 Task: Search one way flight ticket for 1 adult, 1 child, 1 infant in seat in premium economy from Unalaska: Unalaska Airport (tom Madsen/dutch Harbor Airport) to Springfield: Abraham Lincoln Capital Airport on 5-2-2023. Choice of flights is Westjet. Number of bags: 6 checked bags. Price is upto 76000. Outbound departure time preference is 8:00.
Action: Mouse moved to (225, 150)
Screenshot: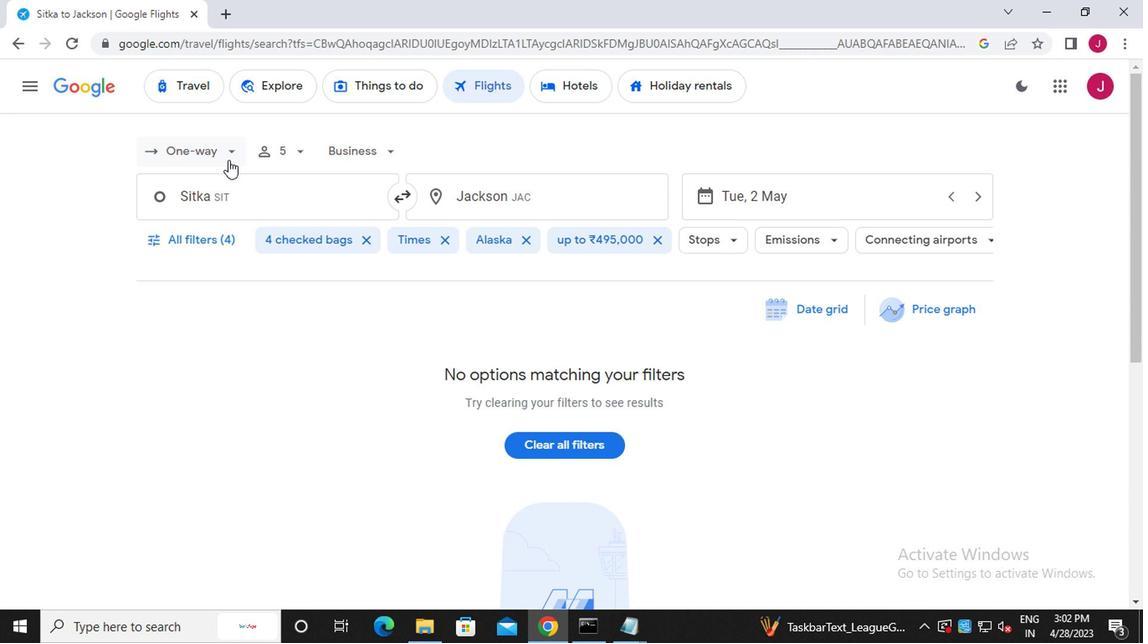 
Action: Mouse pressed left at (225, 150)
Screenshot: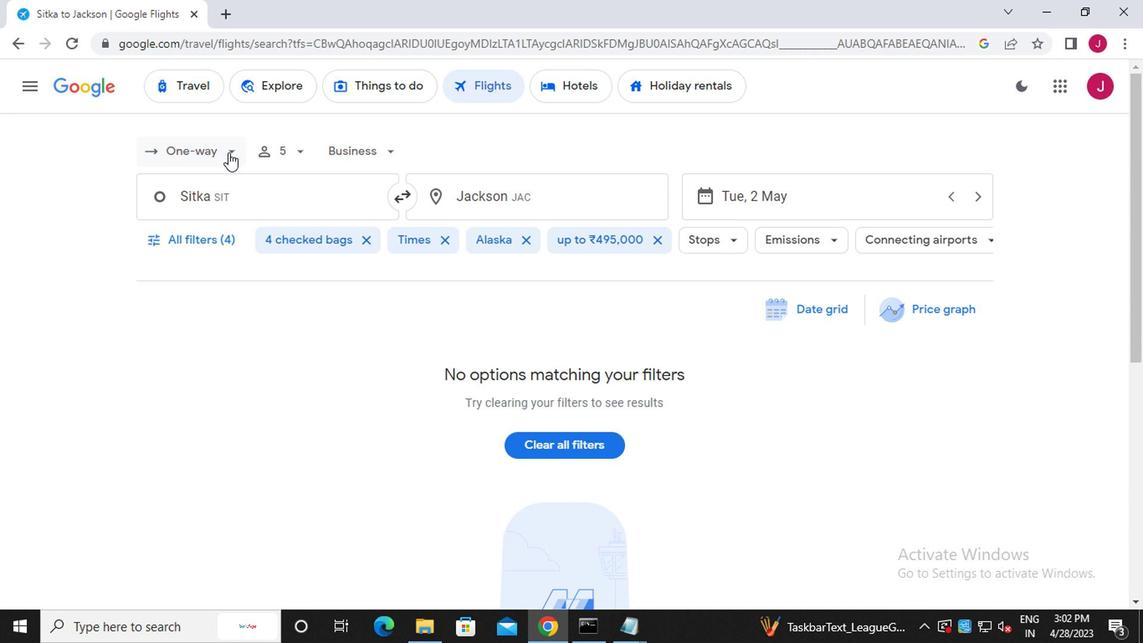 
Action: Mouse moved to (219, 225)
Screenshot: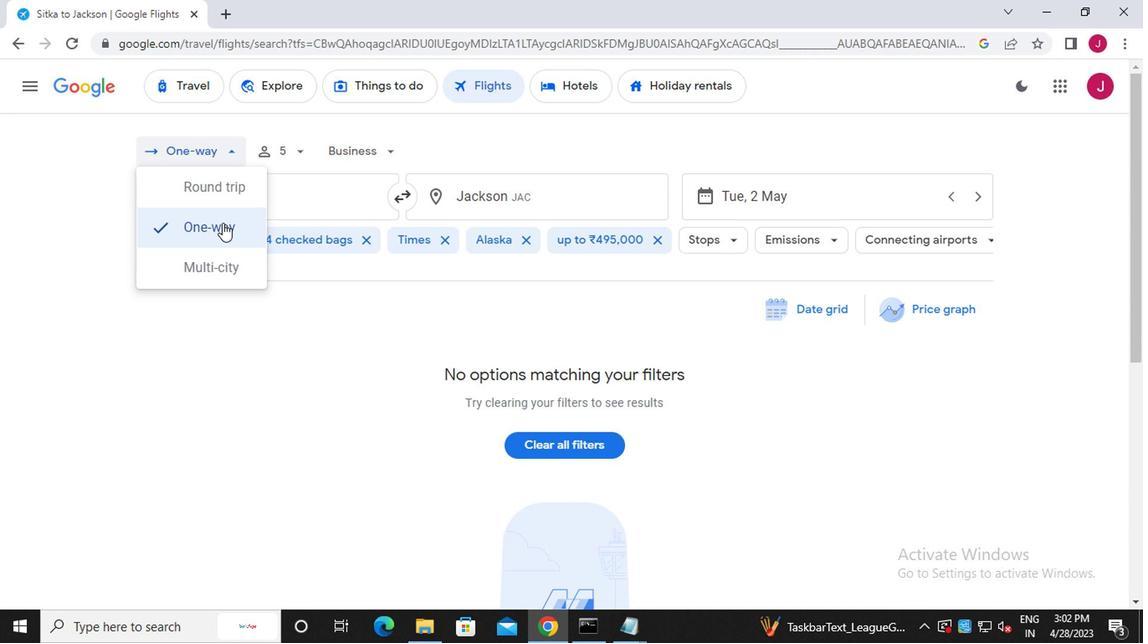 
Action: Mouse pressed left at (219, 225)
Screenshot: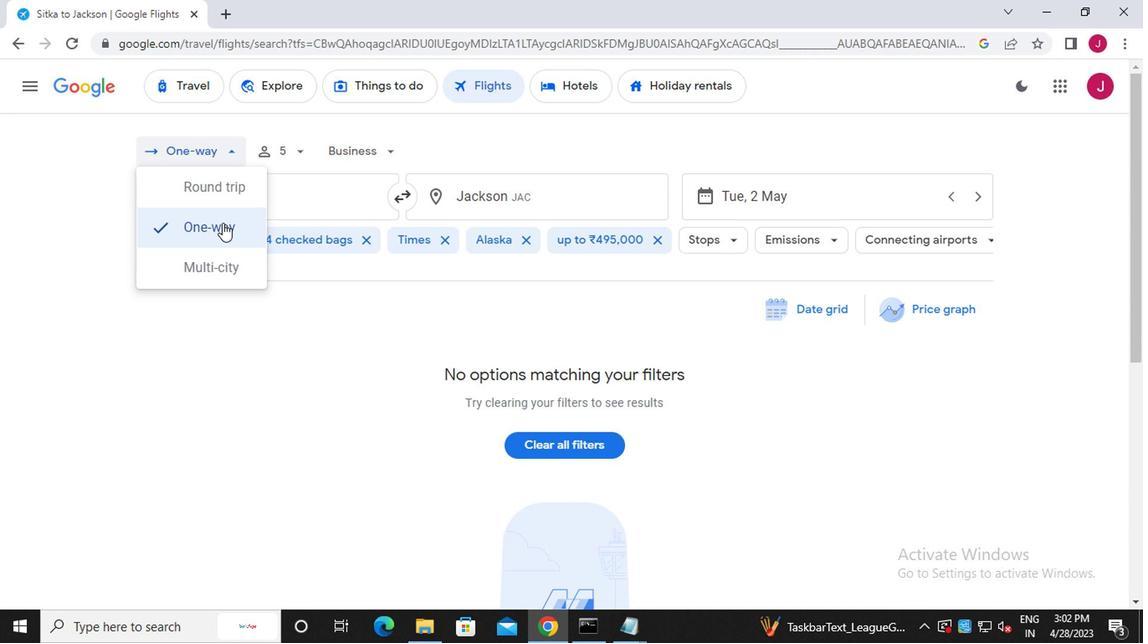 
Action: Mouse moved to (288, 152)
Screenshot: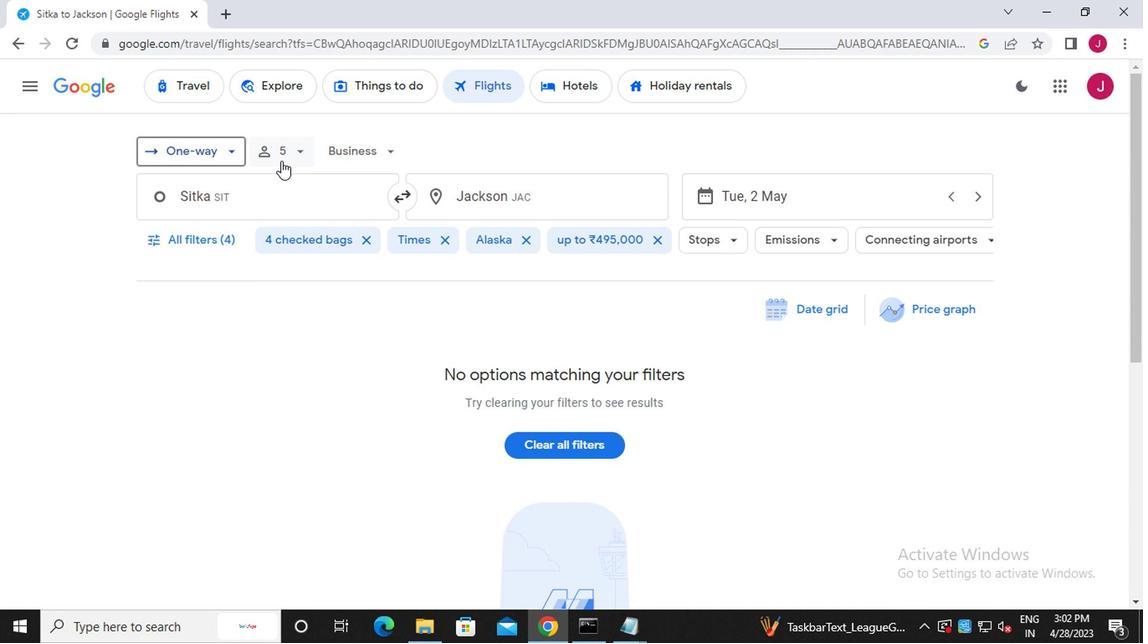 
Action: Mouse pressed left at (288, 152)
Screenshot: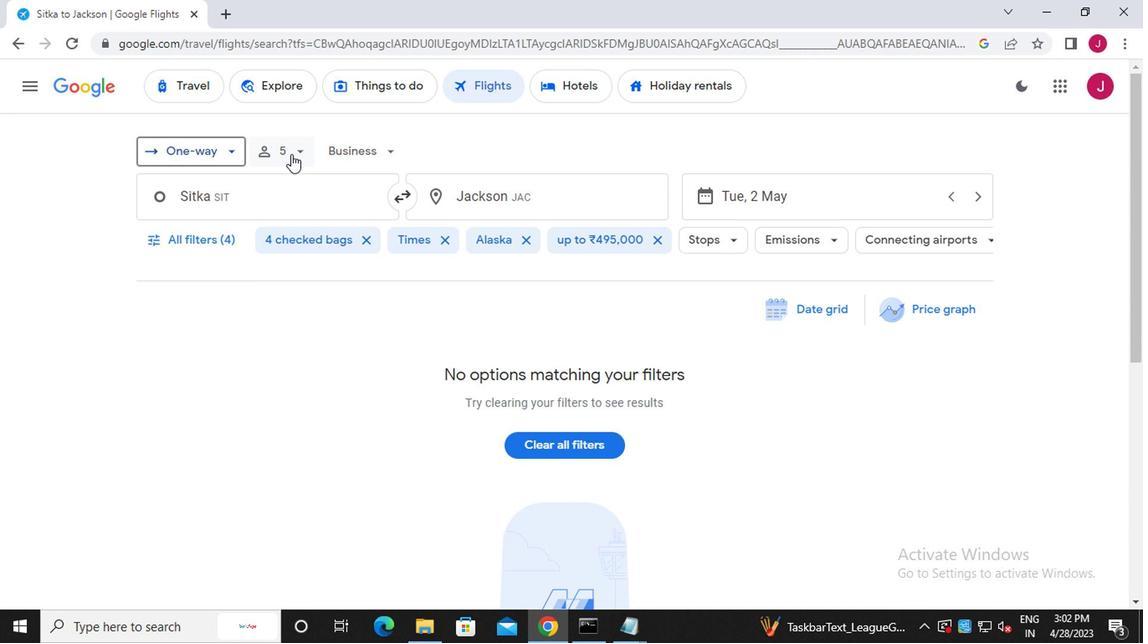 
Action: Mouse moved to (358, 194)
Screenshot: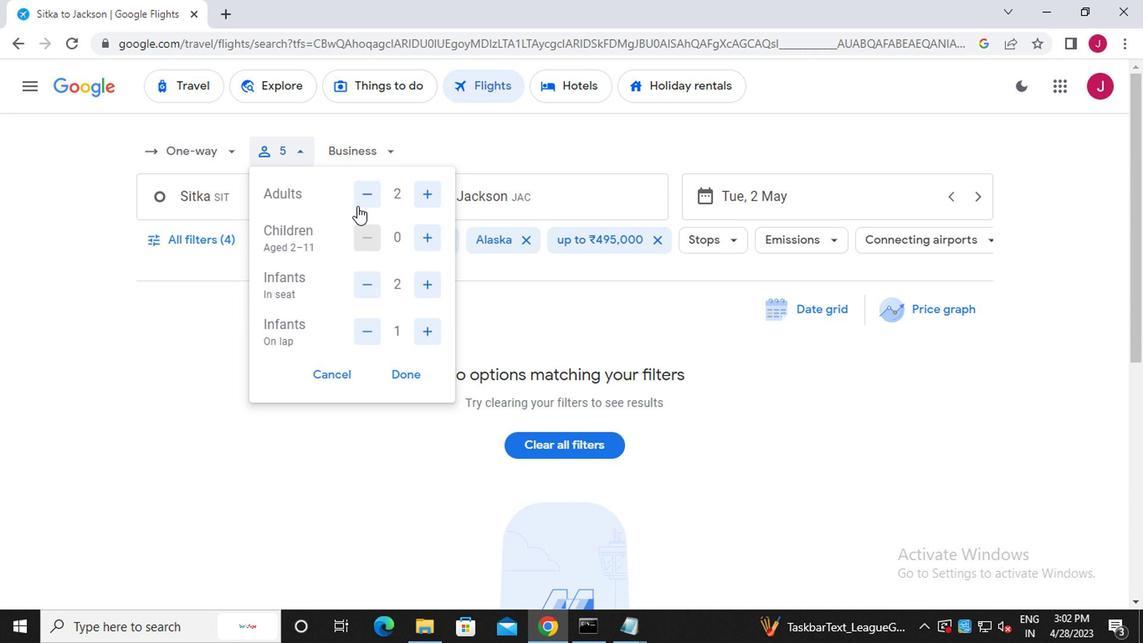 
Action: Mouse pressed left at (358, 194)
Screenshot: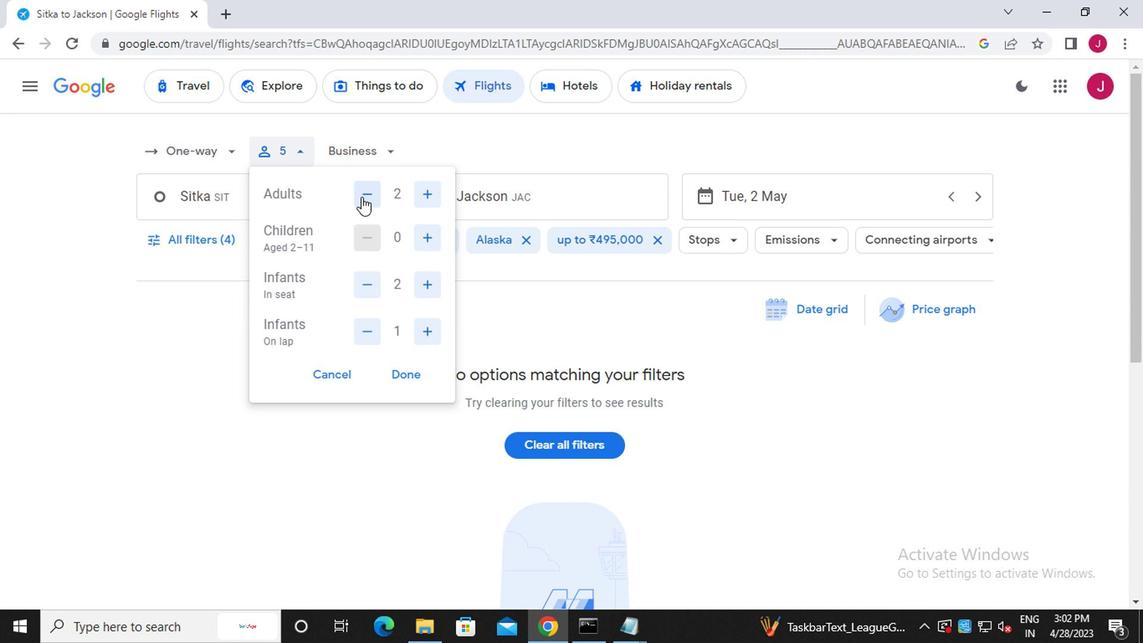 
Action: Mouse moved to (422, 238)
Screenshot: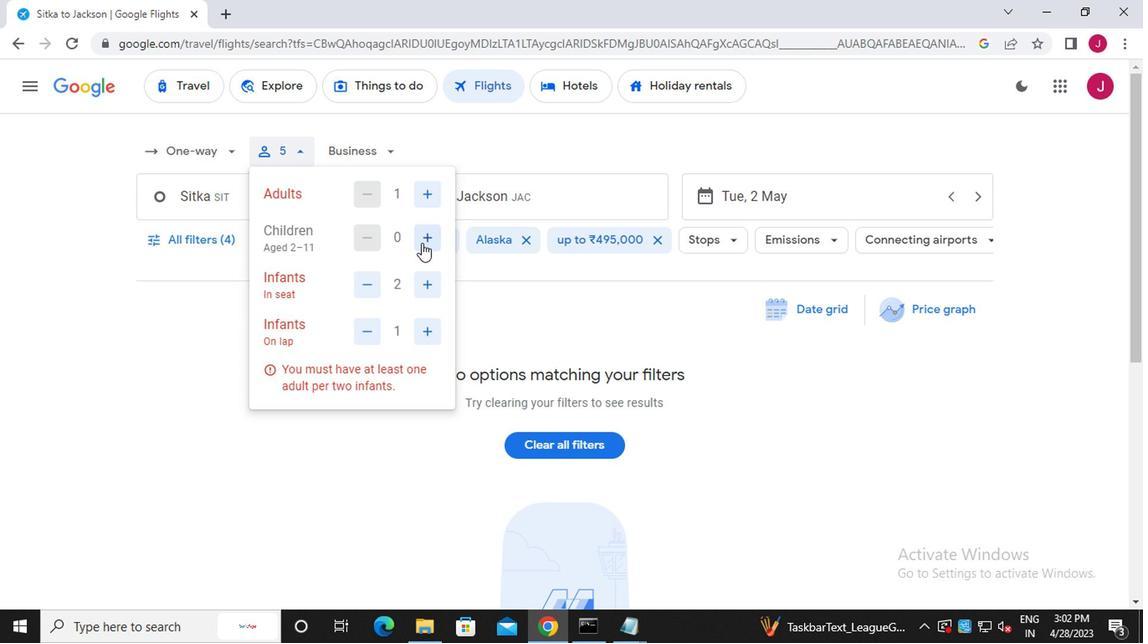 
Action: Mouse pressed left at (422, 238)
Screenshot: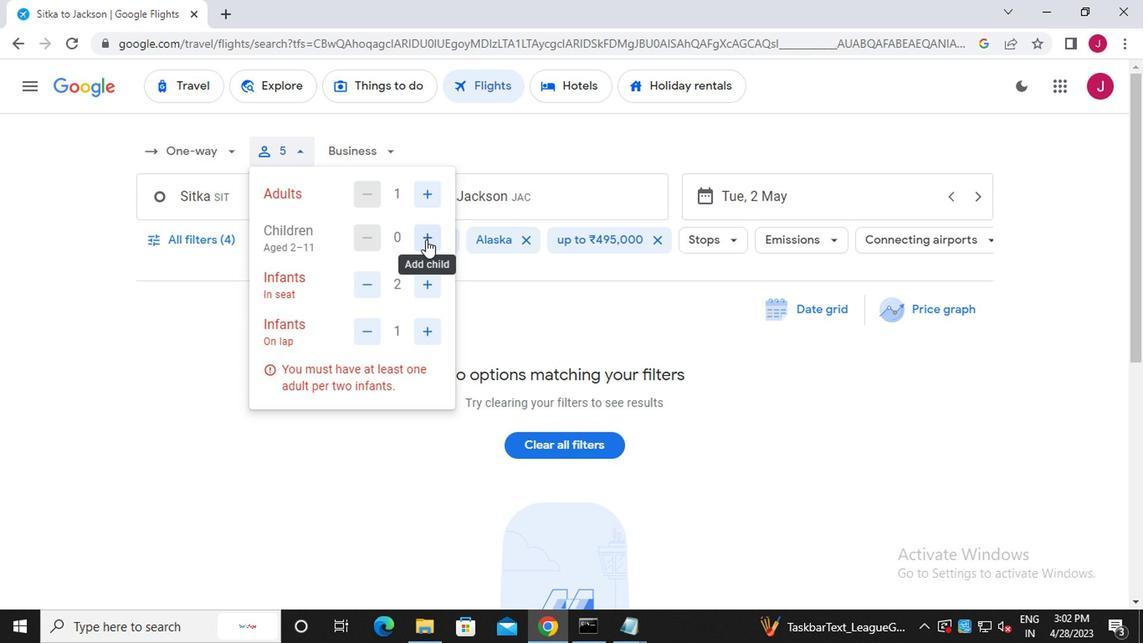 
Action: Mouse moved to (370, 281)
Screenshot: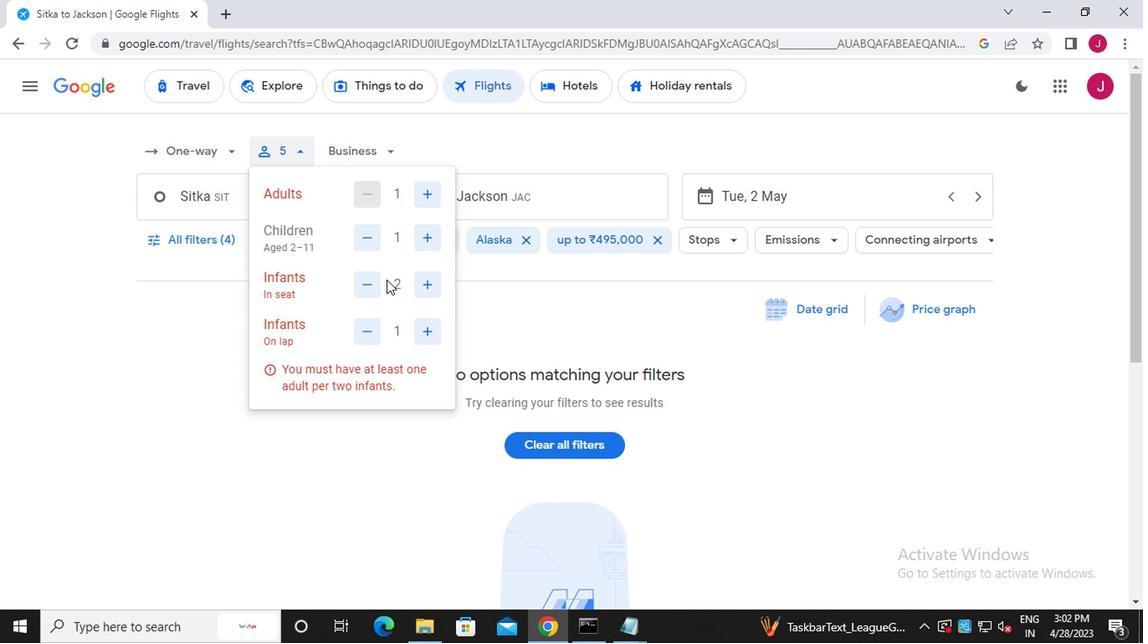 
Action: Mouse pressed left at (370, 281)
Screenshot: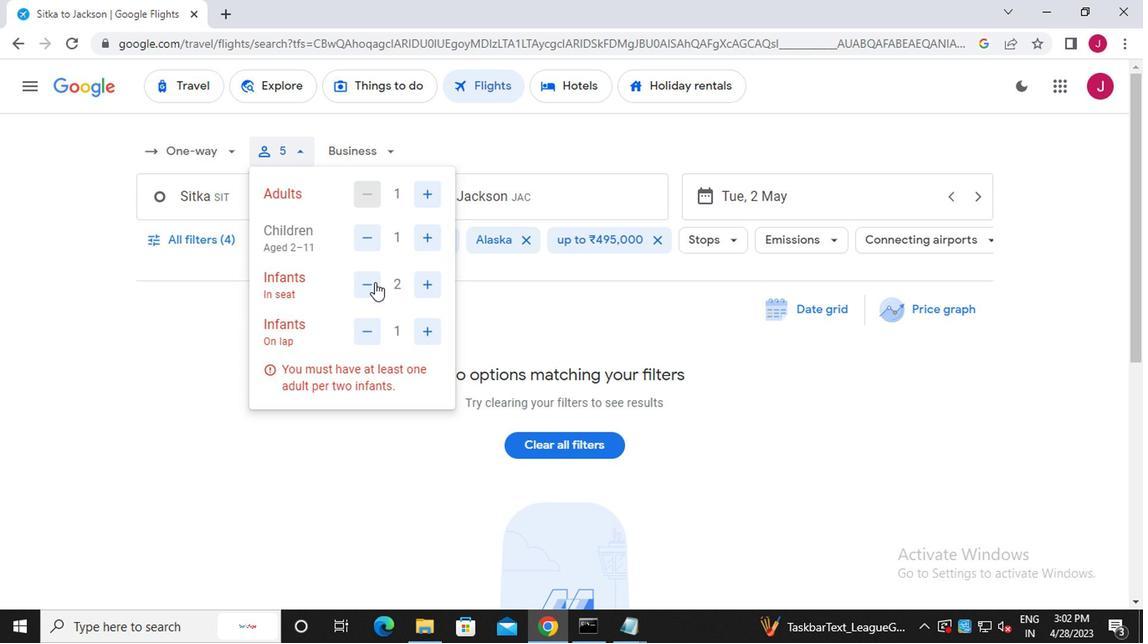 
Action: Mouse moved to (370, 329)
Screenshot: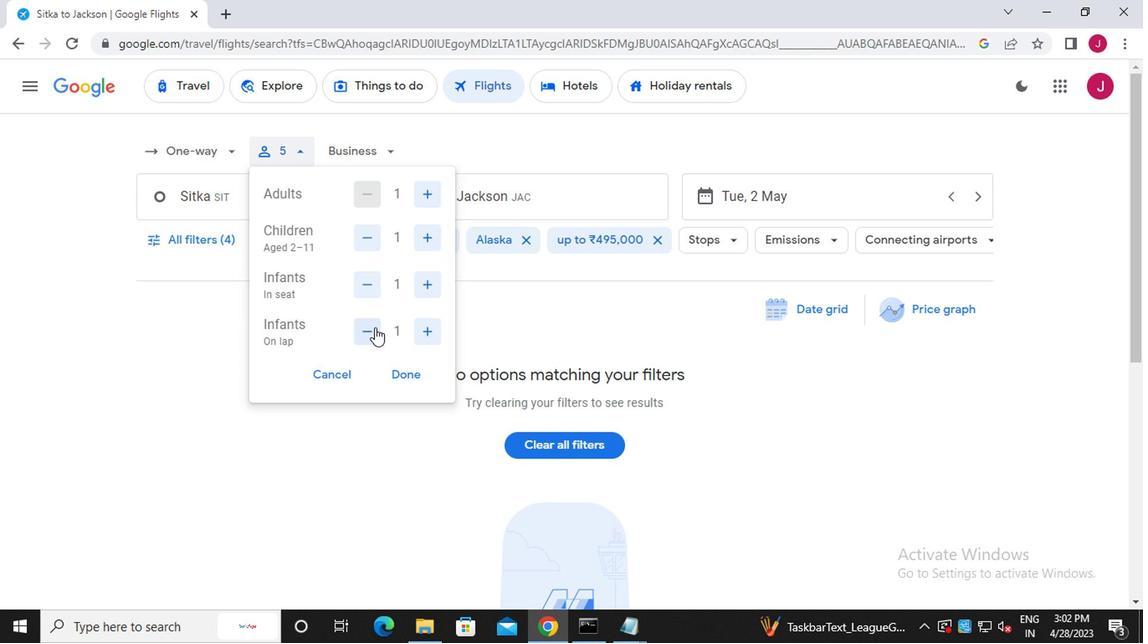 
Action: Mouse pressed left at (370, 329)
Screenshot: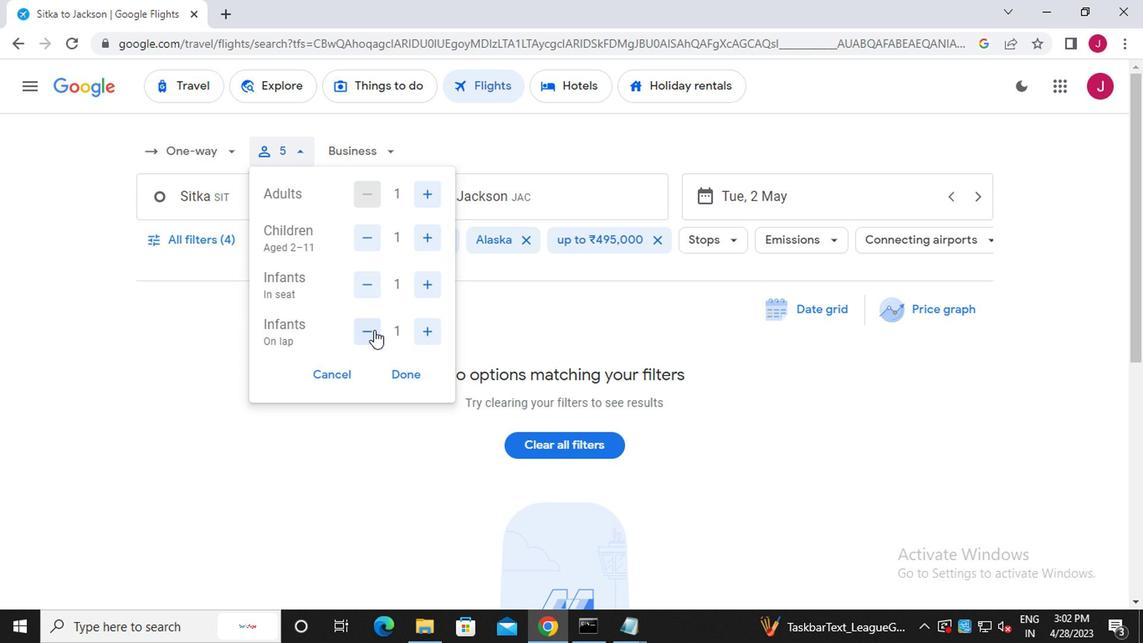 
Action: Mouse moved to (397, 374)
Screenshot: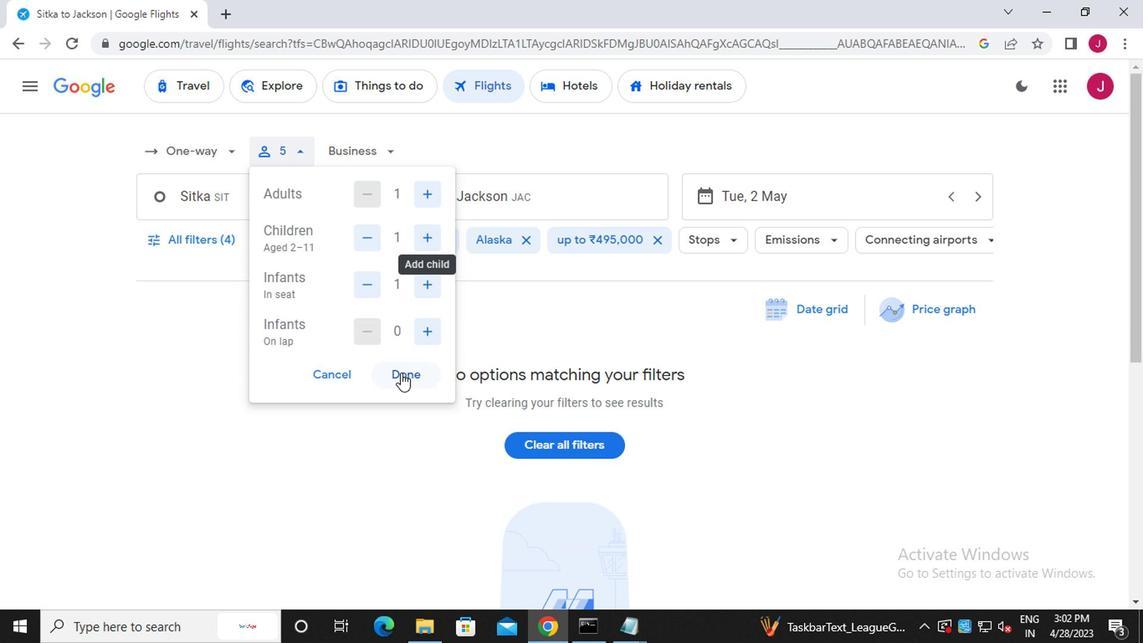 
Action: Mouse pressed left at (397, 374)
Screenshot: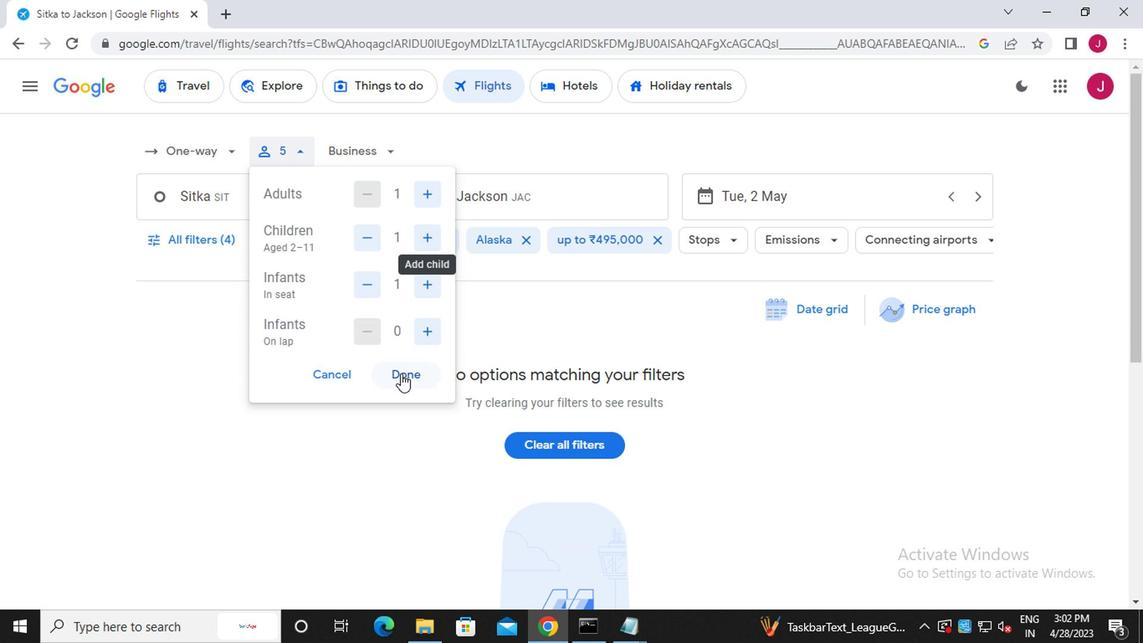 
Action: Mouse moved to (376, 150)
Screenshot: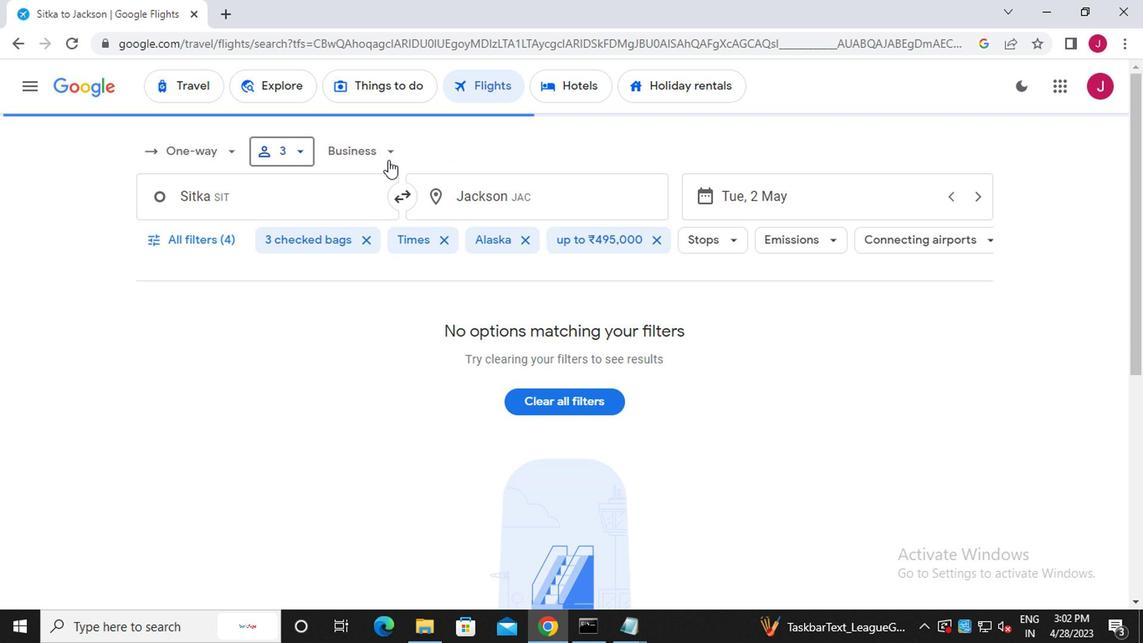 
Action: Mouse pressed left at (376, 150)
Screenshot: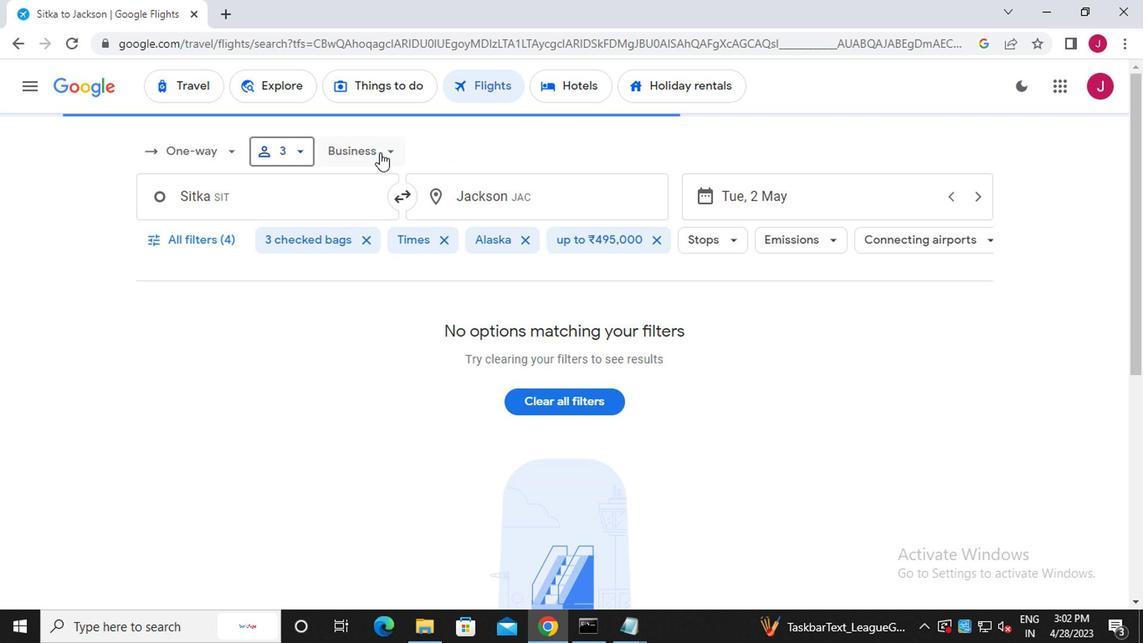 
Action: Mouse moved to (426, 223)
Screenshot: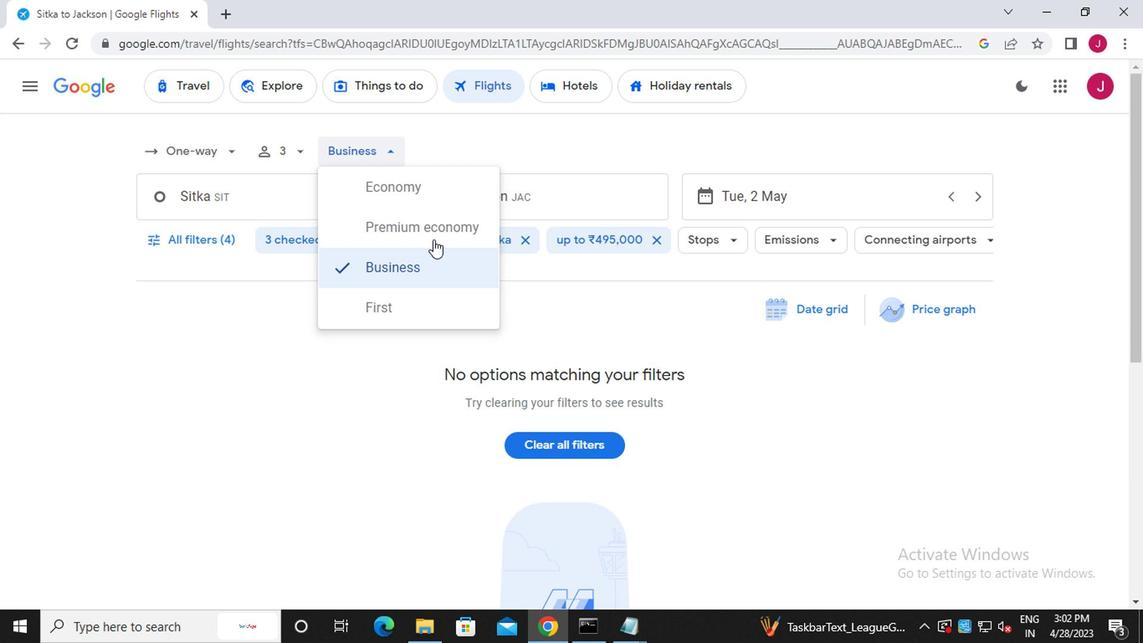 
Action: Mouse pressed left at (426, 223)
Screenshot: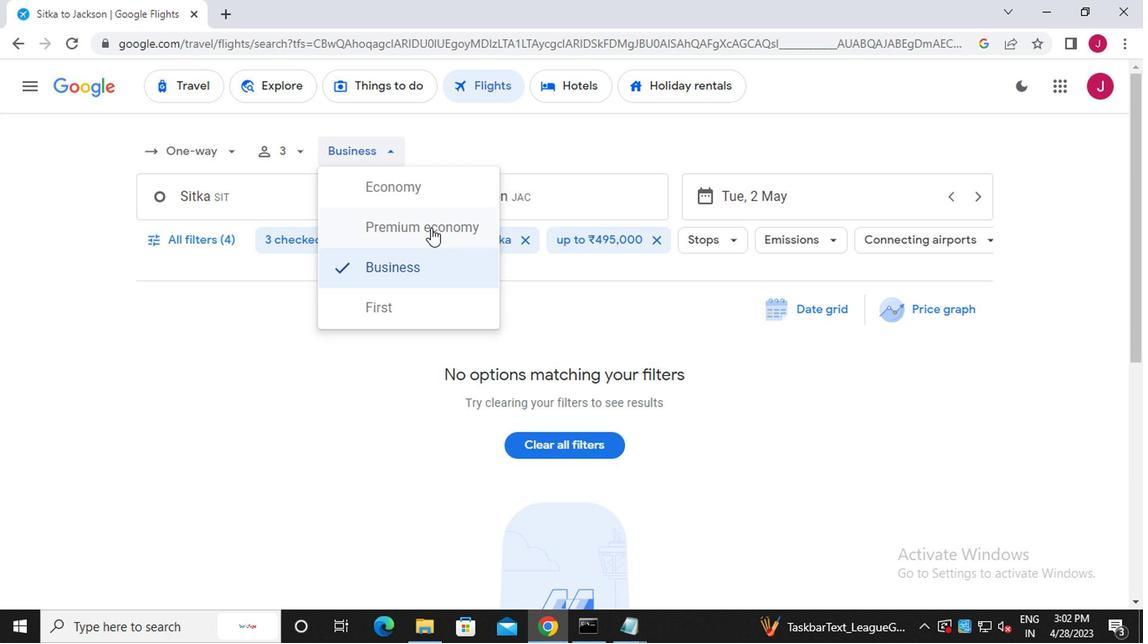 
Action: Mouse moved to (312, 197)
Screenshot: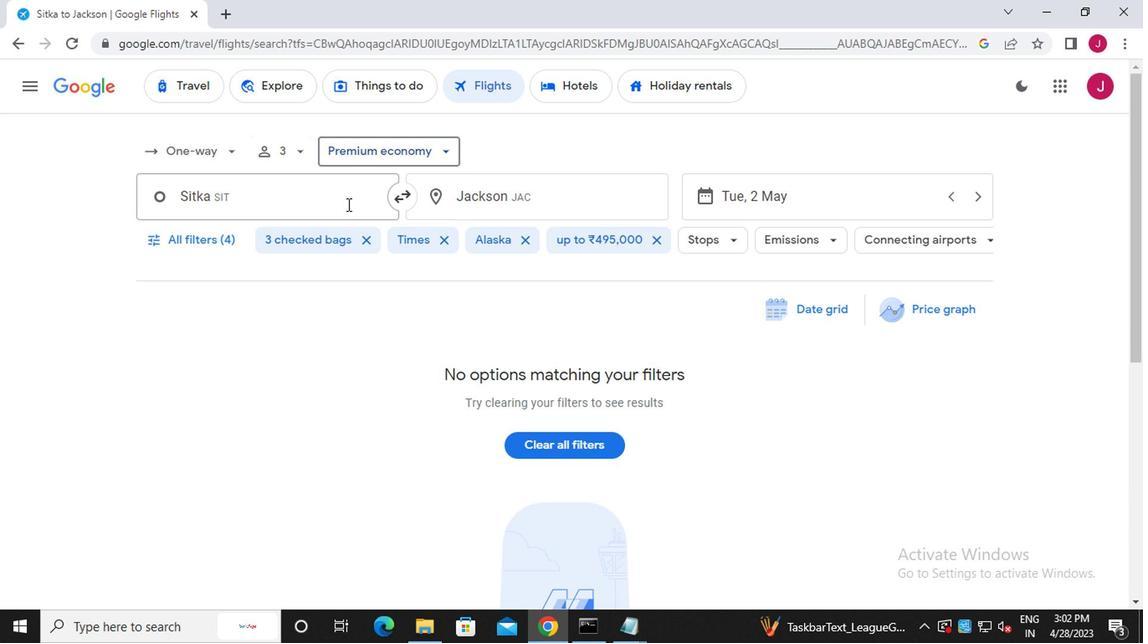 
Action: Mouse pressed left at (312, 197)
Screenshot: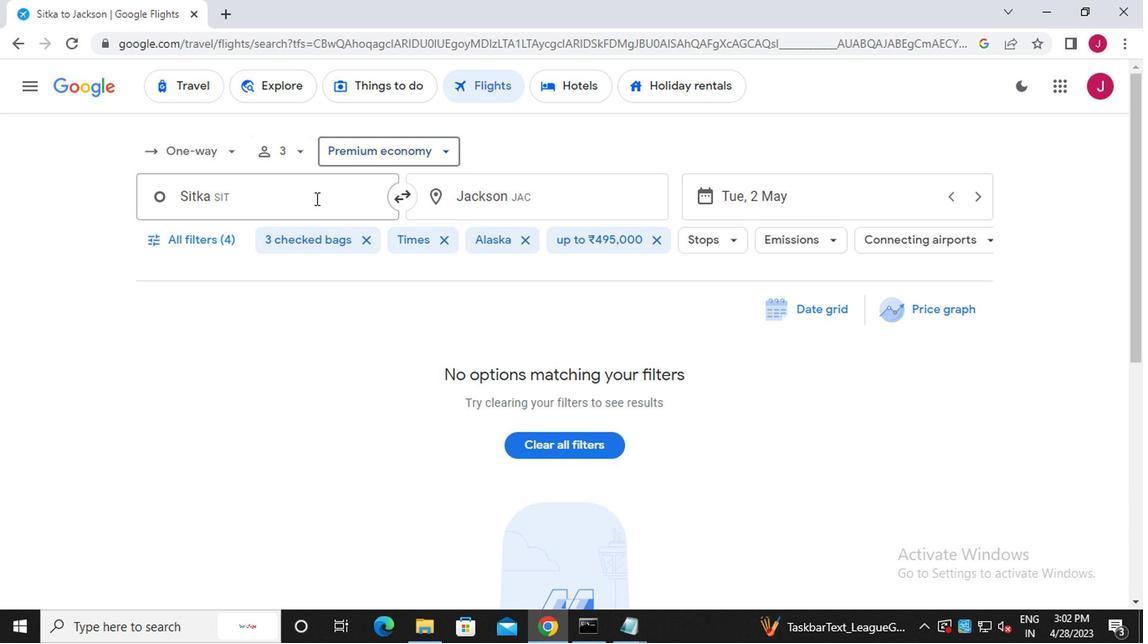 
Action: Key pressed unalaska
Screenshot: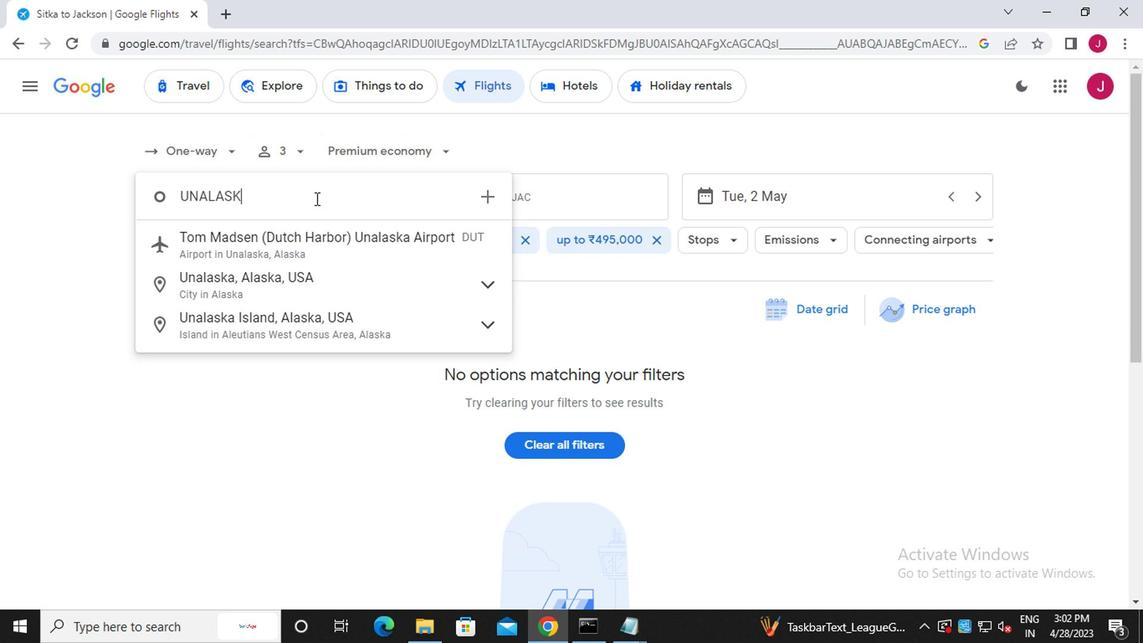 
Action: Mouse moved to (384, 235)
Screenshot: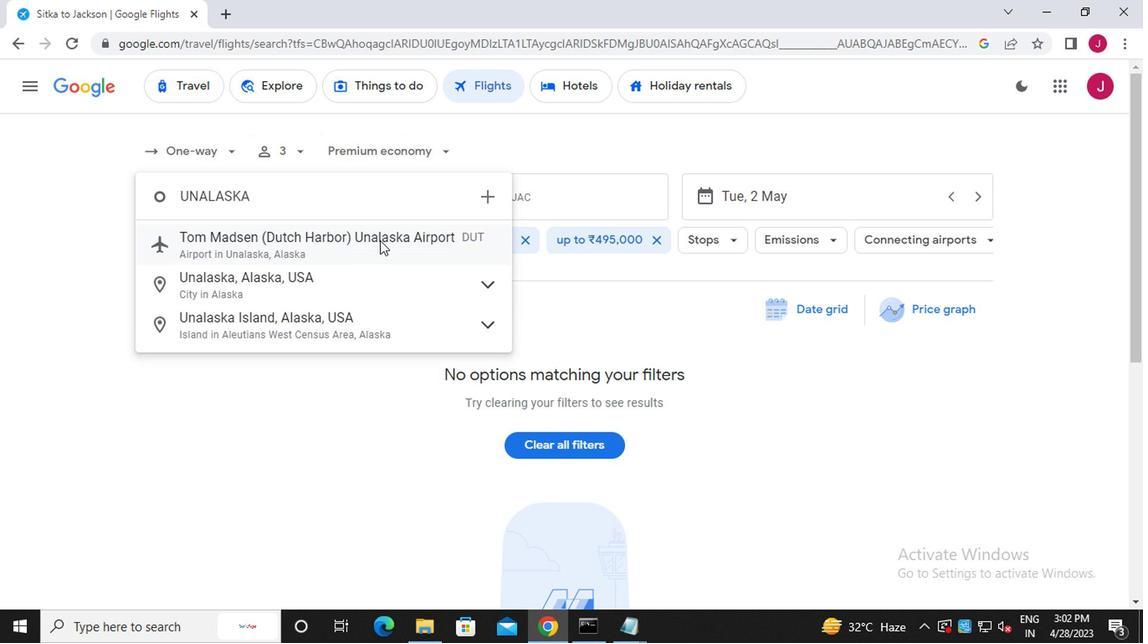 
Action: Mouse pressed left at (384, 235)
Screenshot: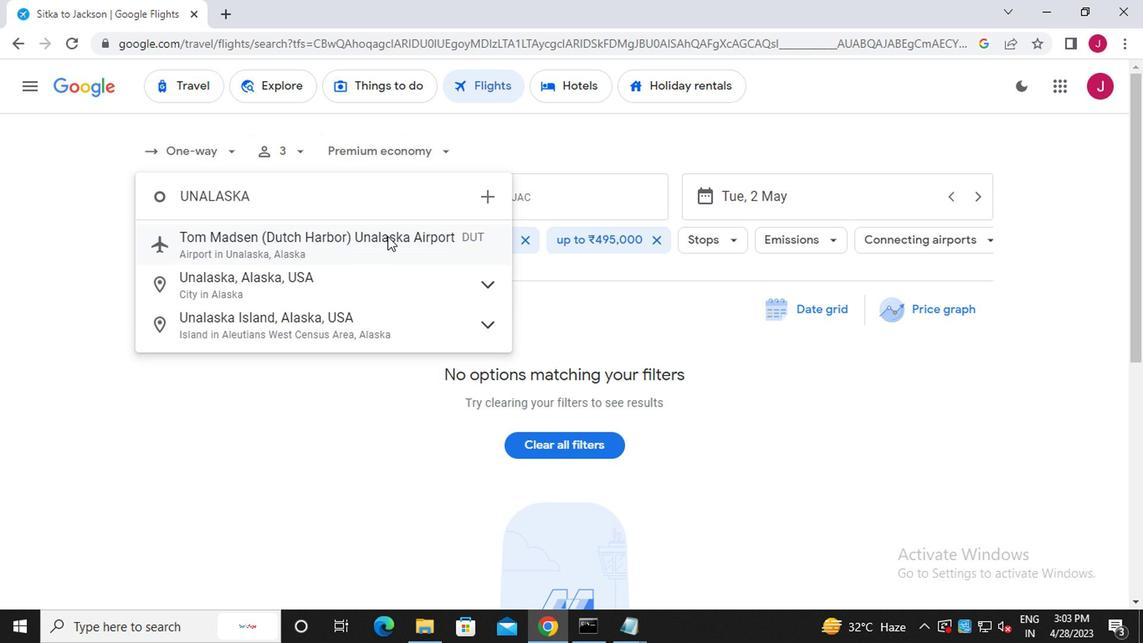 
Action: Mouse moved to (580, 186)
Screenshot: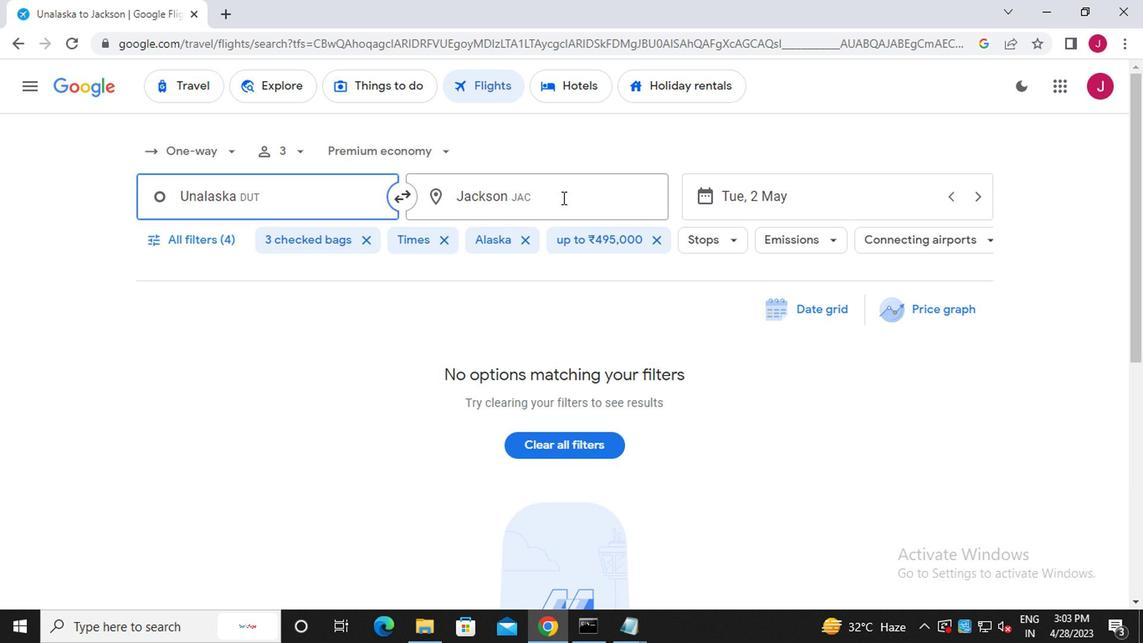 
Action: Mouse pressed left at (580, 186)
Screenshot: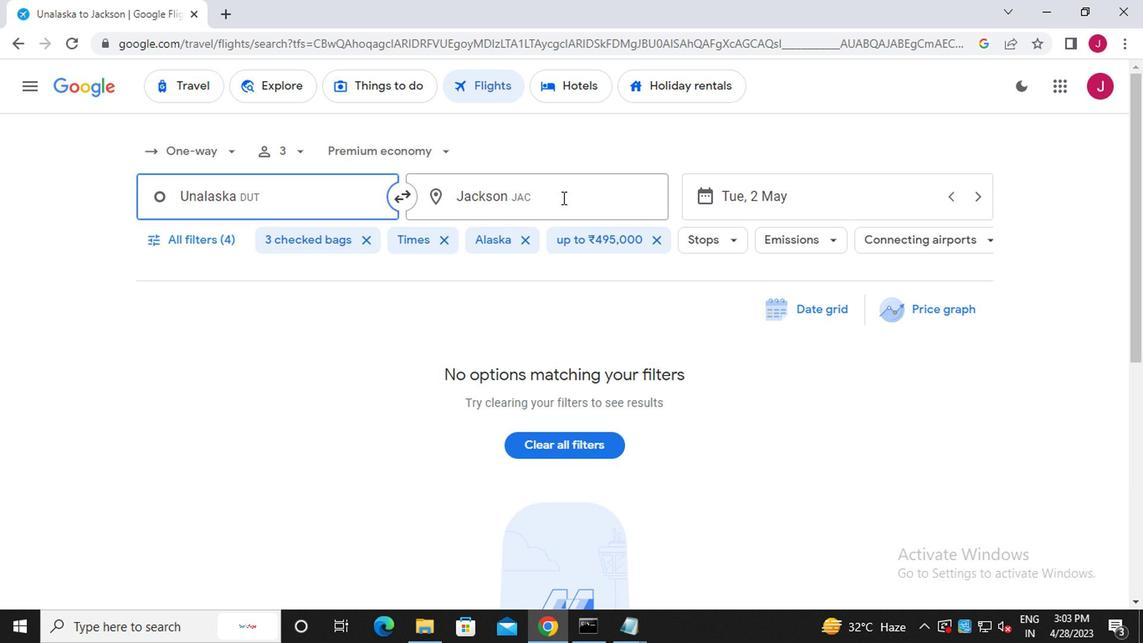 
Action: Key pressed springfield<Key.space>h
Screenshot: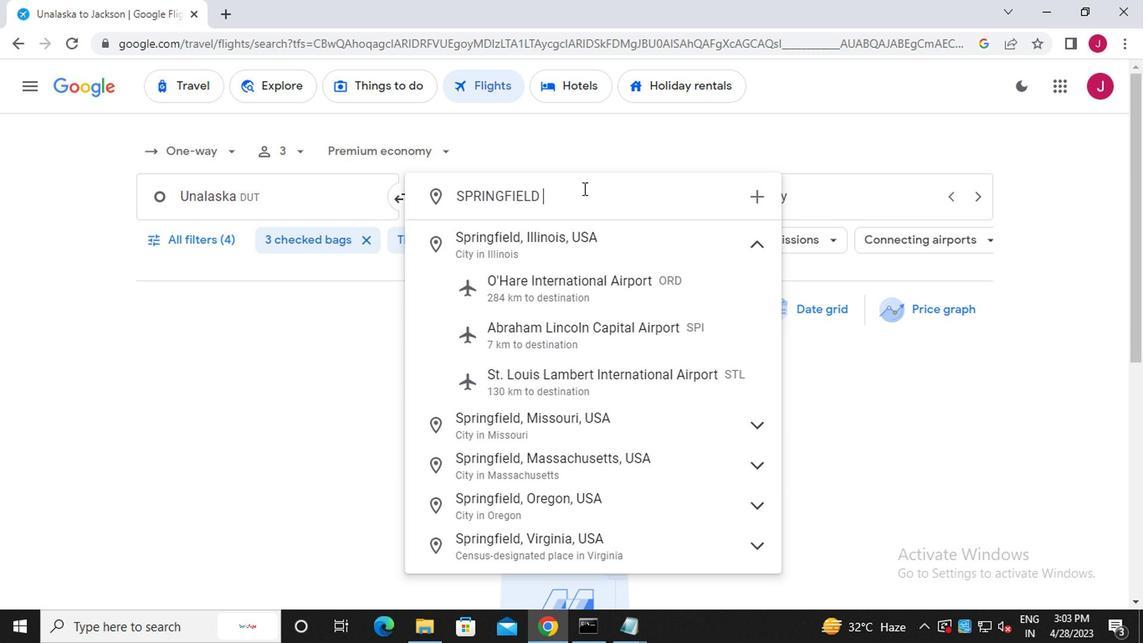 
Action: Mouse moved to (610, 188)
Screenshot: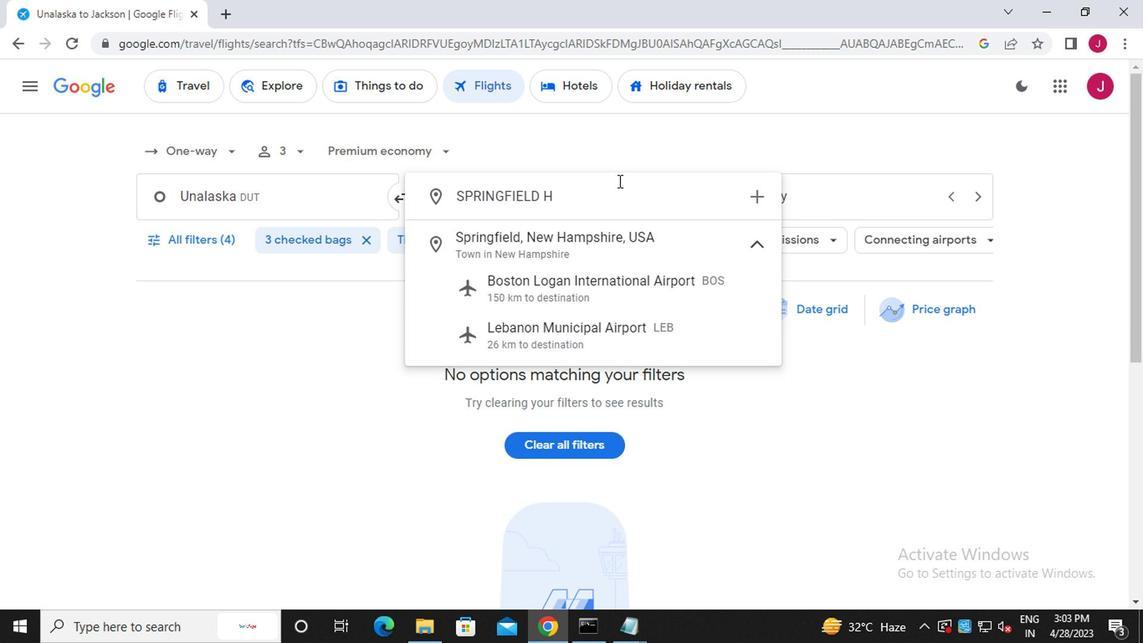 
Action: Key pressed <Key.backspace>
Screenshot: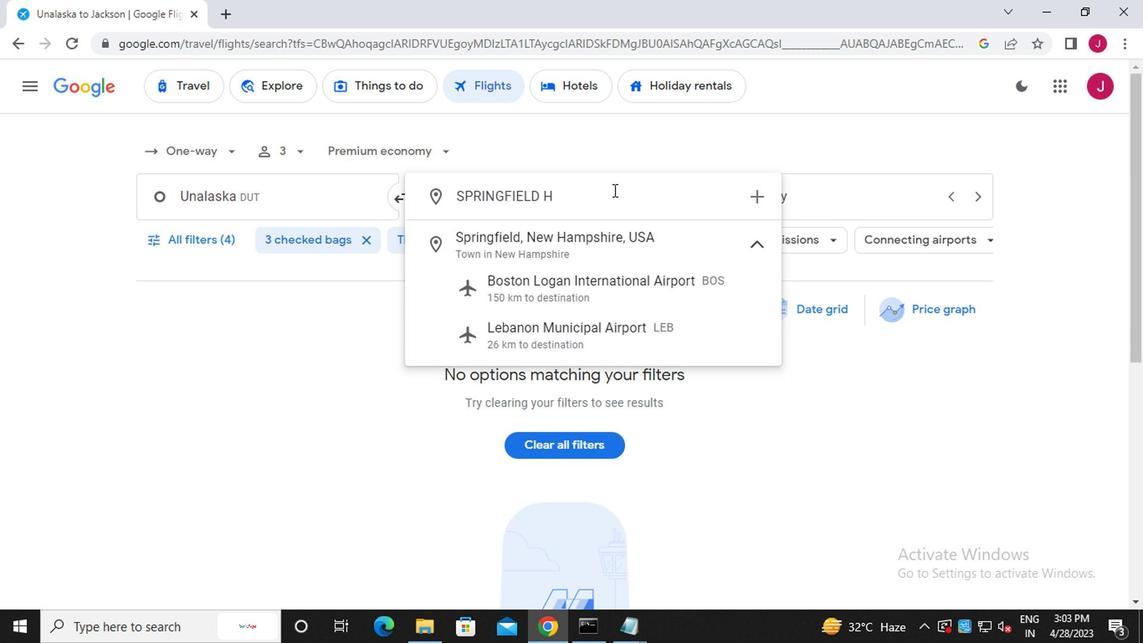 
Action: Mouse moved to (656, 335)
Screenshot: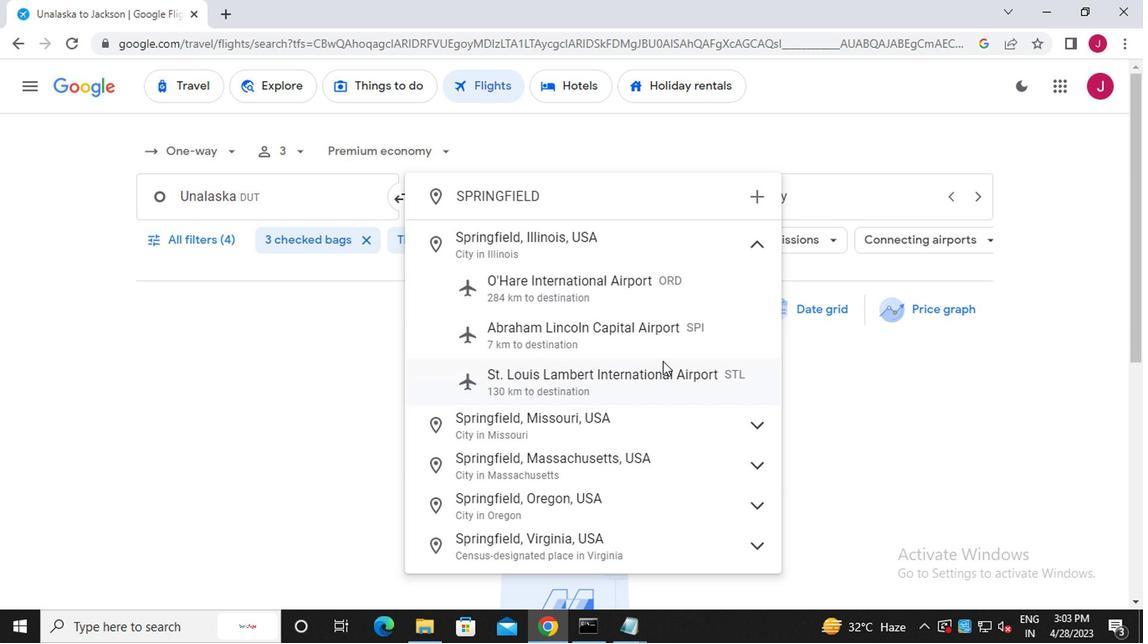
Action: Mouse pressed left at (656, 335)
Screenshot: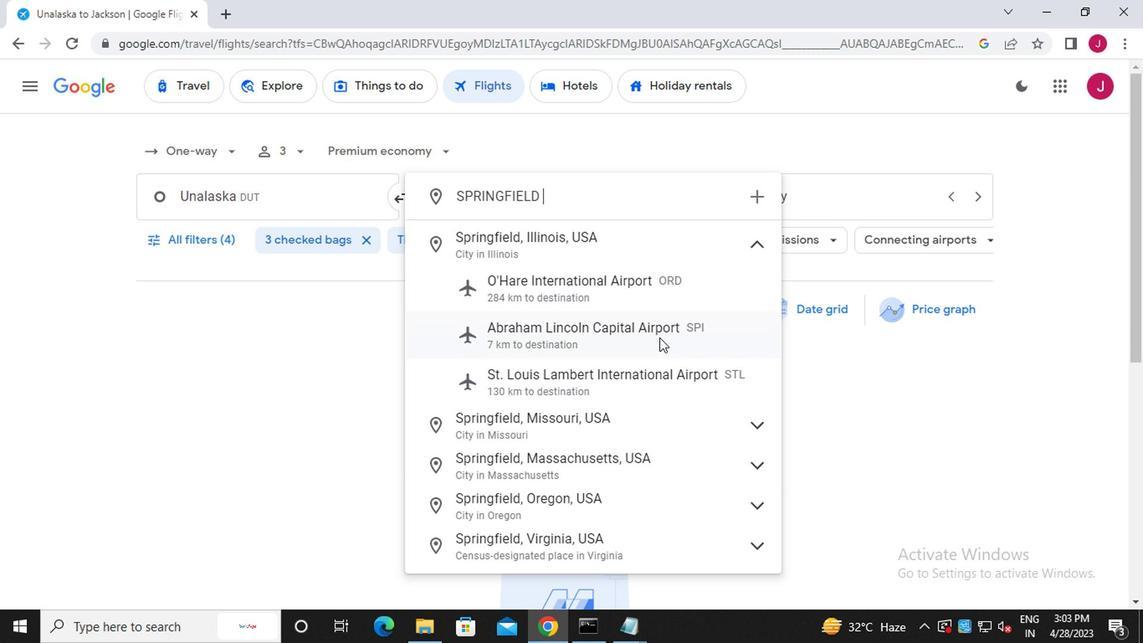 
Action: Mouse moved to (817, 197)
Screenshot: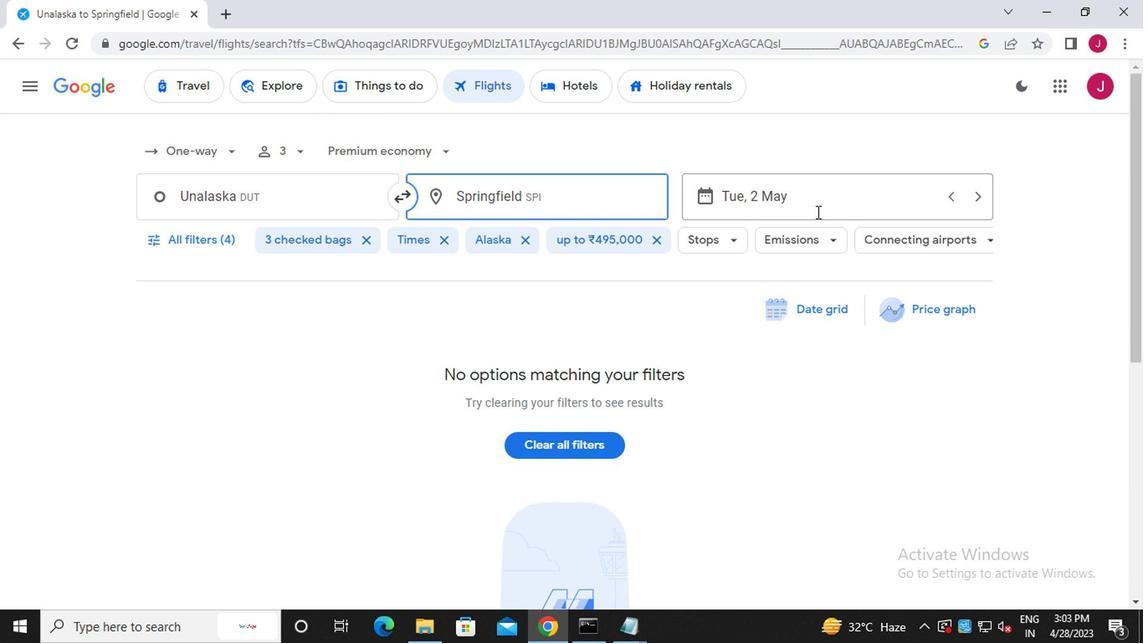 
Action: Mouse pressed left at (817, 197)
Screenshot: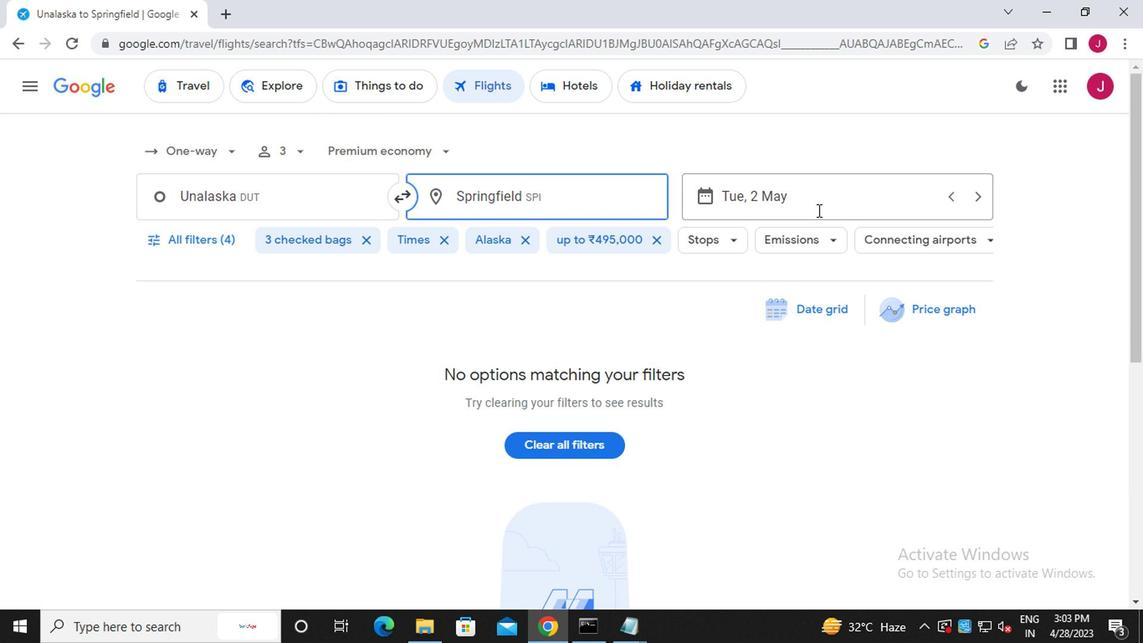 
Action: Mouse moved to (936, 575)
Screenshot: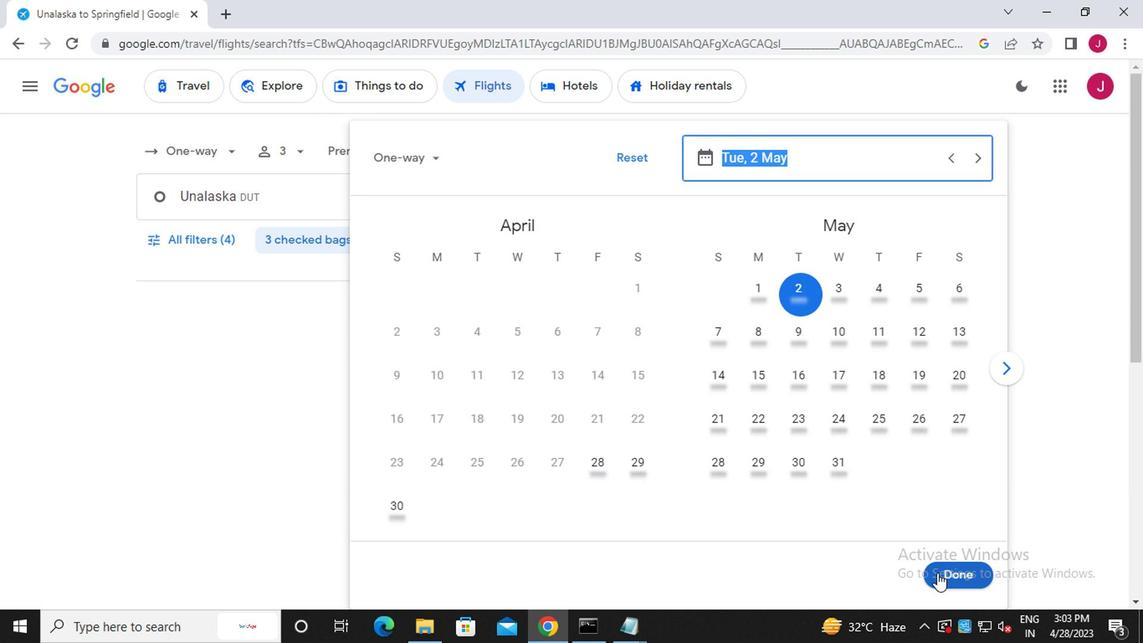 
Action: Mouse pressed left at (936, 575)
Screenshot: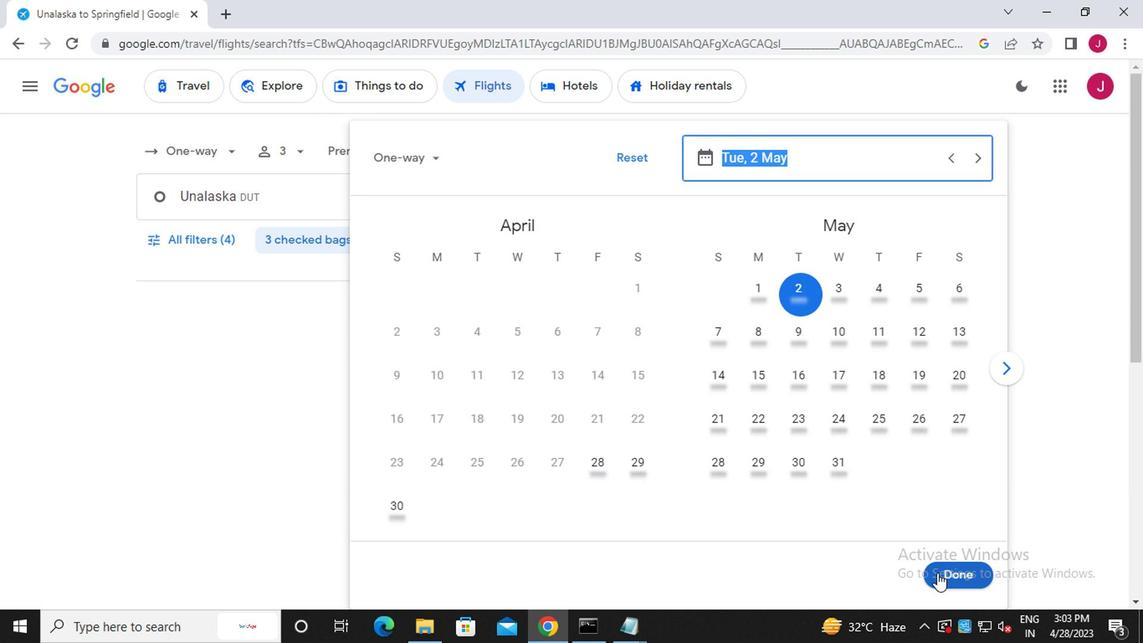 
Action: Mouse moved to (179, 237)
Screenshot: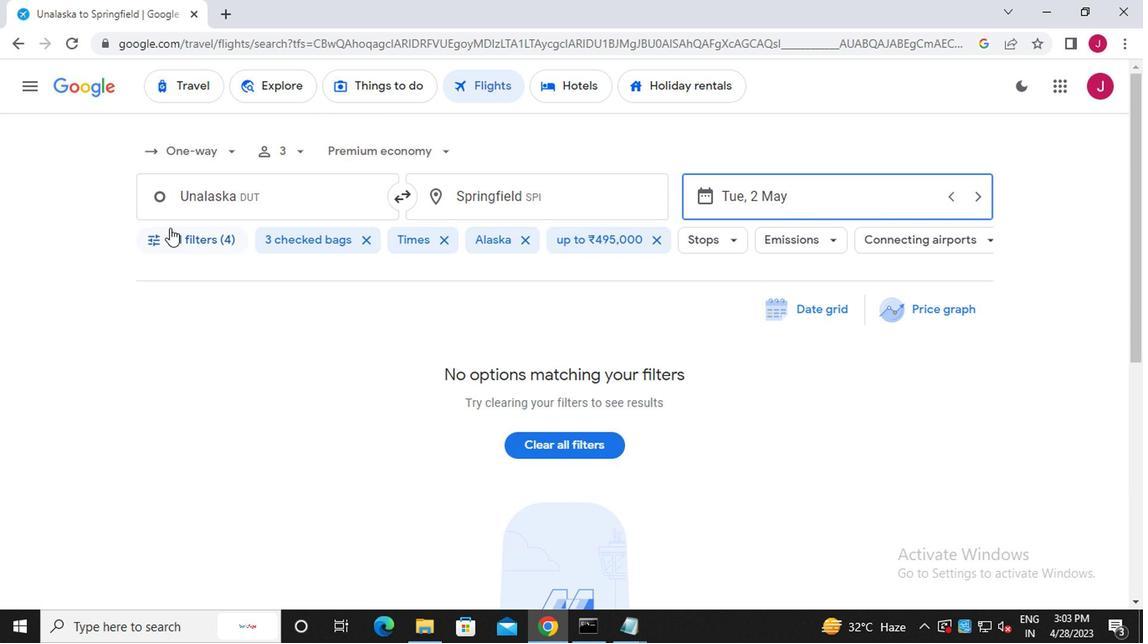 
Action: Mouse pressed left at (179, 237)
Screenshot: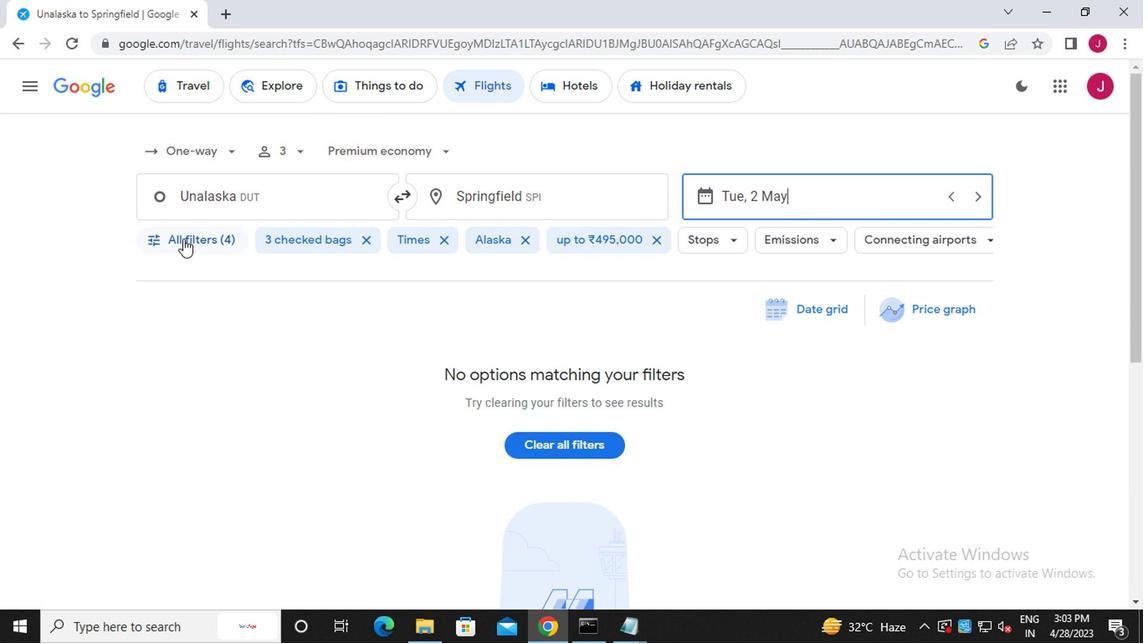 
Action: Mouse moved to (213, 302)
Screenshot: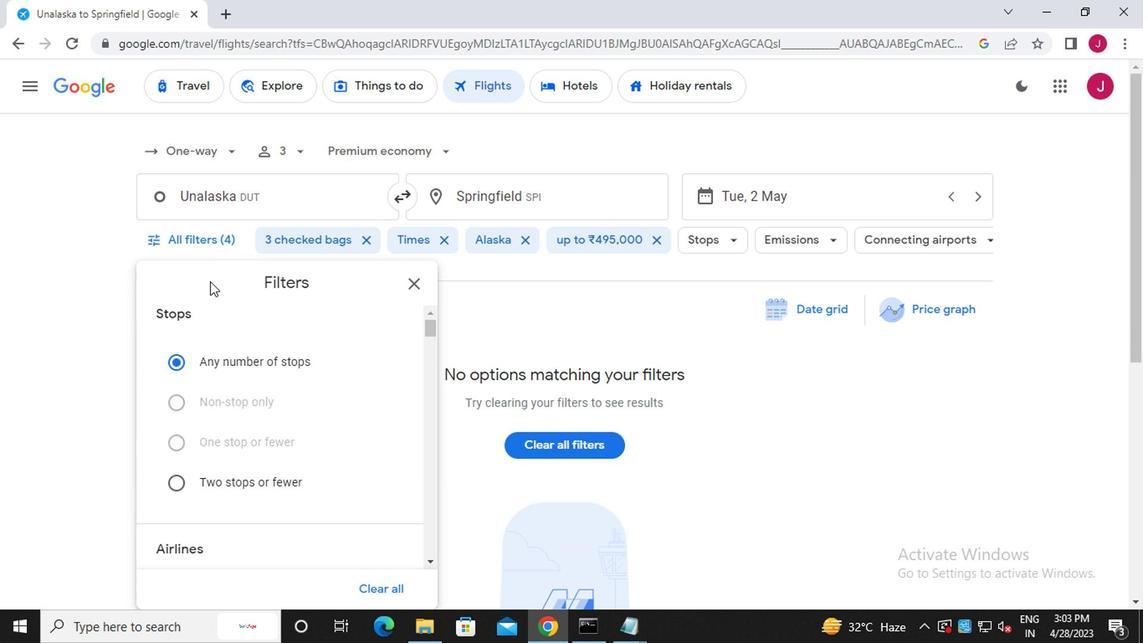 
Action: Mouse scrolled (213, 301) with delta (0, 0)
Screenshot: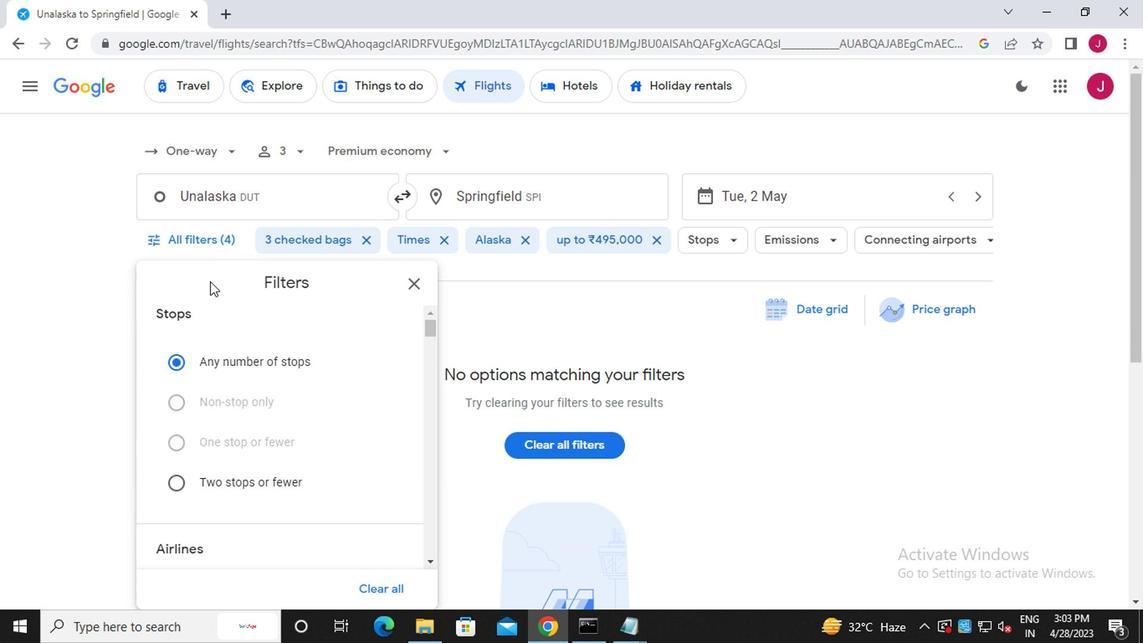 
Action: Mouse moved to (213, 306)
Screenshot: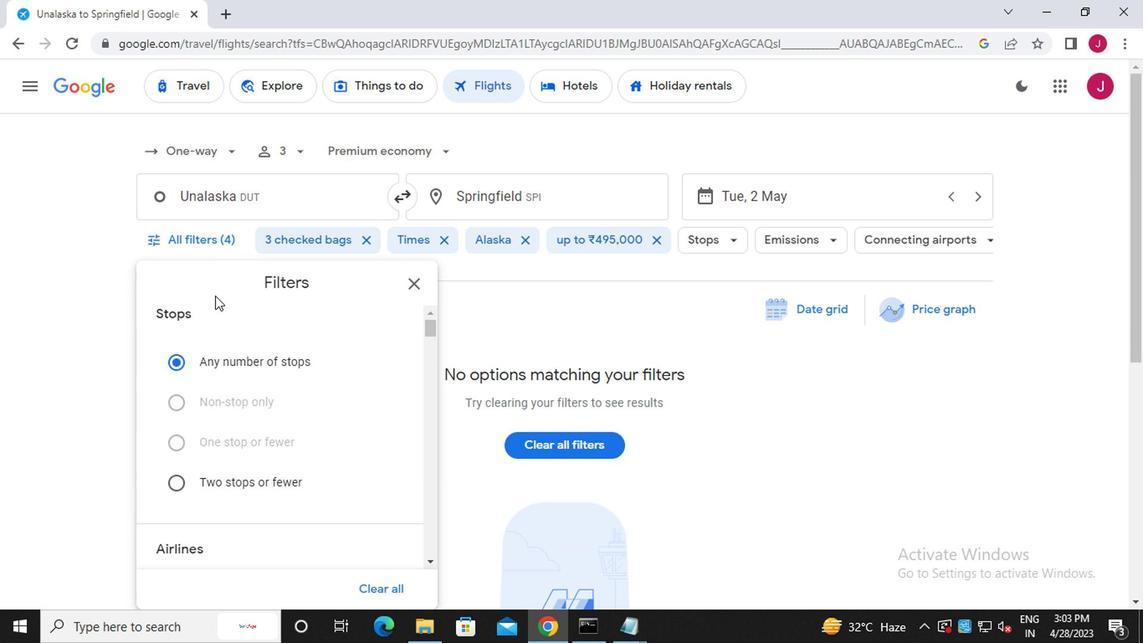 
Action: Mouse scrolled (213, 305) with delta (0, 0)
Screenshot: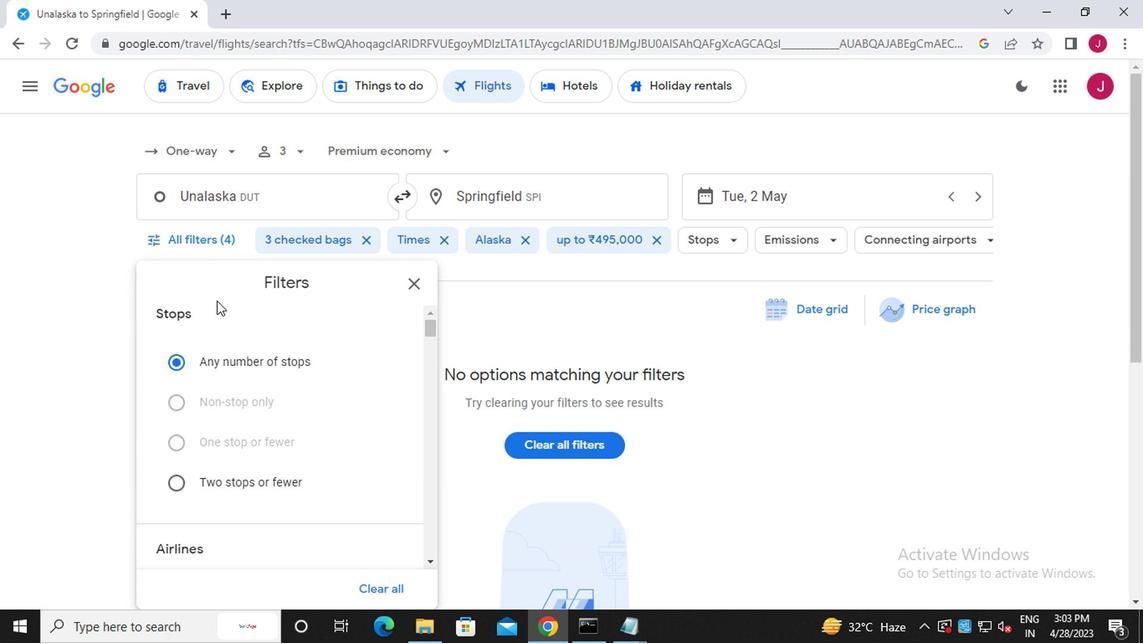 
Action: Mouse moved to (282, 316)
Screenshot: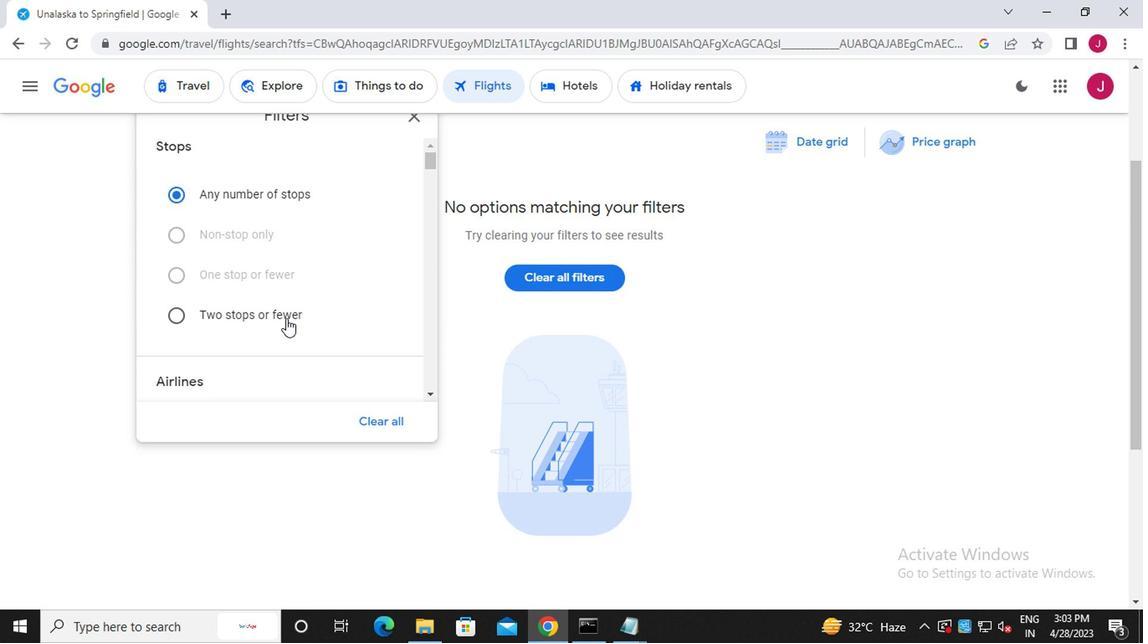 
Action: Mouse scrolled (282, 316) with delta (0, 0)
Screenshot: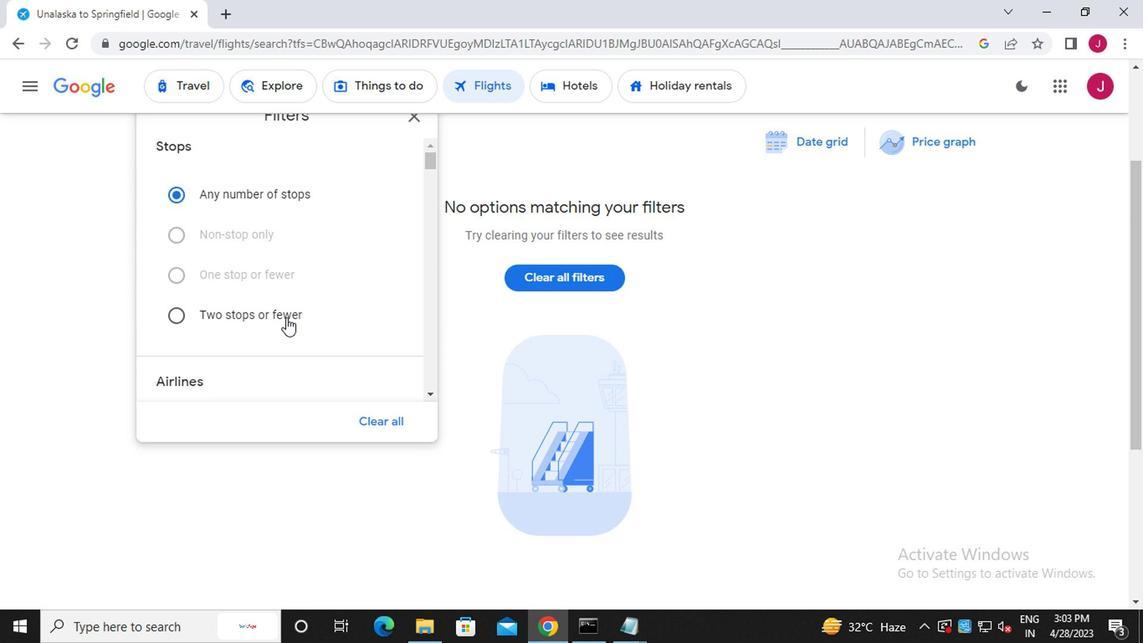 
Action: Mouse scrolled (282, 316) with delta (0, 0)
Screenshot: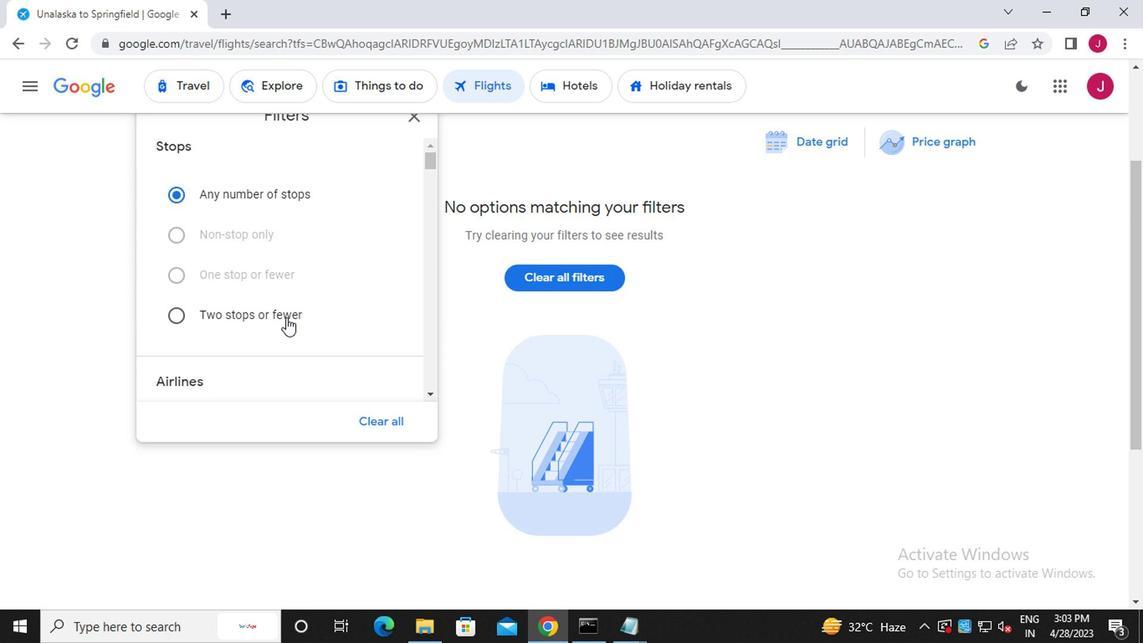 
Action: Mouse moved to (354, 281)
Screenshot: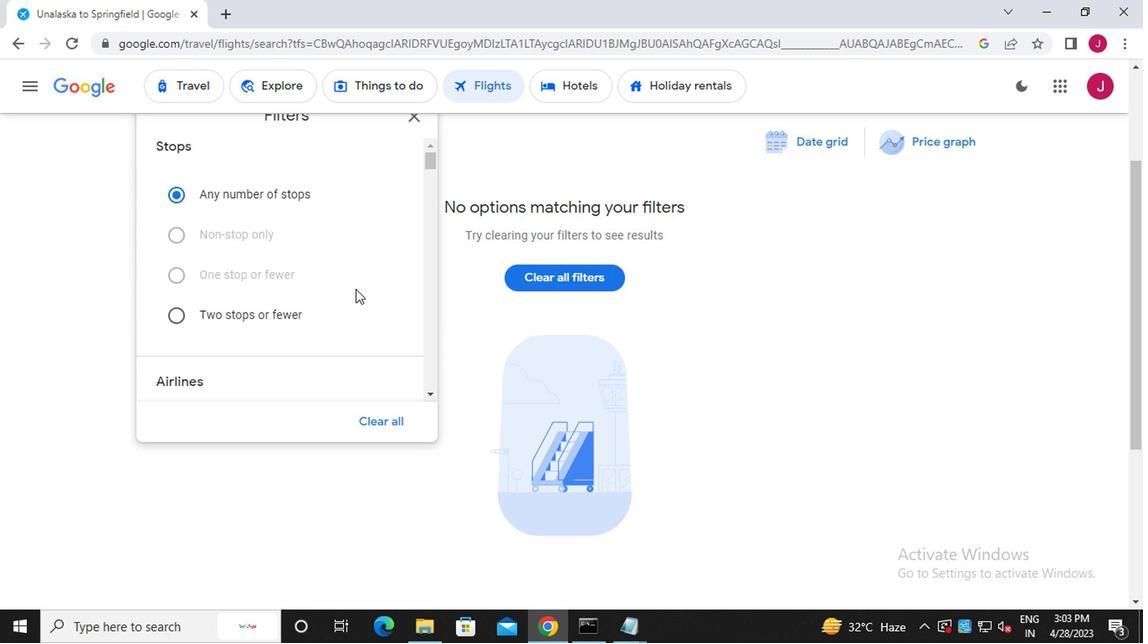 
Action: Mouse scrolled (354, 282) with delta (0, 0)
Screenshot: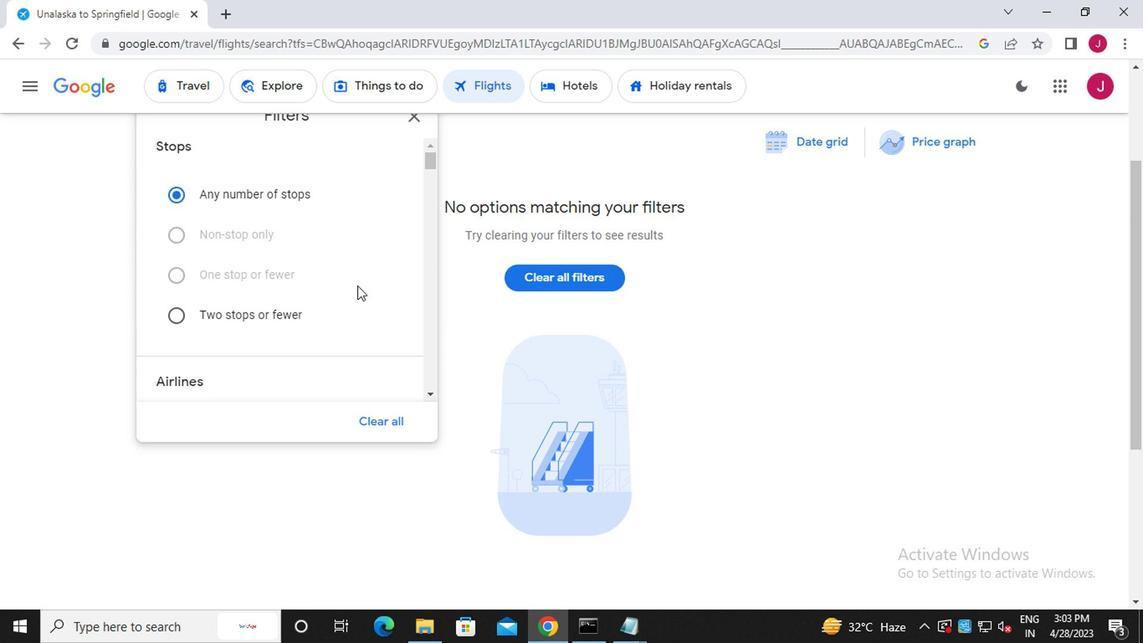 
Action: Mouse moved to (356, 273)
Screenshot: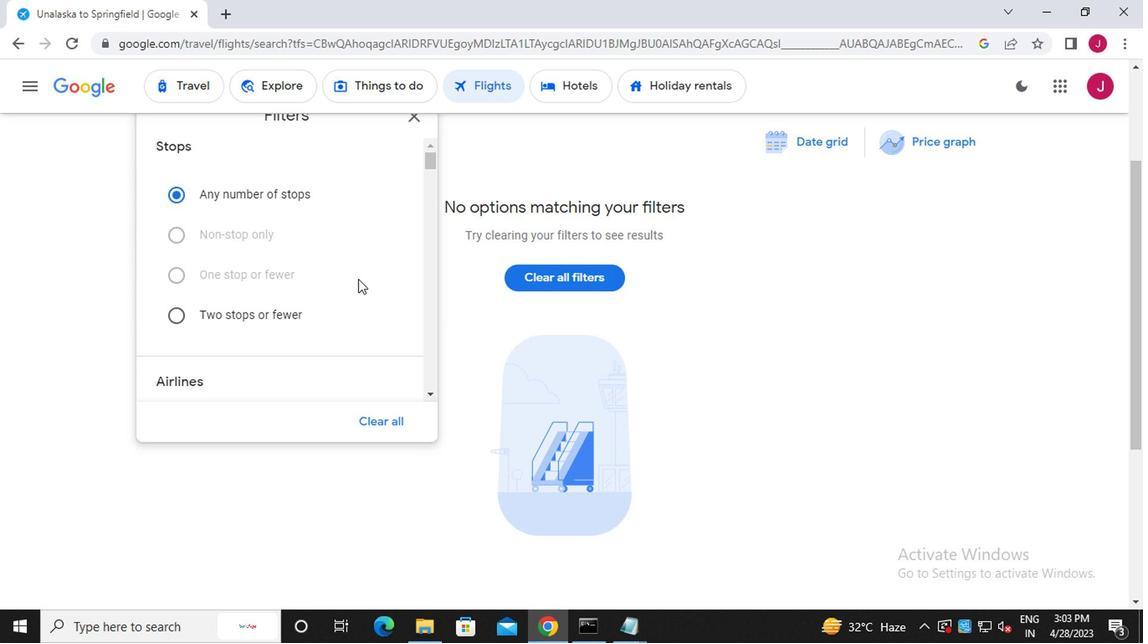
Action: Mouse scrolled (356, 273) with delta (0, 0)
Screenshot: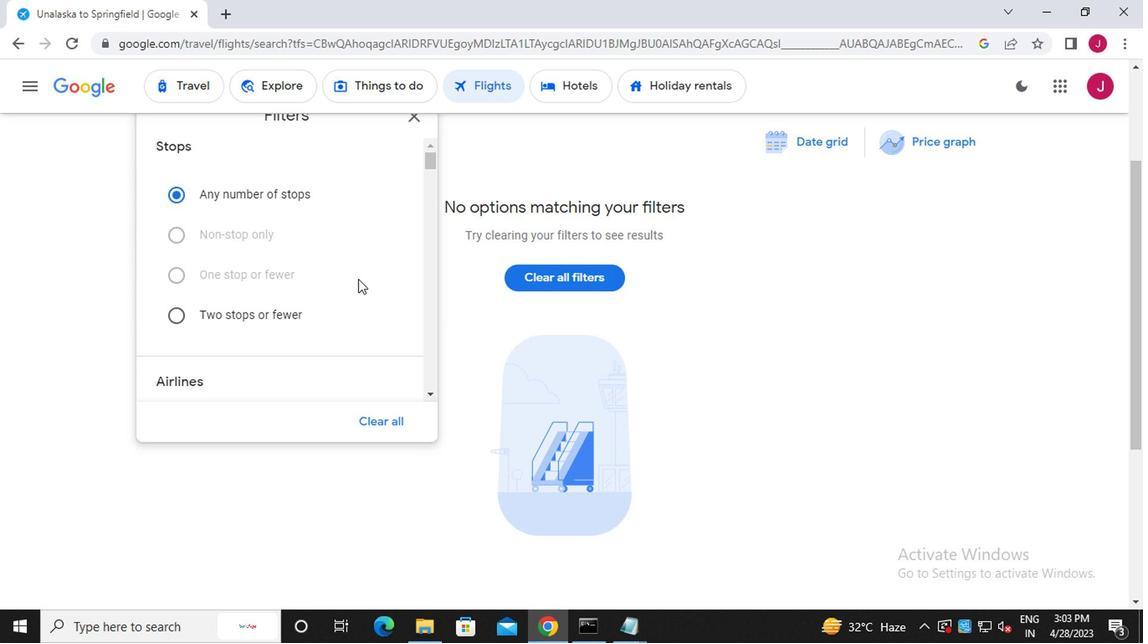 
Action: Mouse moved to (356, 272)
Screenshot: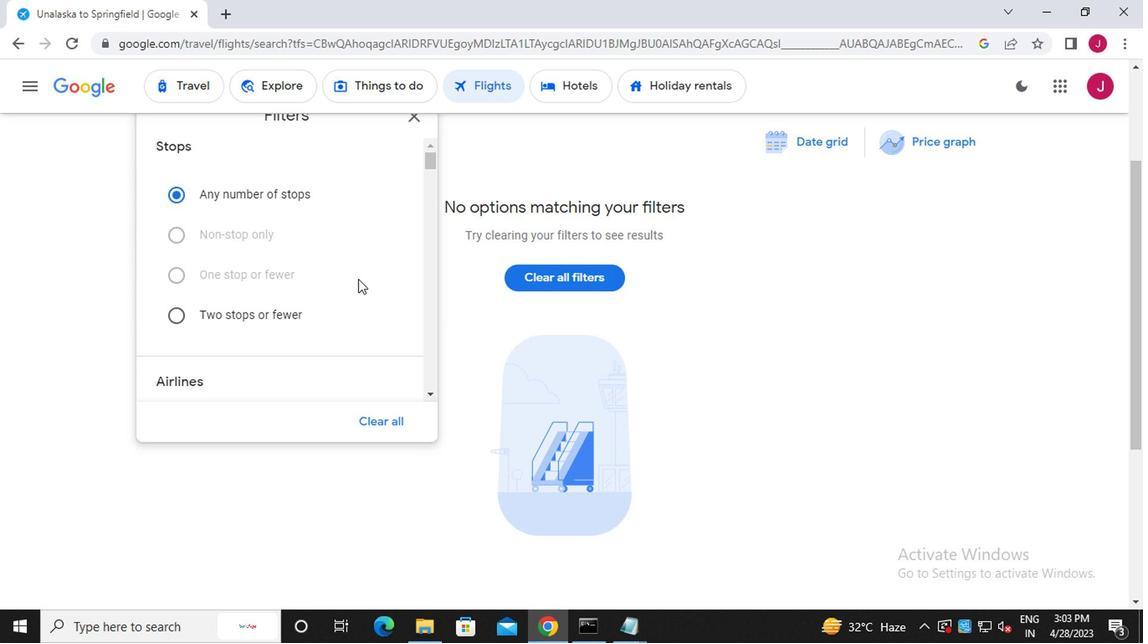 
Action: Mouse scrolled (356, 273) with delta (0, 1)
Screenshot: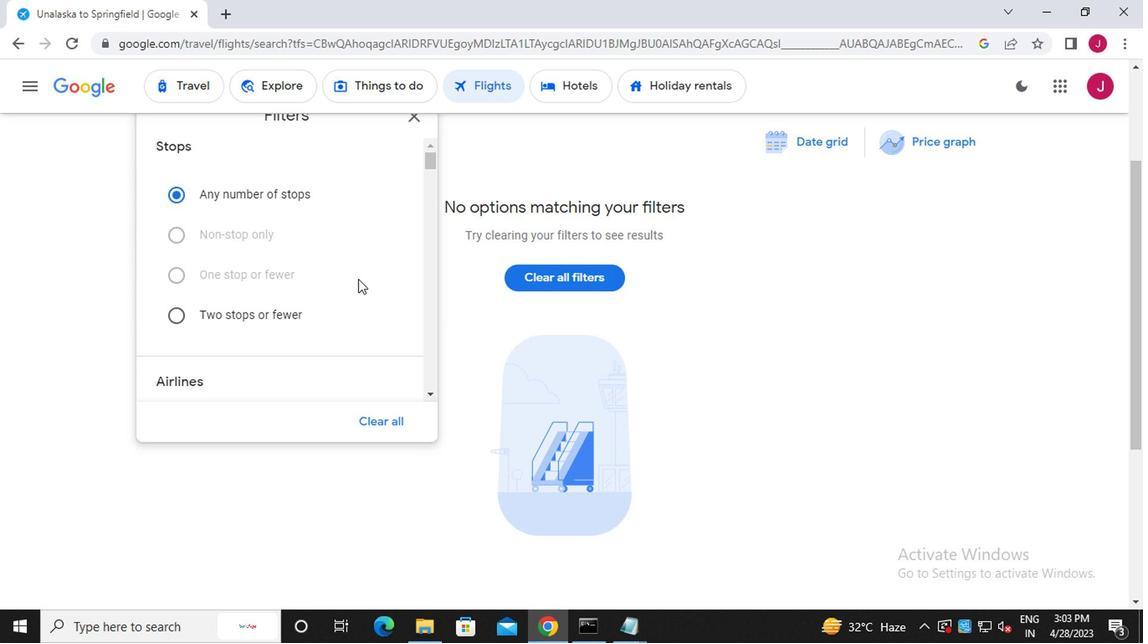 
Action: Mouse moved to (356, 270)
Screenshot: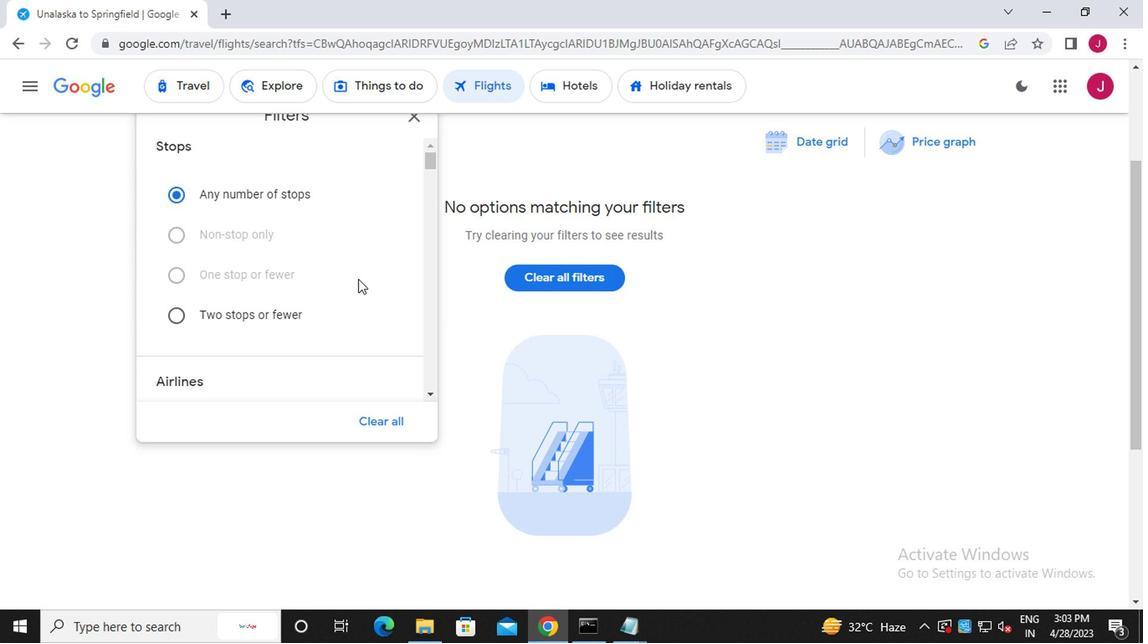 
Action: Mouse scrolled (356, 271) with delta (0, 0)
Screenshot: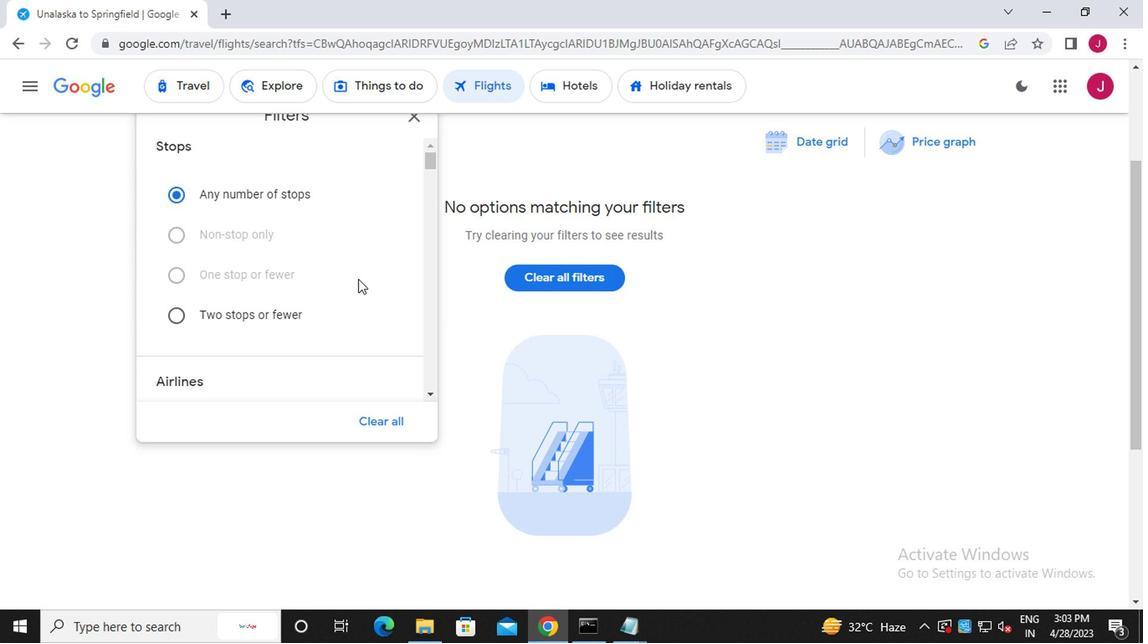 
Action: Mouse moved to (356, 247)
Screenshot: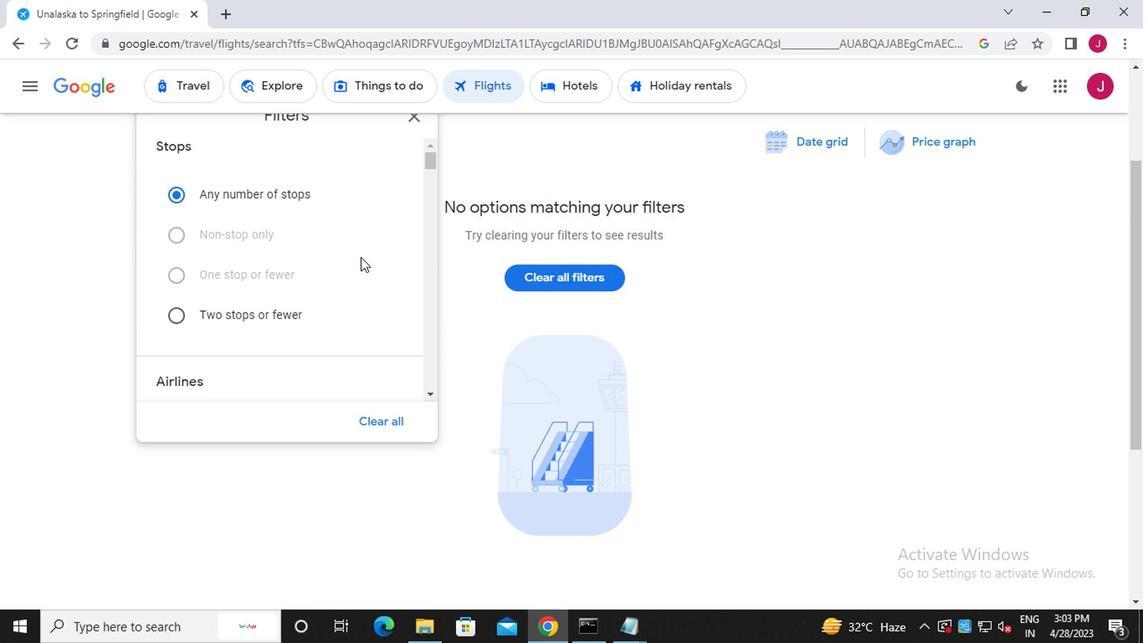 
Action: Mouse pressed left at (356, 247)
Screenshot: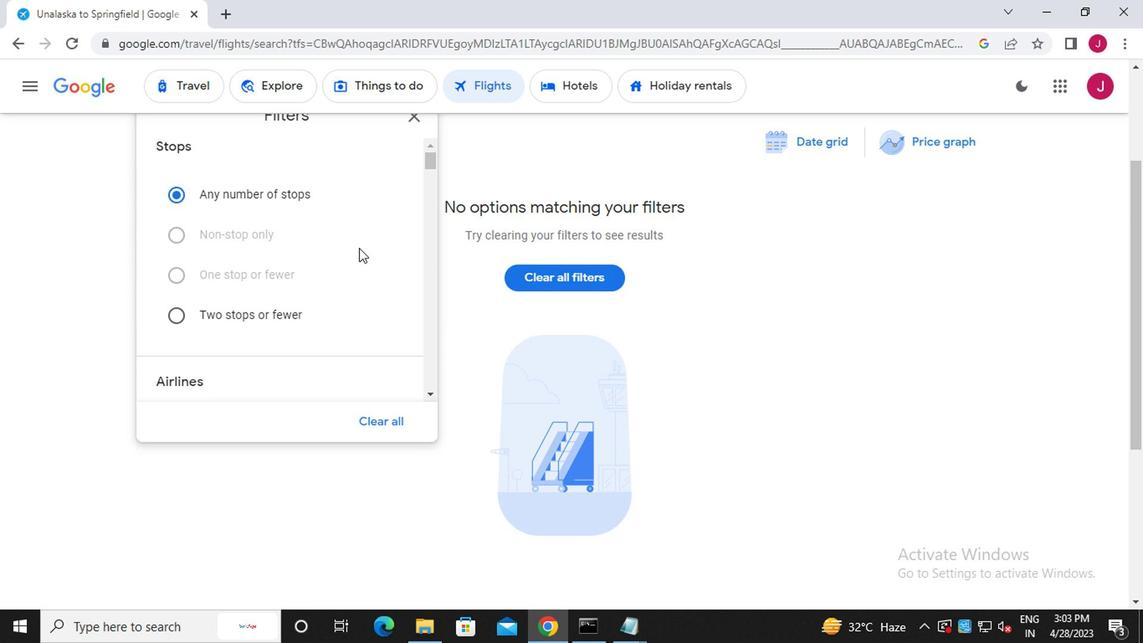 
Action: Mouse moved to (354, 247)
Screenshot: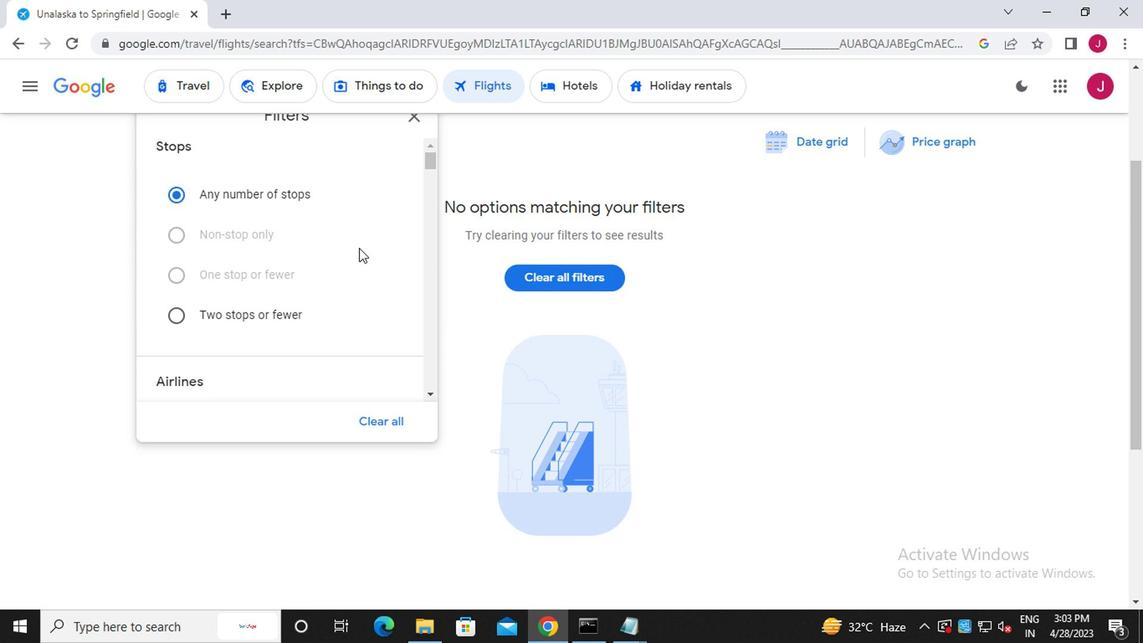 
Action: Mouse scrolled (354, 247) with delta (0, 0)
Screenshot: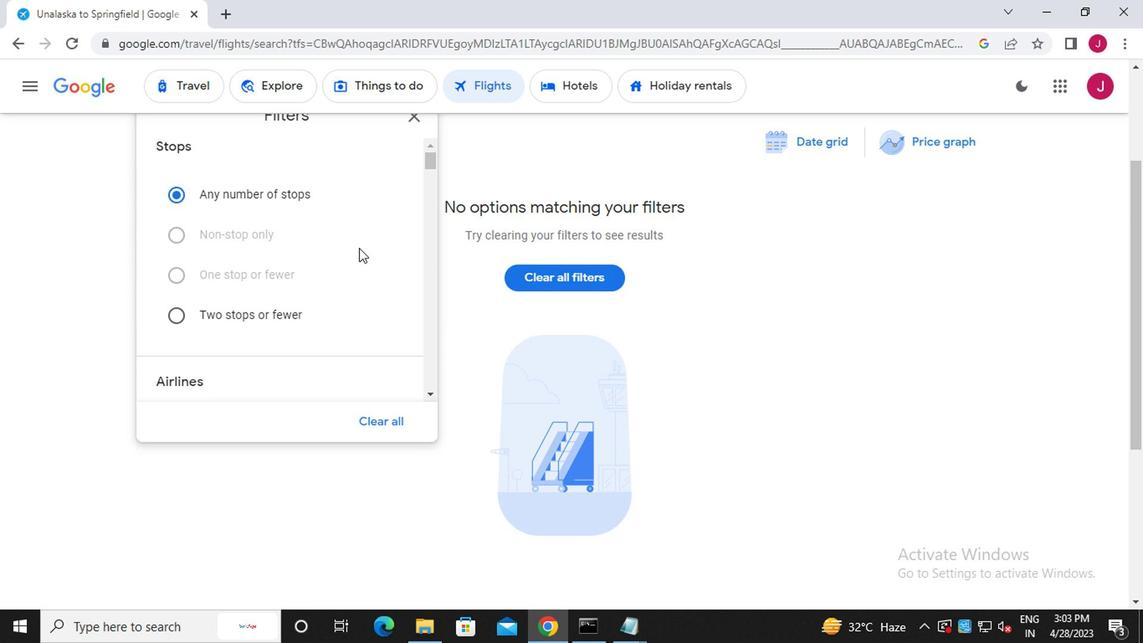 
Action: Mouse scrolled (354, 247) with delta (0, 0)
Screenshot: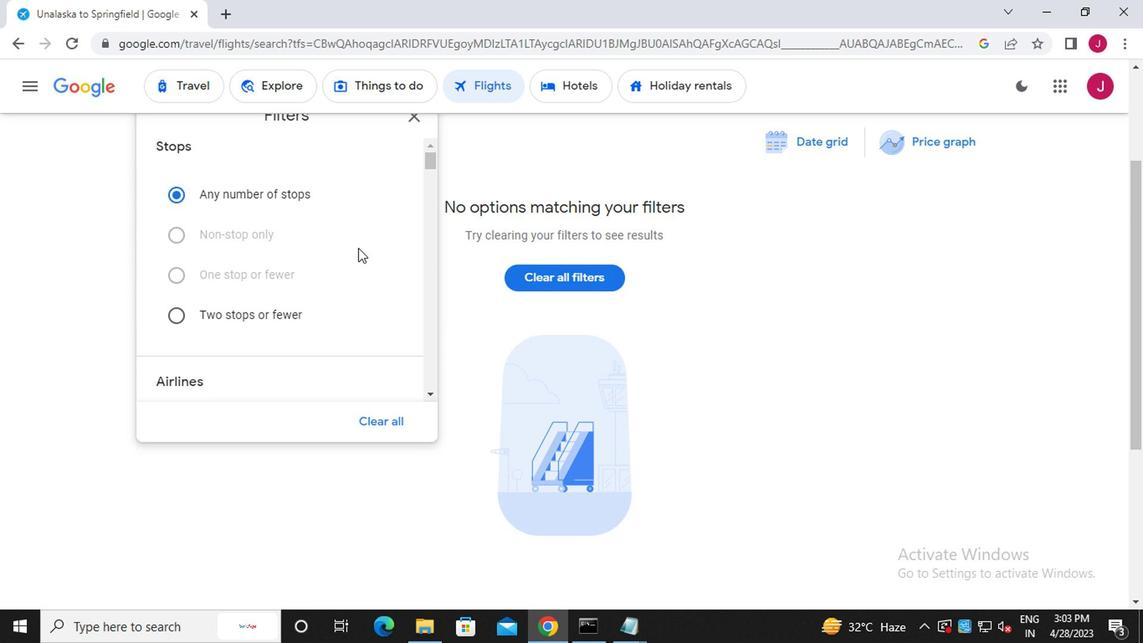 
Action: Mouse moved to (381, 216)
Screenshot: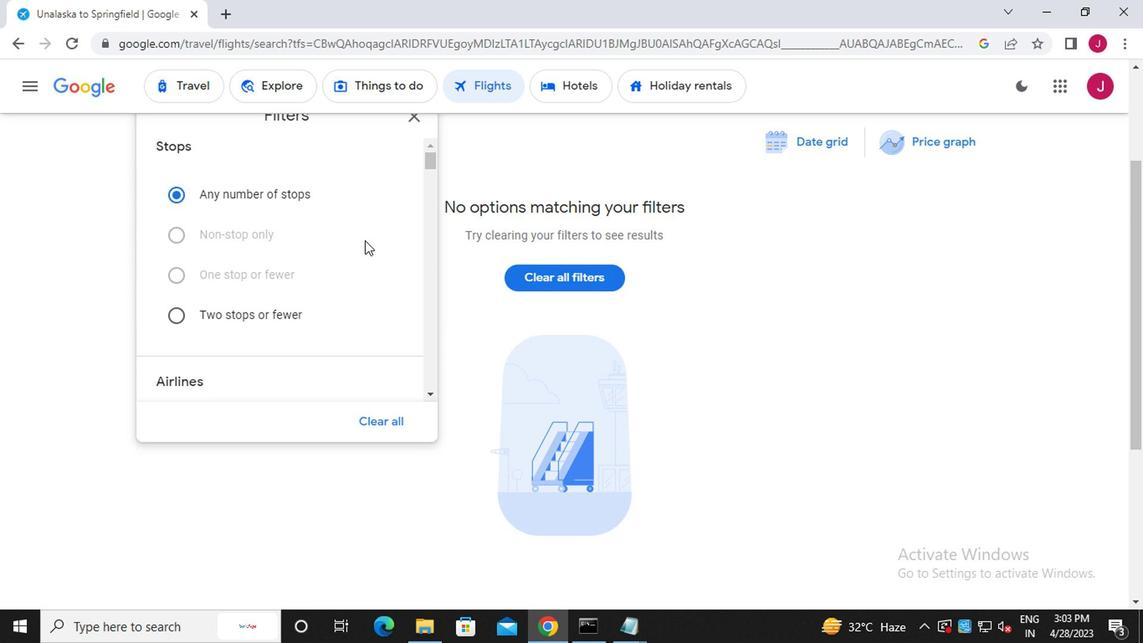 
Action: Mouse scrolled (381, 217) with delta (0, 0)
Screenshot: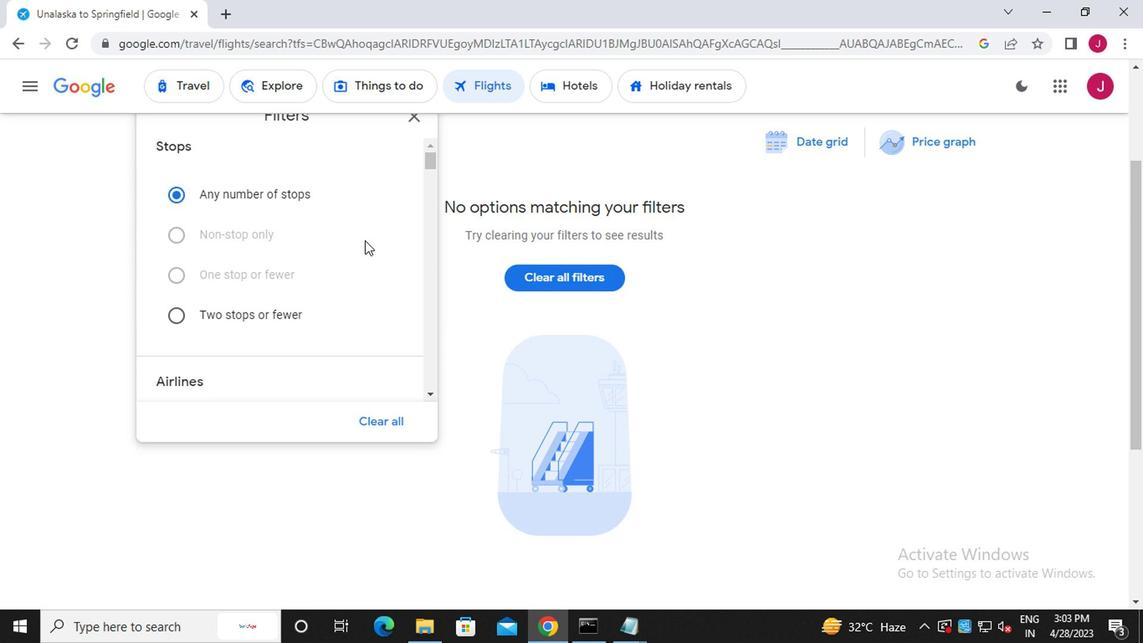 
Action: Mouse moved to (381, 215)
Screenshot: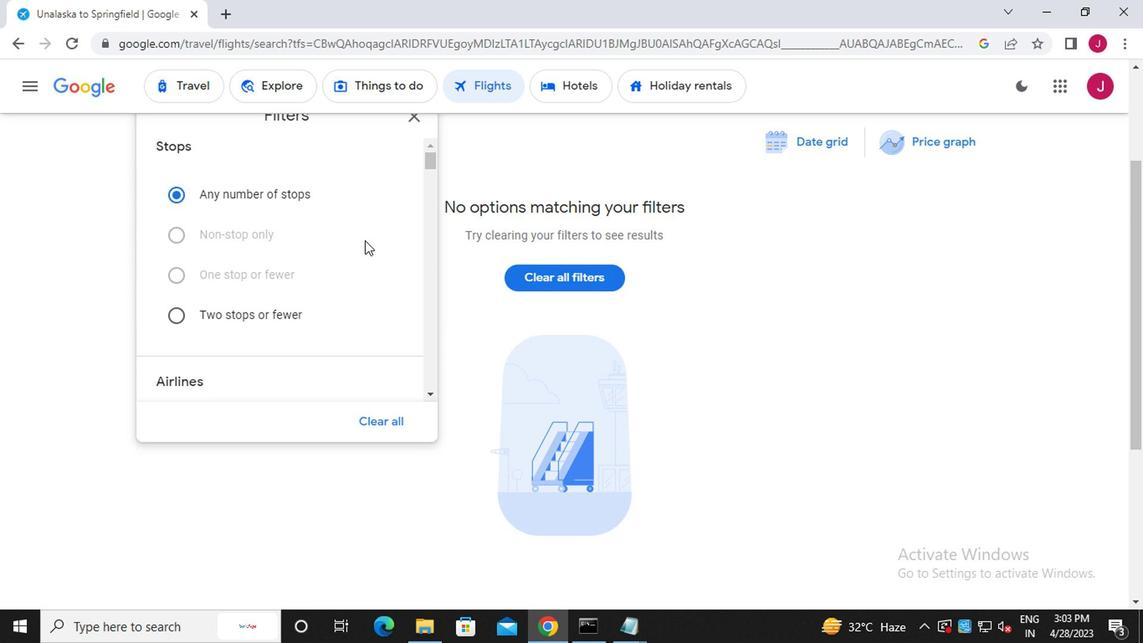 
Action: Mouse scrolled (381, 216) with delta (0, 1)
Screenshot: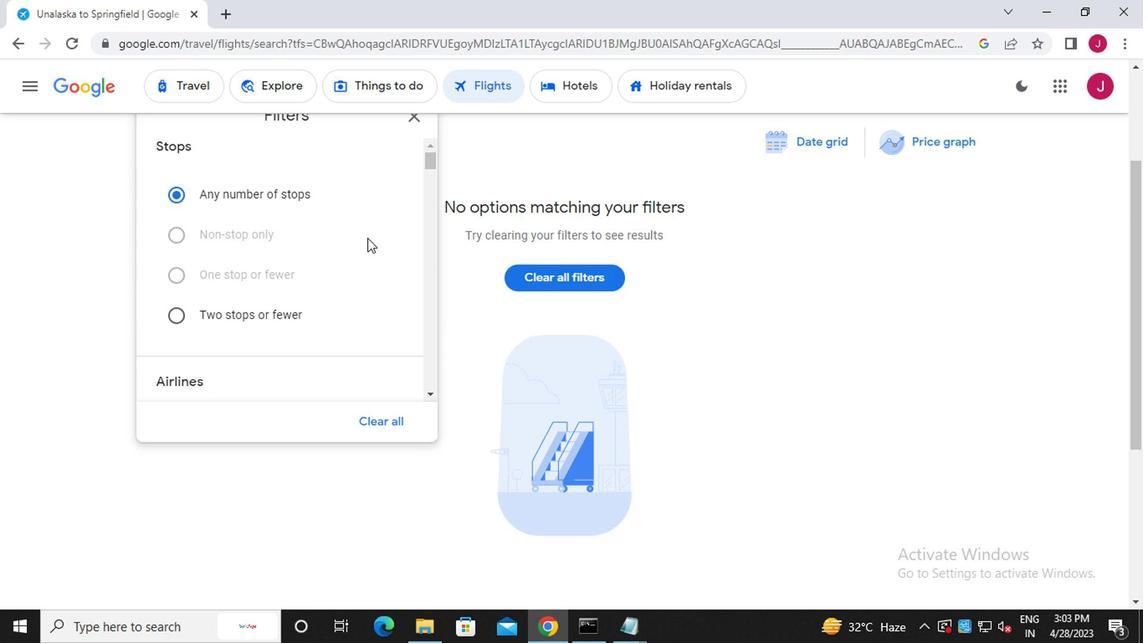 
Action: Mouse scrolled (381, 216) with delta (0, 1)
Screenshot: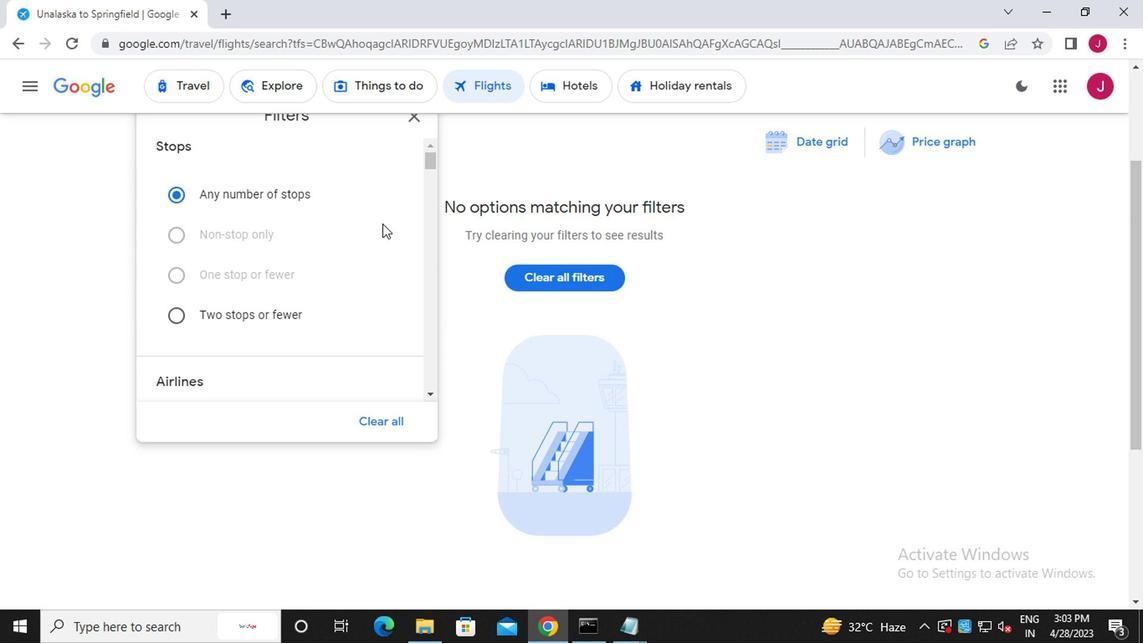 
Action: Mouse moved to (390, 198)
Screenshot: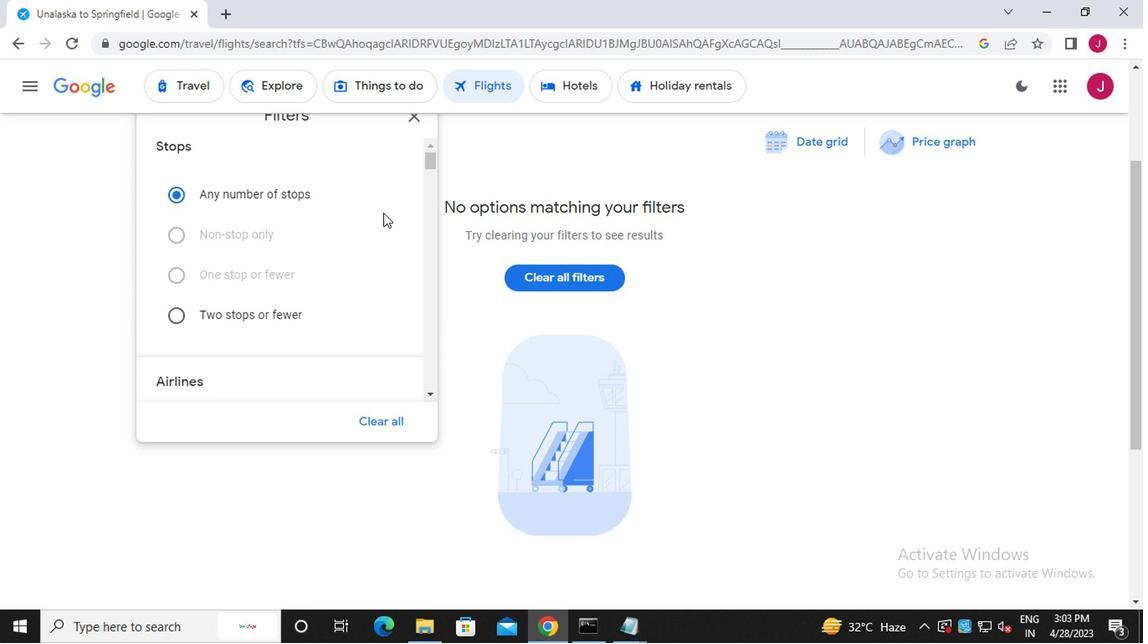 
Action: Mouse scrolled (390, 198) with delta (0, 0)
Screenshot: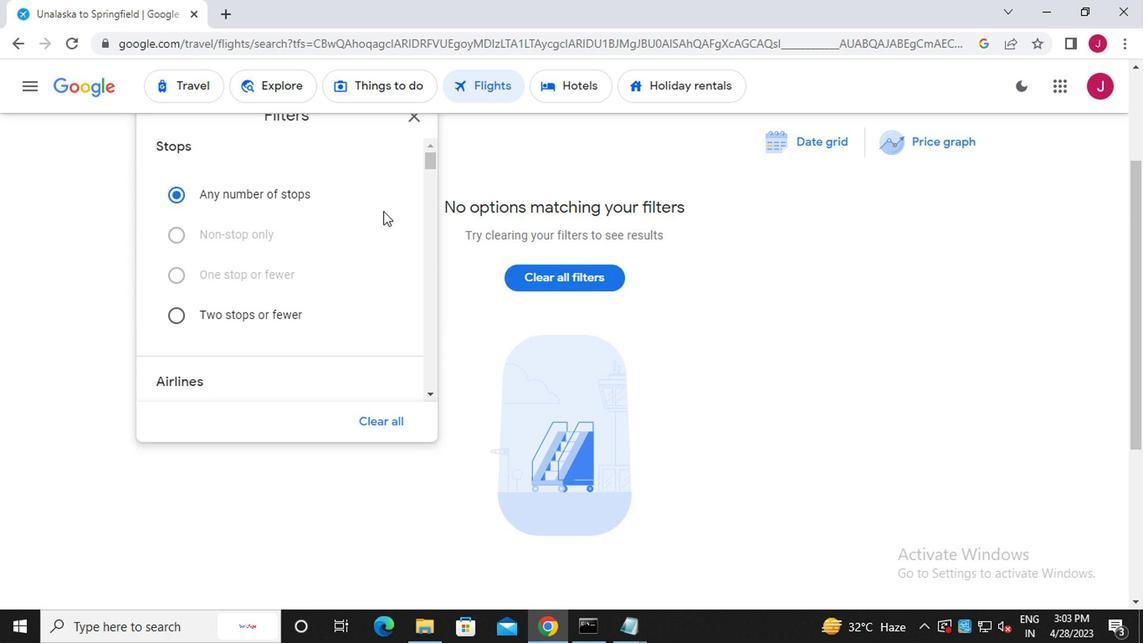 
Action: Mouse moved to (390, 198)
Screenshot: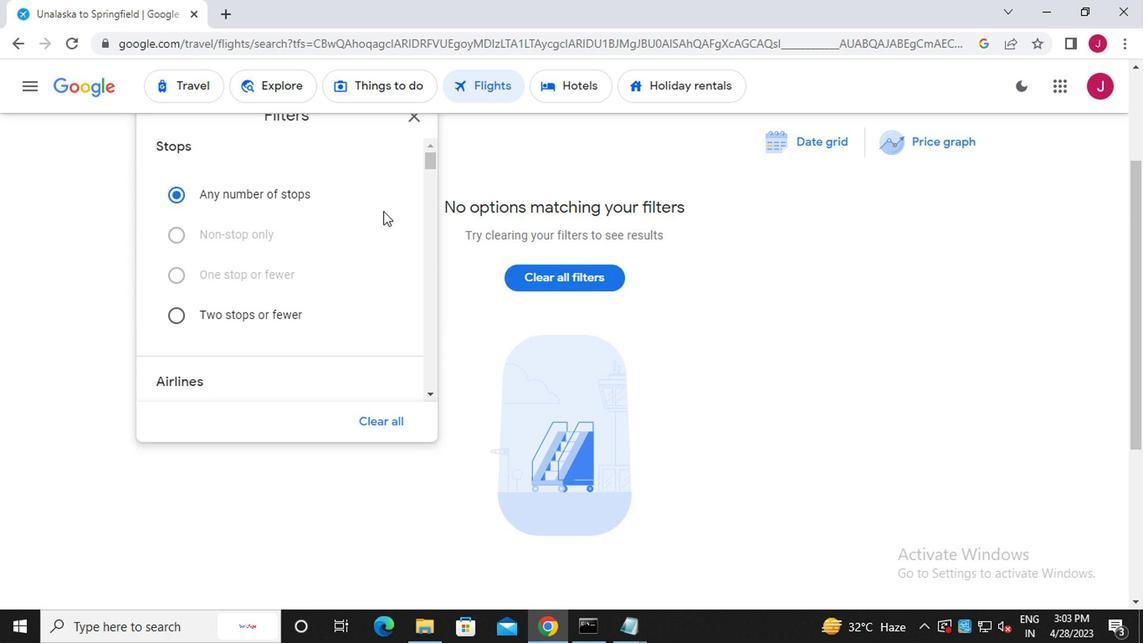 
Action: Mouse scrolled (390, 198) with delta (0, 0)
Screenshot: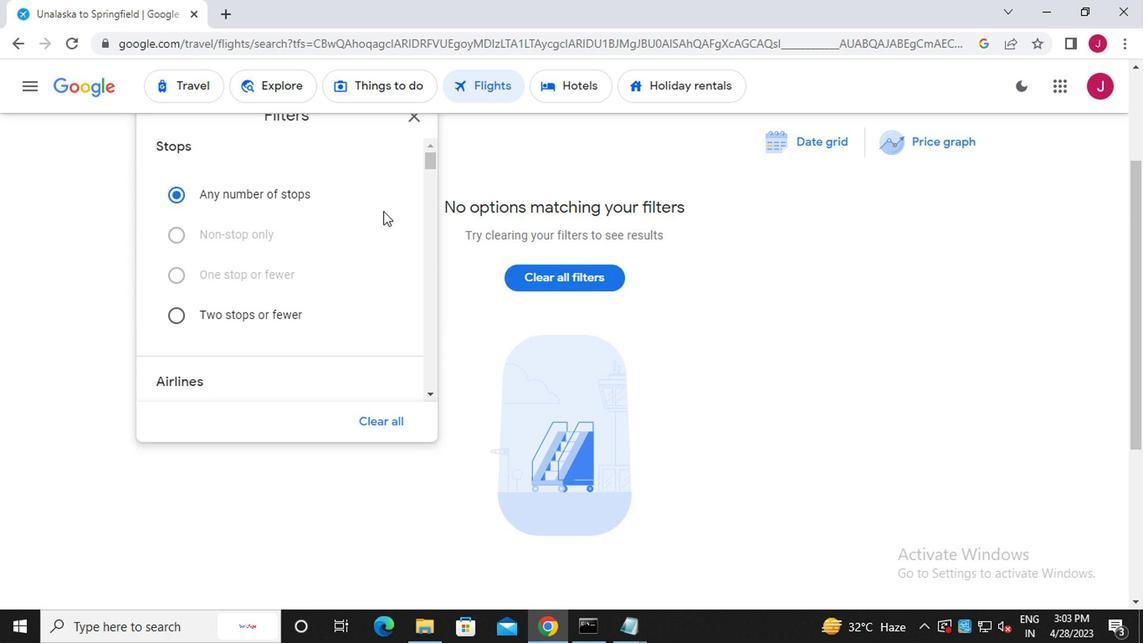 
Action: Mouse moved to (390, 197)
Screenshot: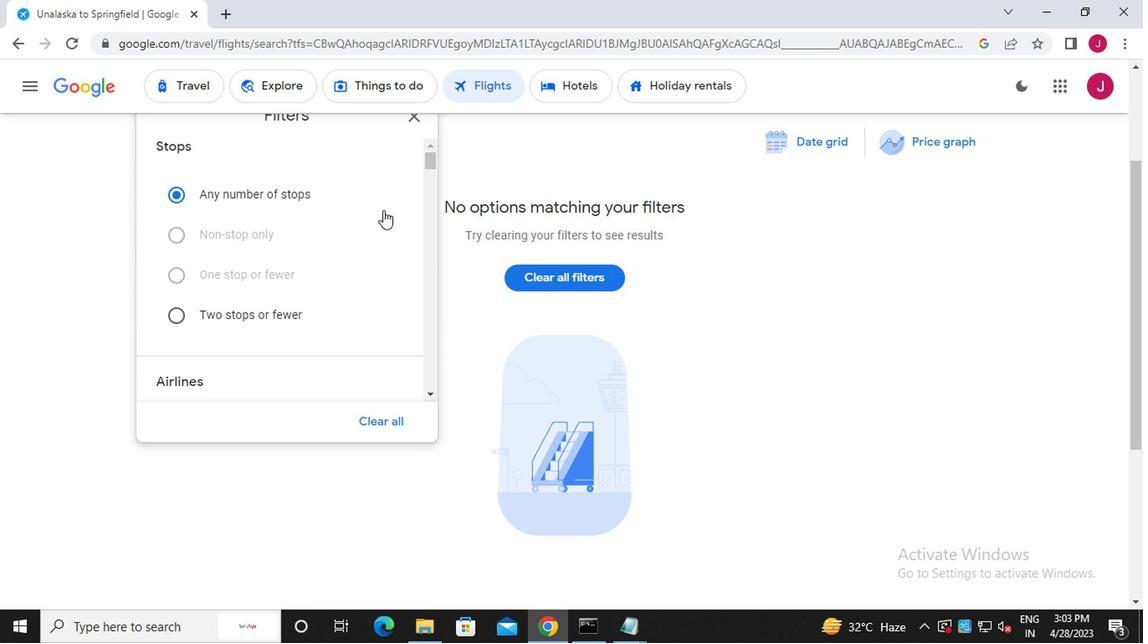 
Action: Mouse scrolled (390, 198) with delta (0, 1)
Screenshot: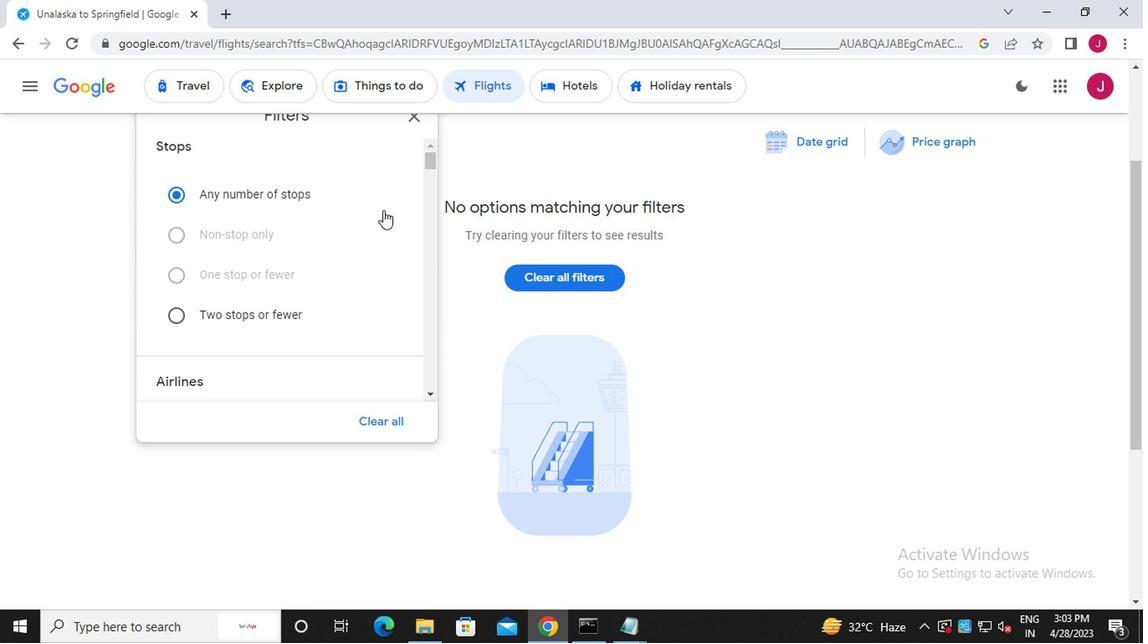 
Action: Mouse moved to (390, 194)
Screenshot: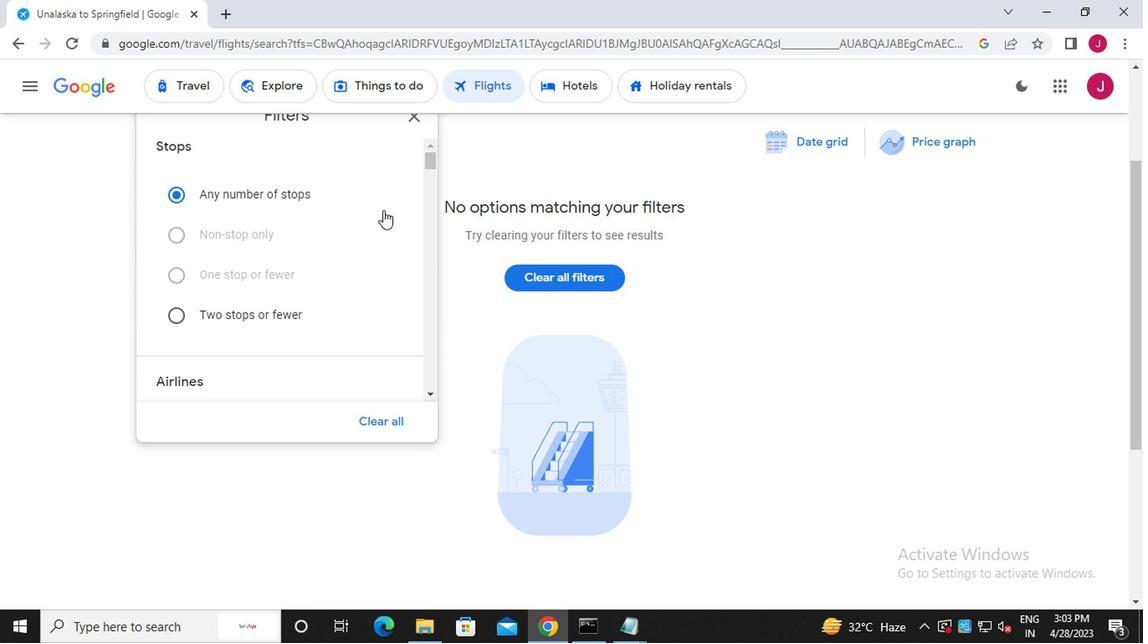 
Action: Mouse scrolled (390, 195) with delta (0, 1)
Screenshot: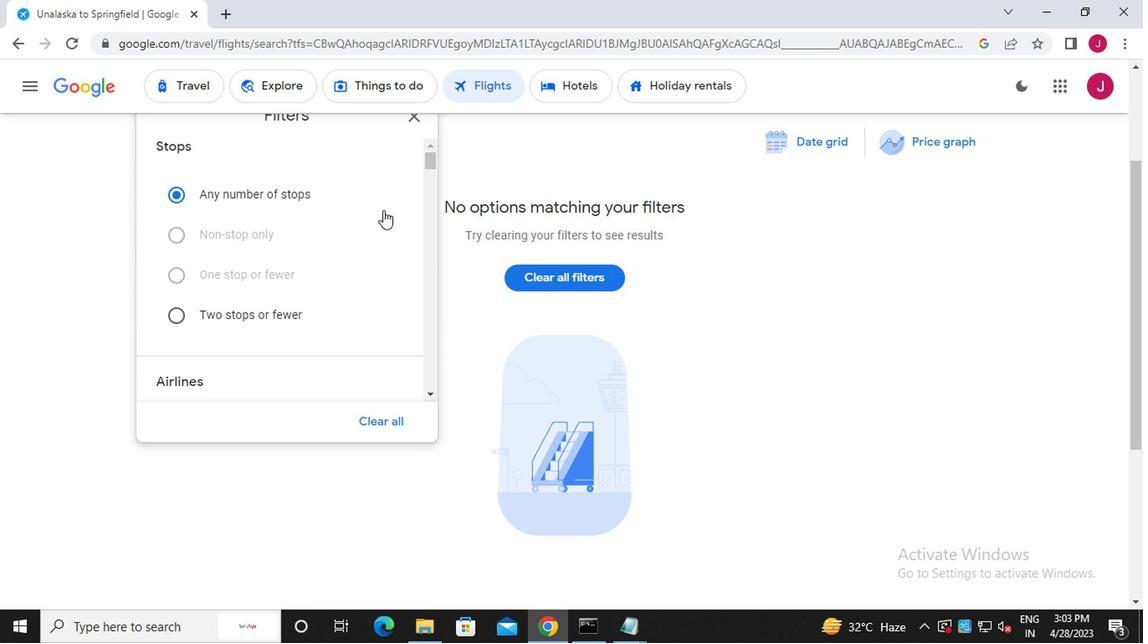 
Action: Mouse moved to (390, 182)
Screenshot: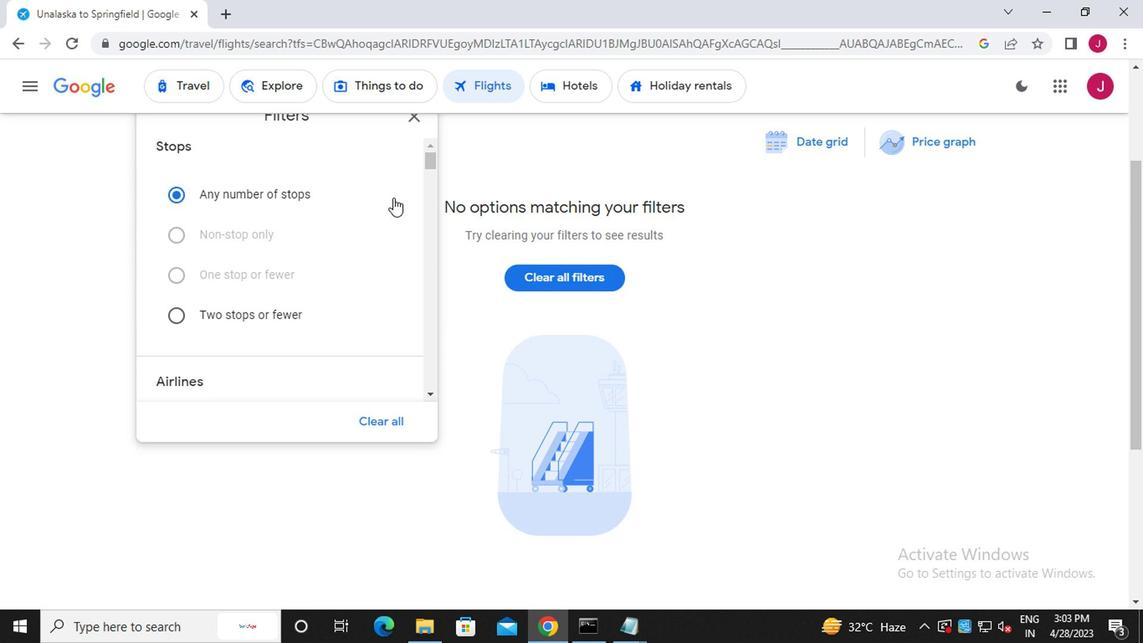 
Action: Mouse scrolled (390, 181) with delta (0, -1)
Screenshot: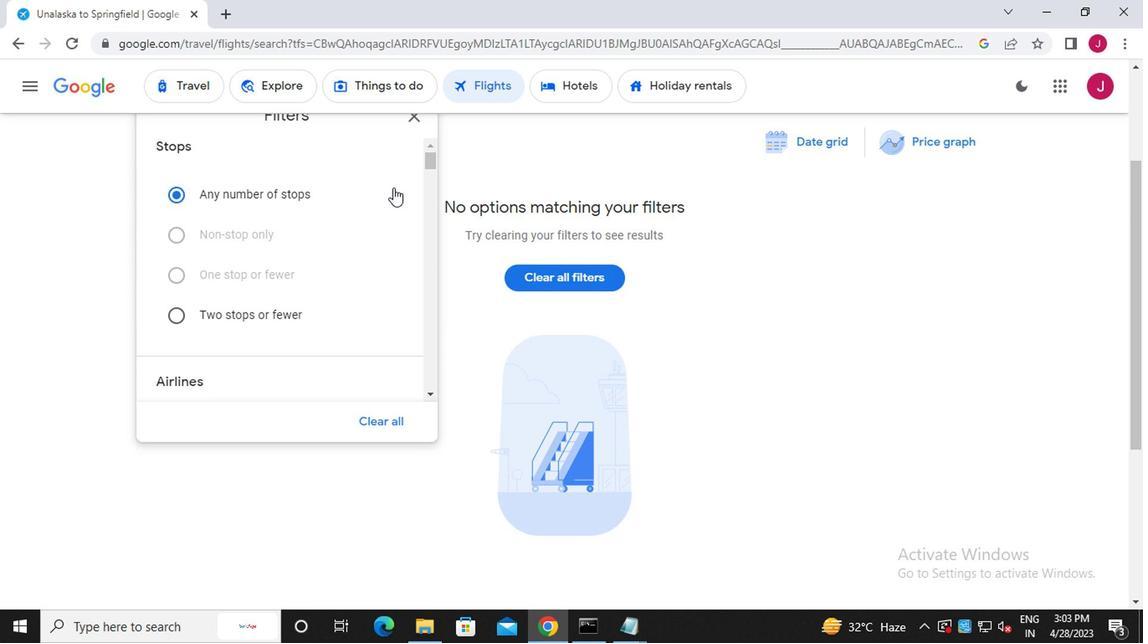 
Action: Mouse scrolled (390, 181) with delta (0, -1)
Screenshot: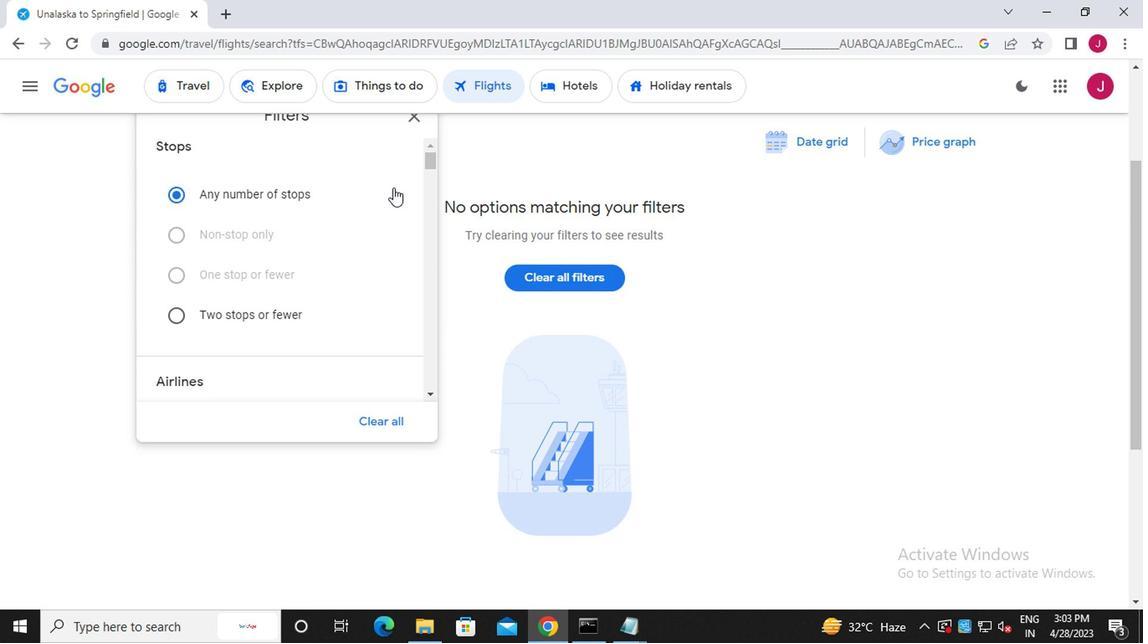 
Action: Mouse scrolled (390, 181) with delta (0, -1)
Screenshot: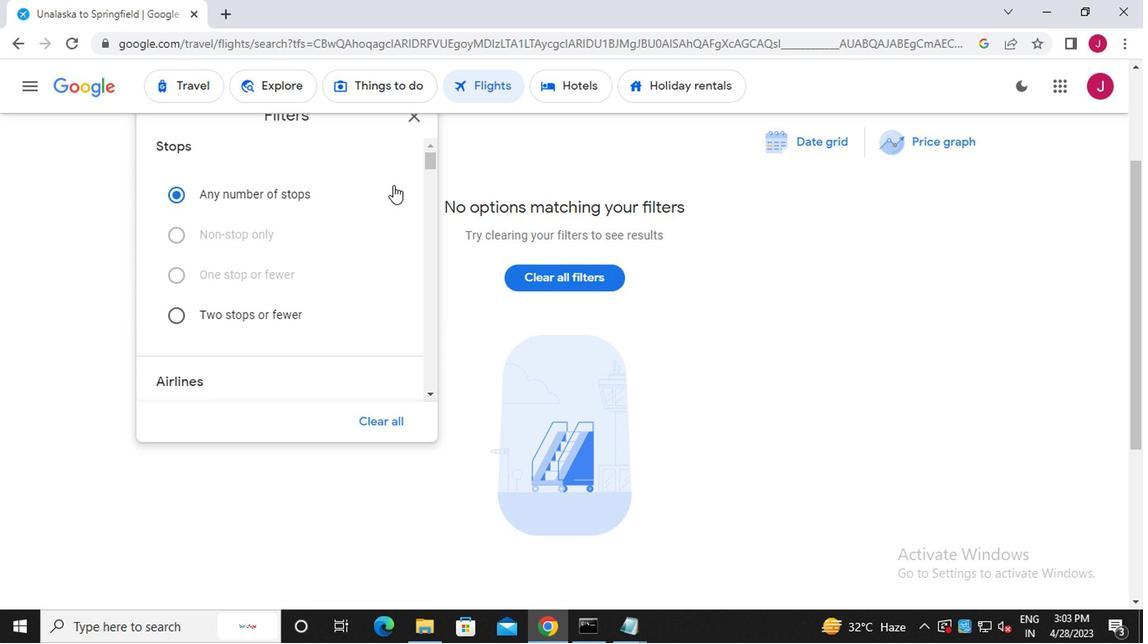 
Action: Mouse scrolled (390, 181) with delta (0, -1)
Screenshot: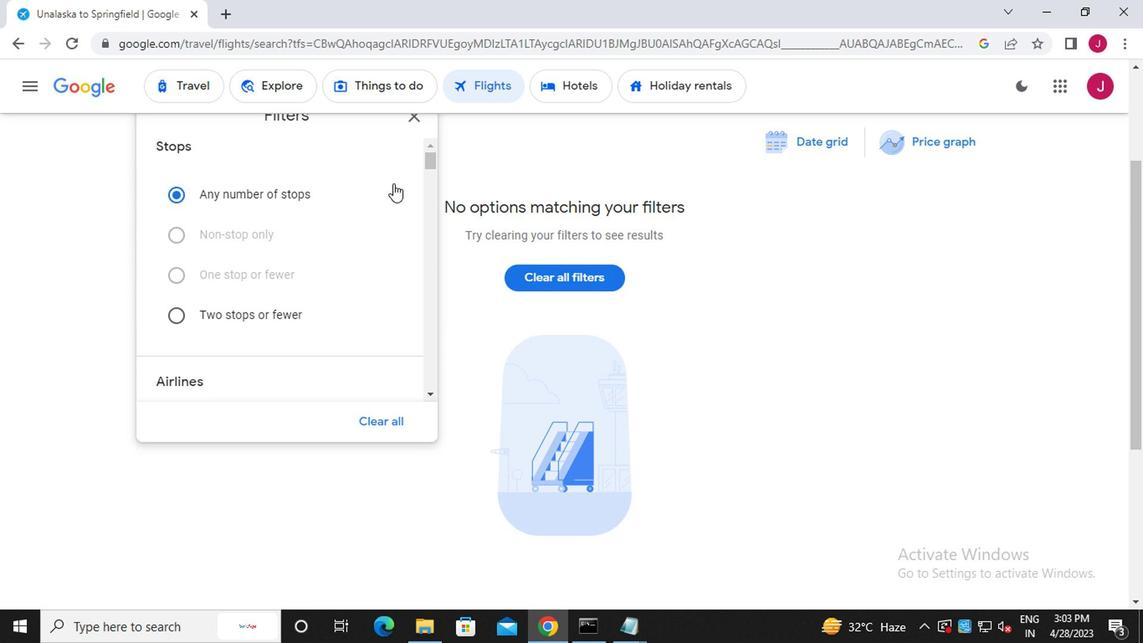 
Action: Mouse scrolled (390, 181) with delta (0, -1)
Screenshot: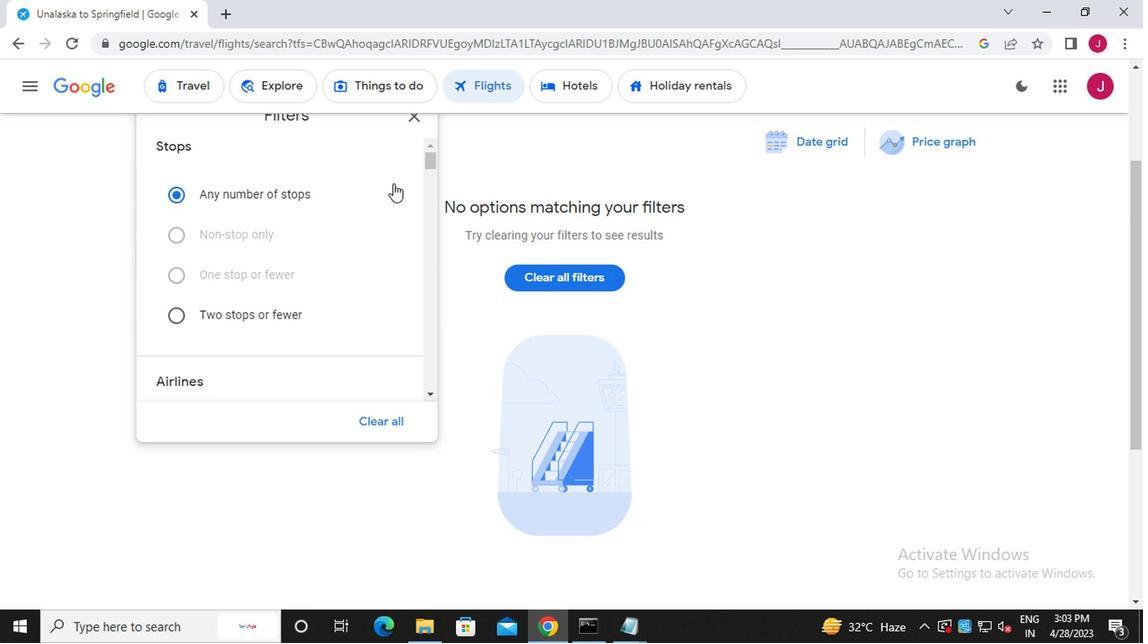 
Action: Mouse moved to (390, 184)
Screenshot: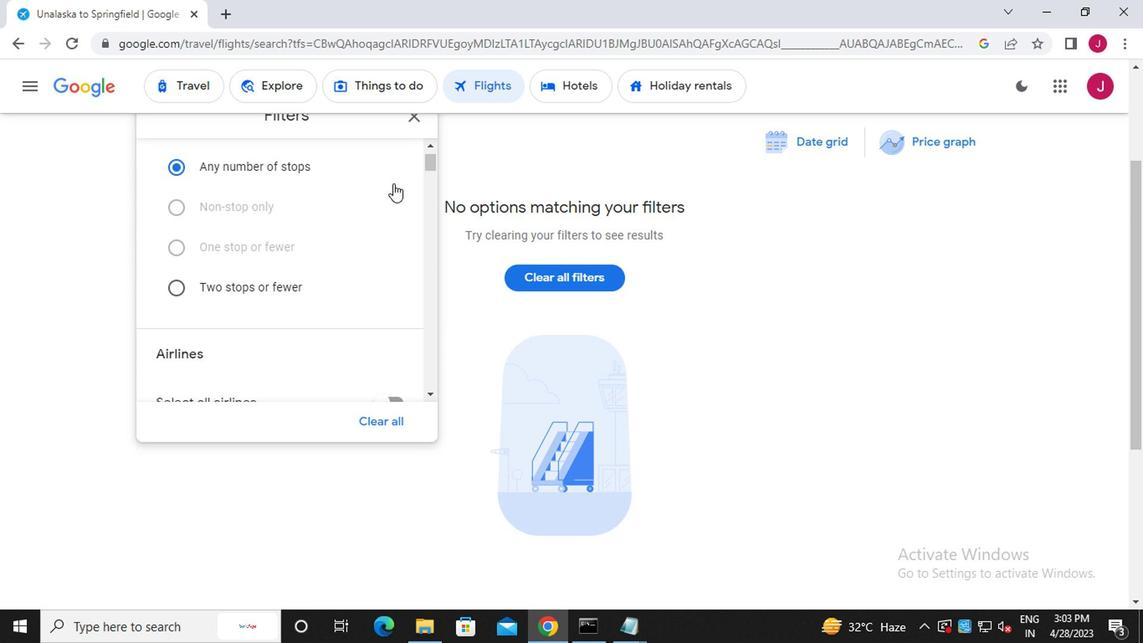 
Action: Mouse scrolled (390, 184) with delta (0, 0)
Screenshot: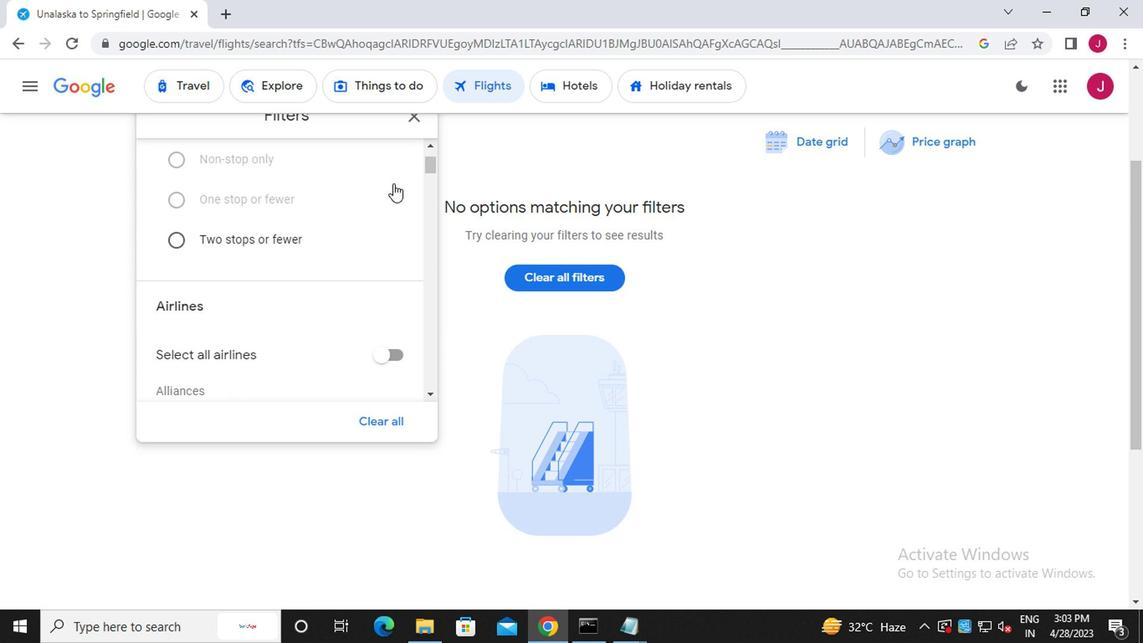 
Action: Mouse scrolled (390, 184) with delta (0, 0)
Screenshot: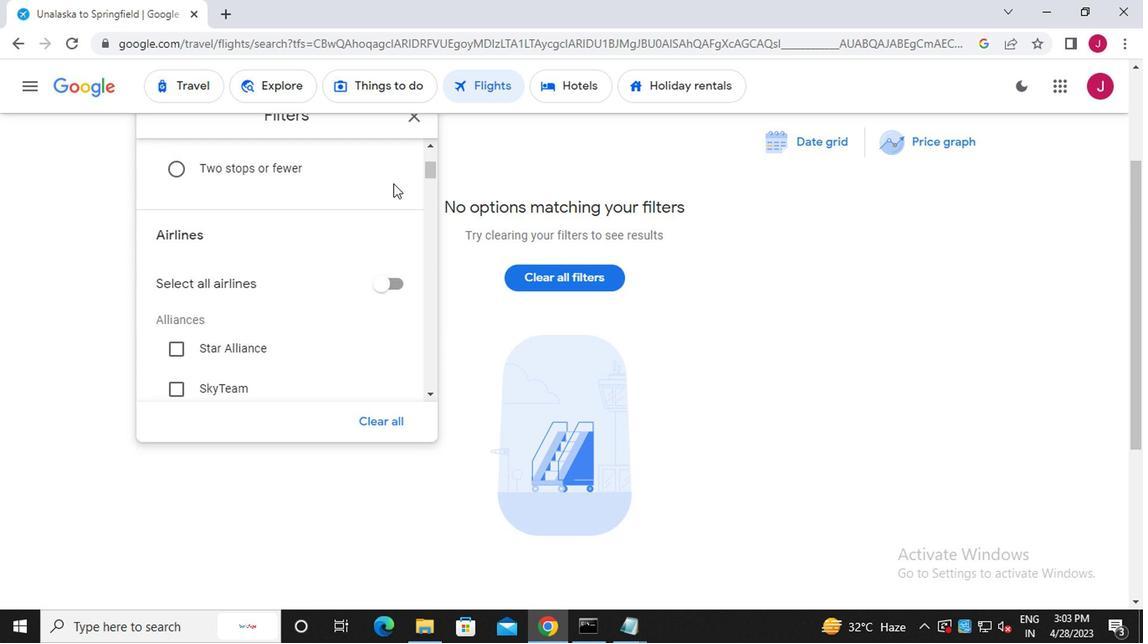 
Action: Mouse scrolled (390, 184) with delta (0, 0)
Screenshot: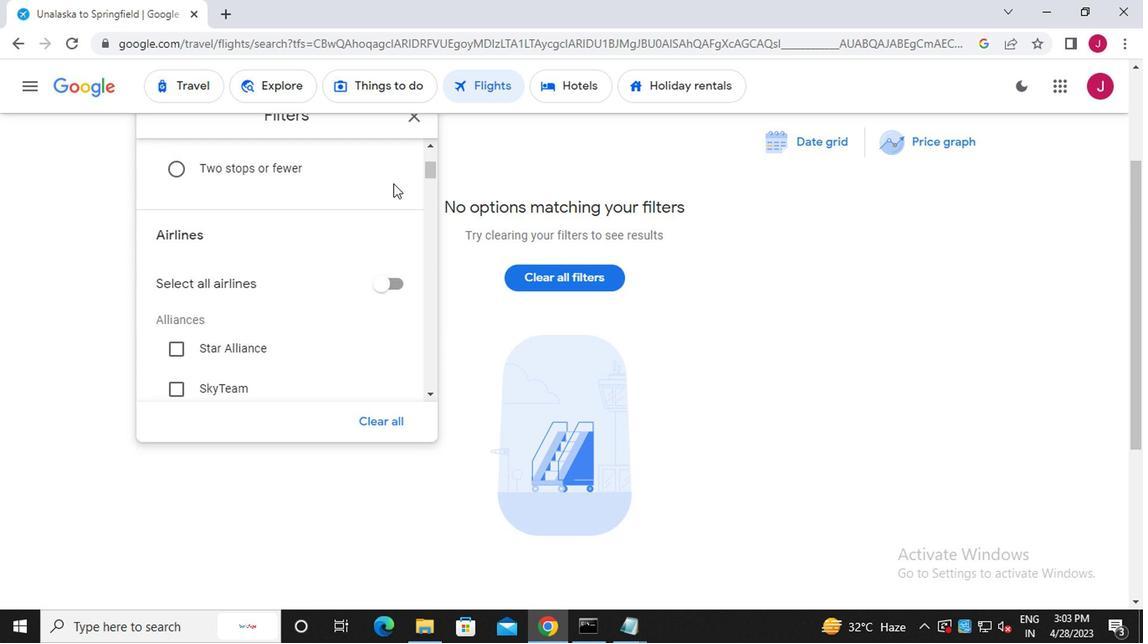 
Action: Mouse scrolled (390, 184) with delta (0, 0)
Screenshot: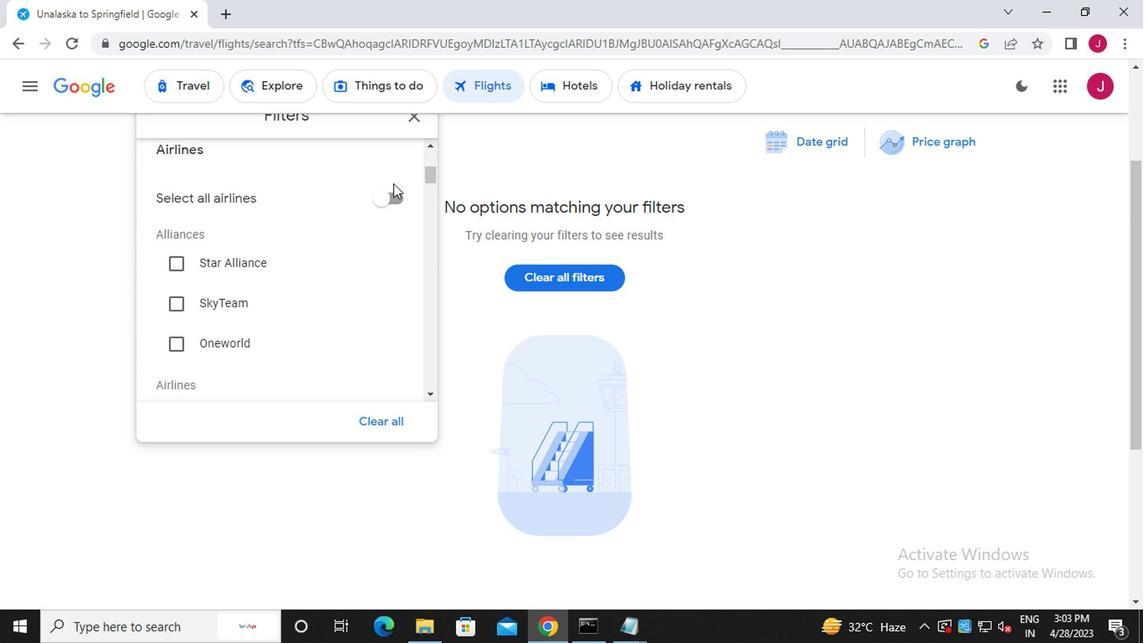 
Action: Mouse scrolled (390, 184) with delta (0, 0)
Screenshot: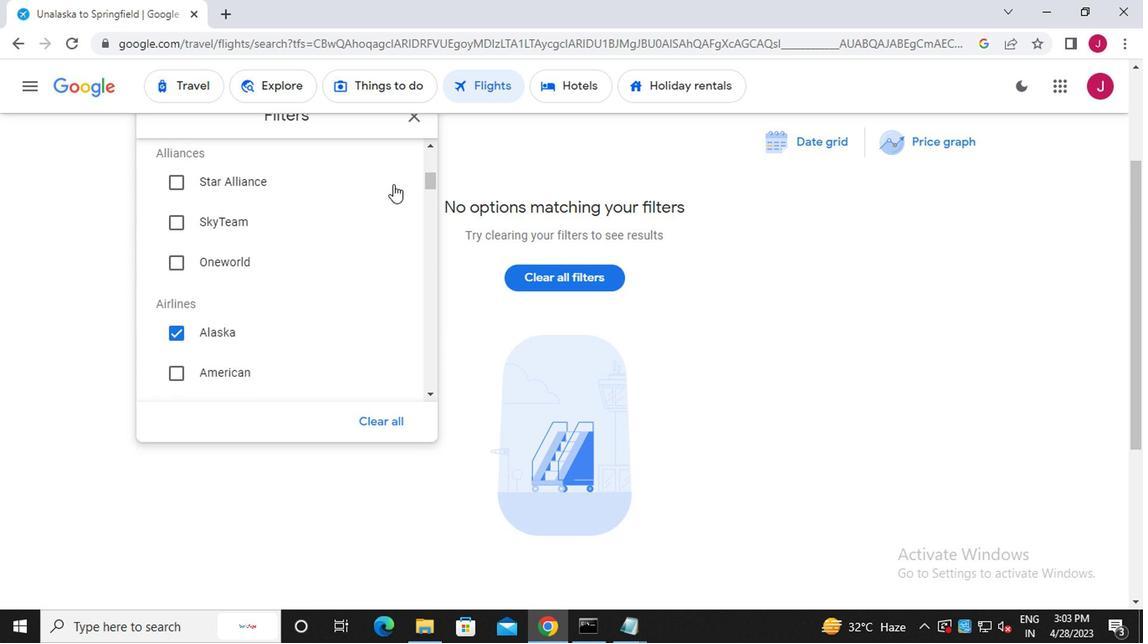 
Action: Mouse scrolled (390, 184) with delta (0, 0)
Screenshot: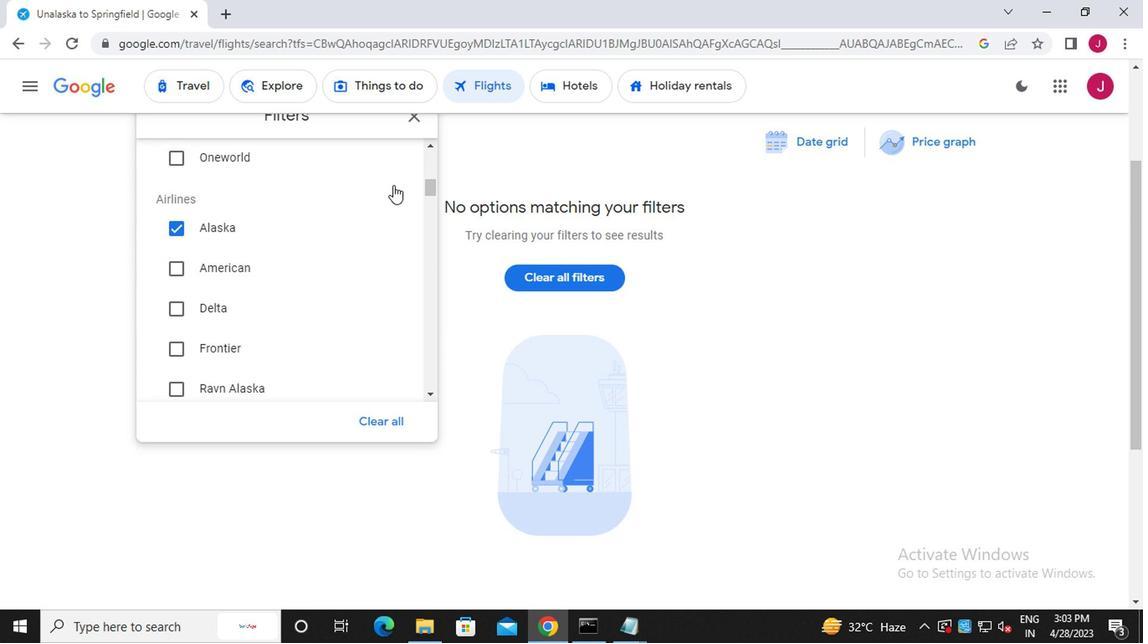 
Action: Mouse scrolled (390, 182) with delta (0, -1)
Screenshot: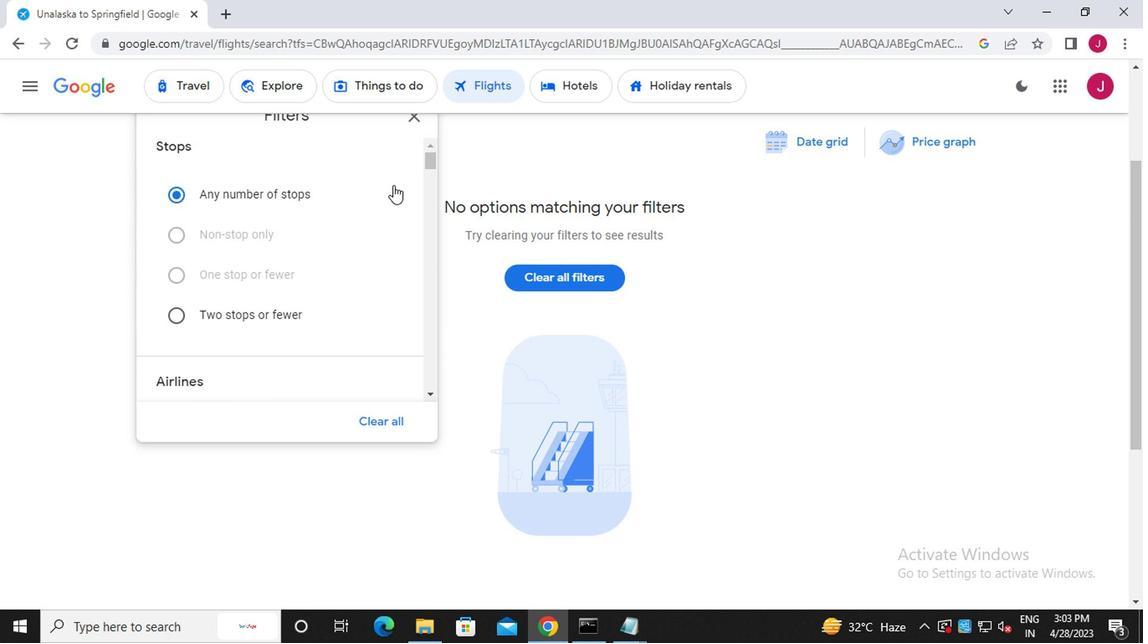 
Action: Mouse moved to (389, 184)
Screenshot: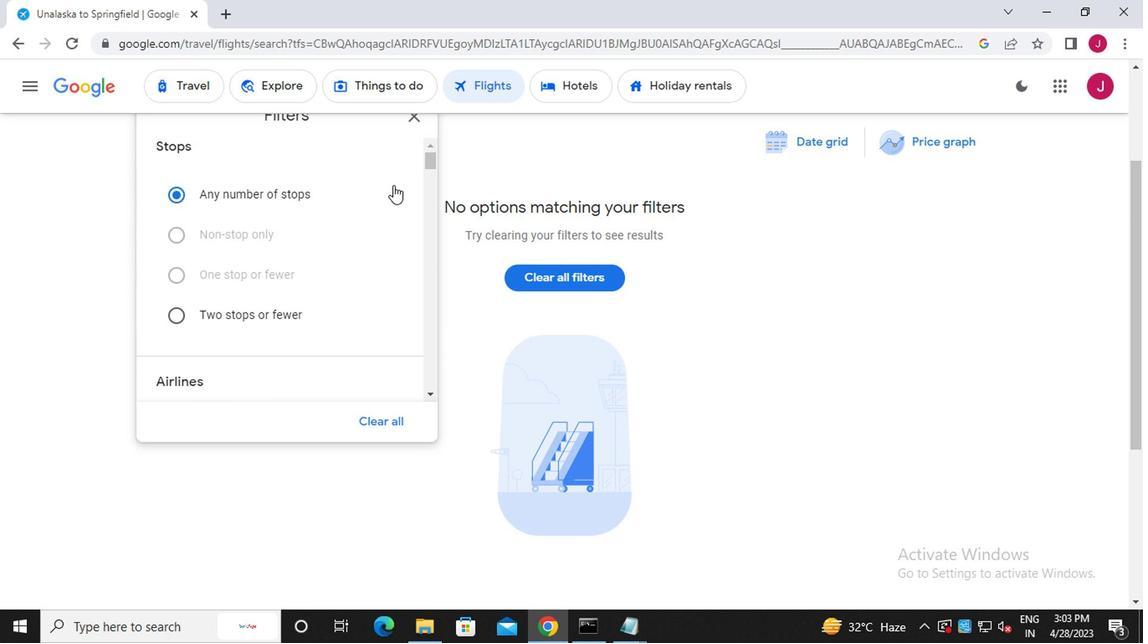 
Action: Mouse scrolled (389, 184) with delta (0, 0)
Screenshot: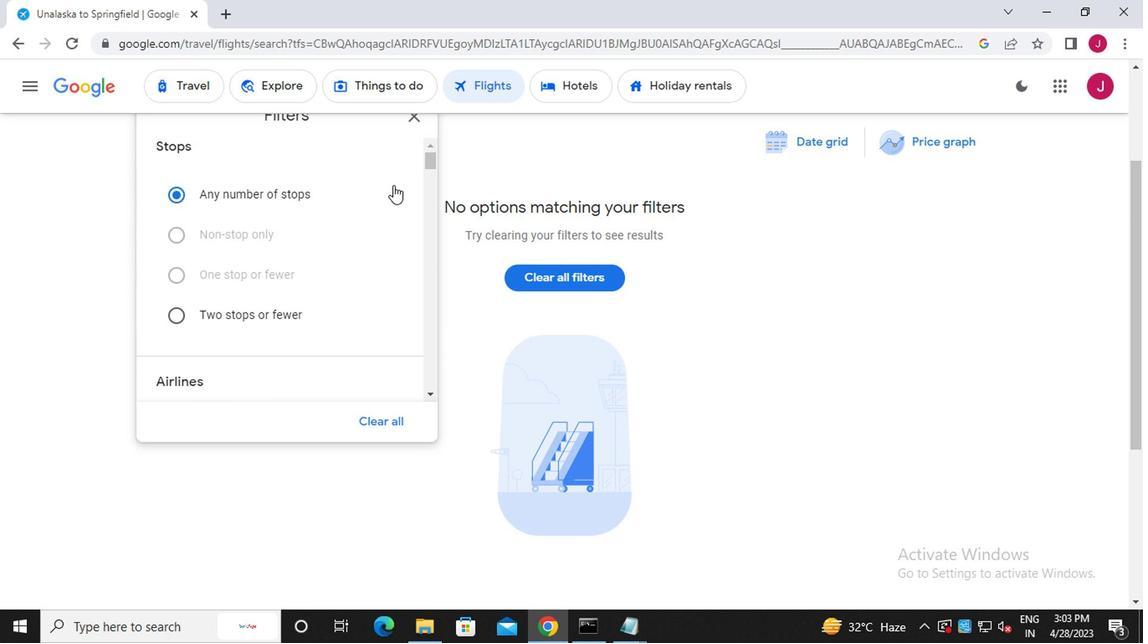 
Action: Mouse moved to (389, 186)
Screenshot: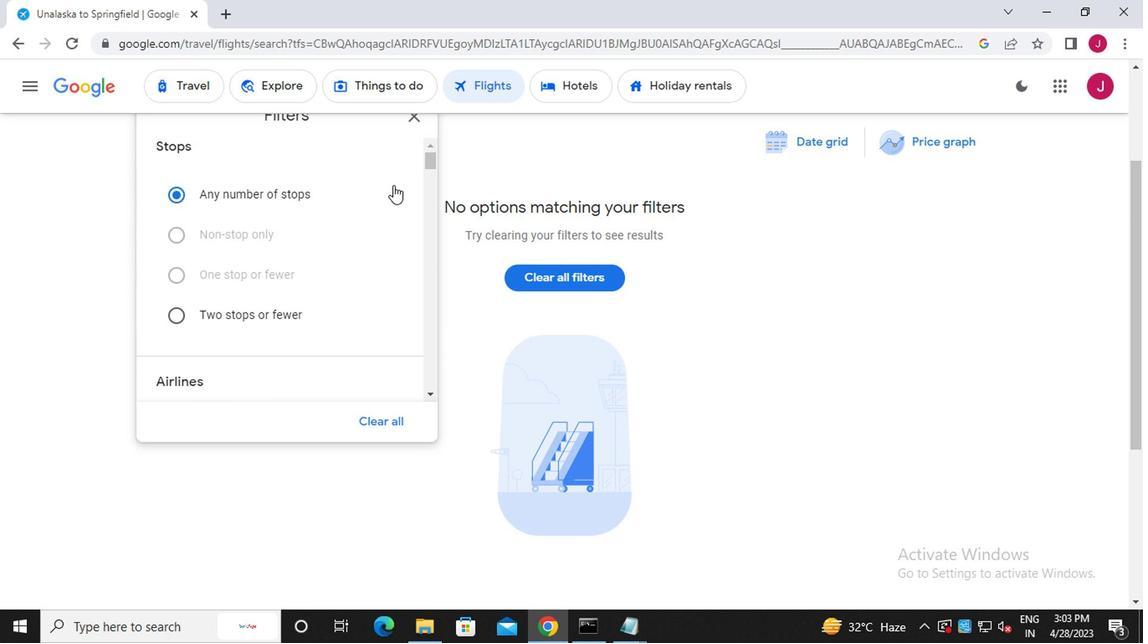 
Action: Mouse scrolled (389, 185) with delta (0, 0)
Screenshot: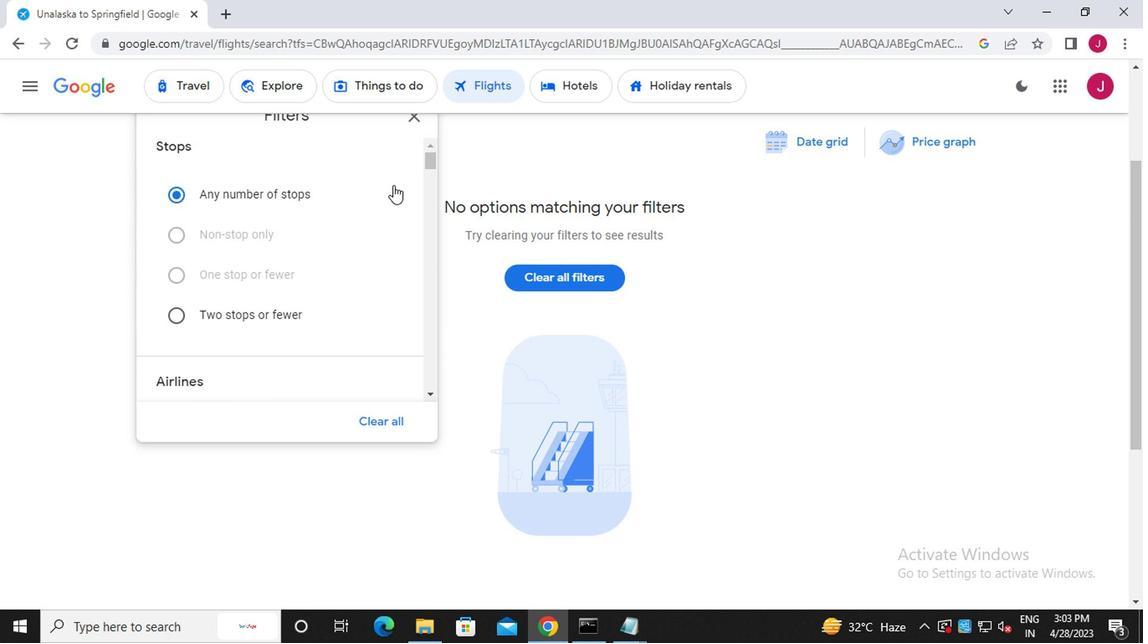 
Action: Mouse moved to (387, 178)
Screenshot: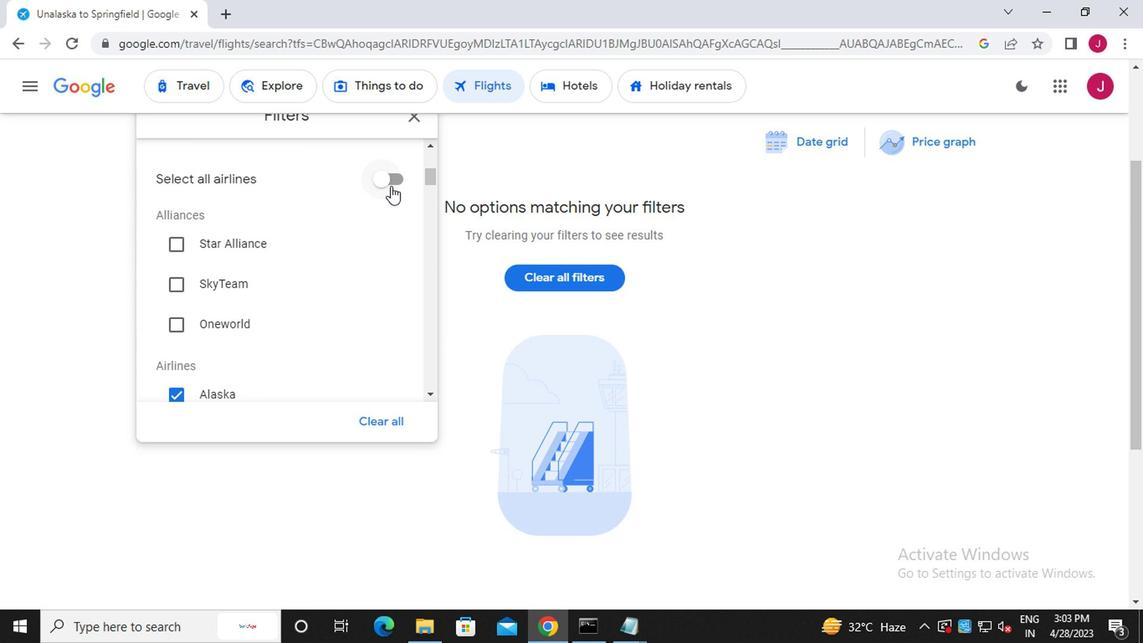 
Action: Mouse pressed left at (387, 178)
Screenshot: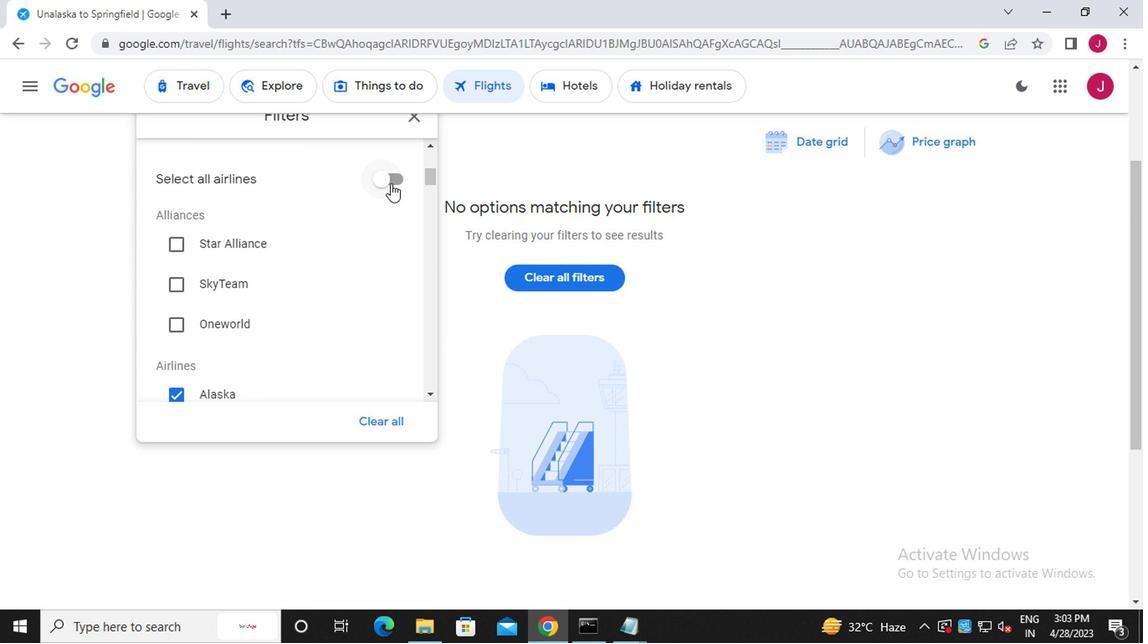 
Action: Mouse moved to (373, 178)
Screenshot: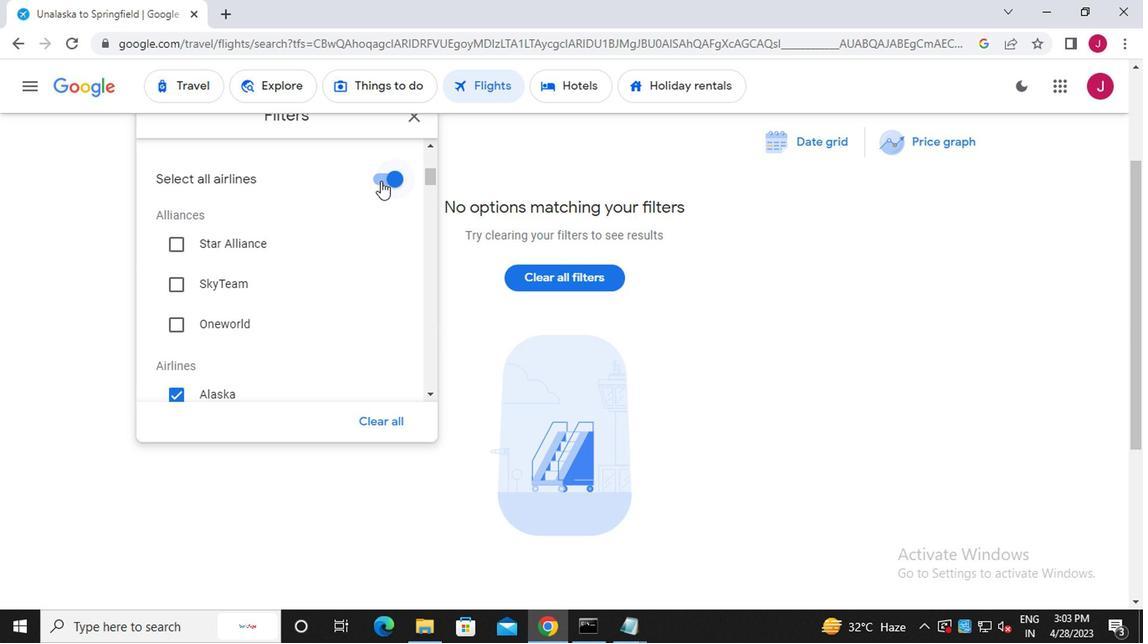 
Action: Mouse pressed left at (373, 178)
Screenshot: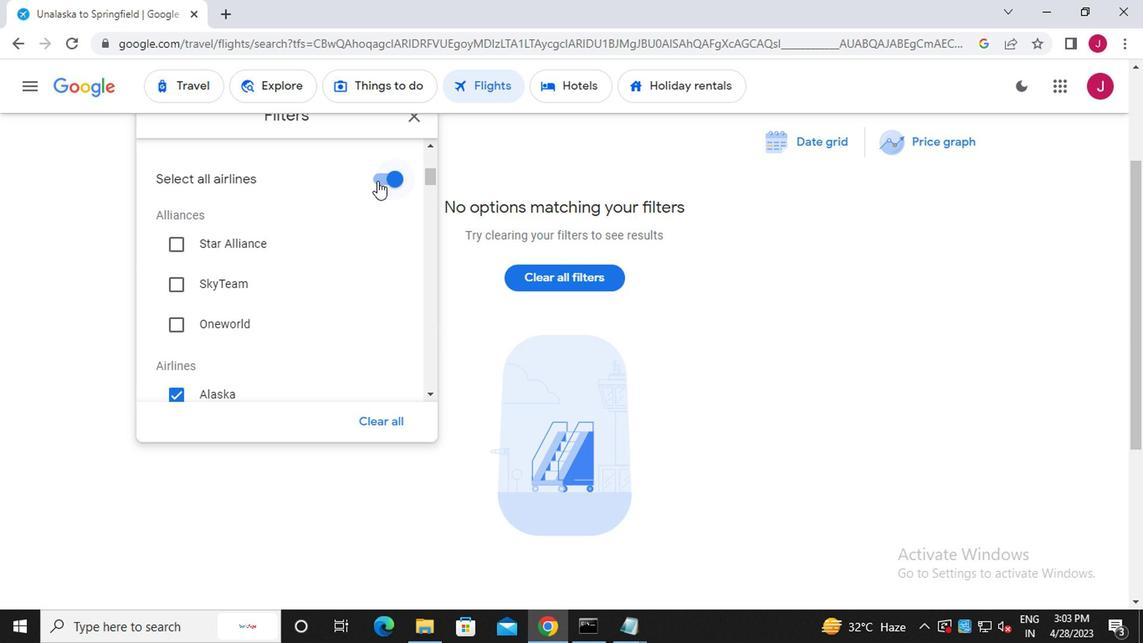 
Action: Mouse moved to (397, 241)
Screenshot: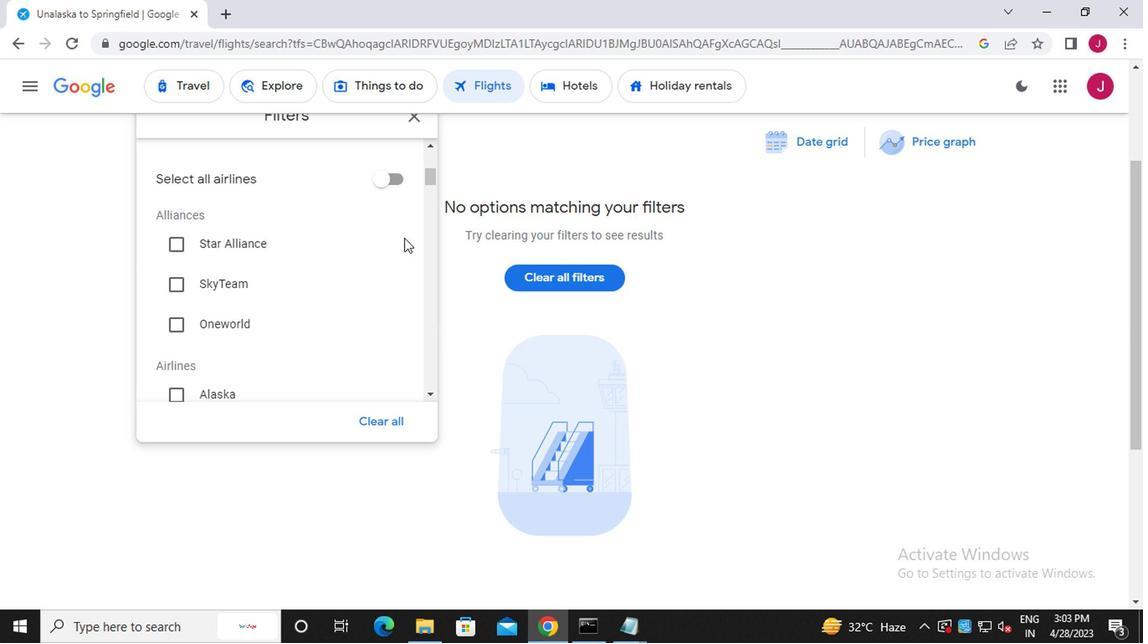 
Action: Mouse scrolled (397, 242) with delta (0, 1)
Screenshot: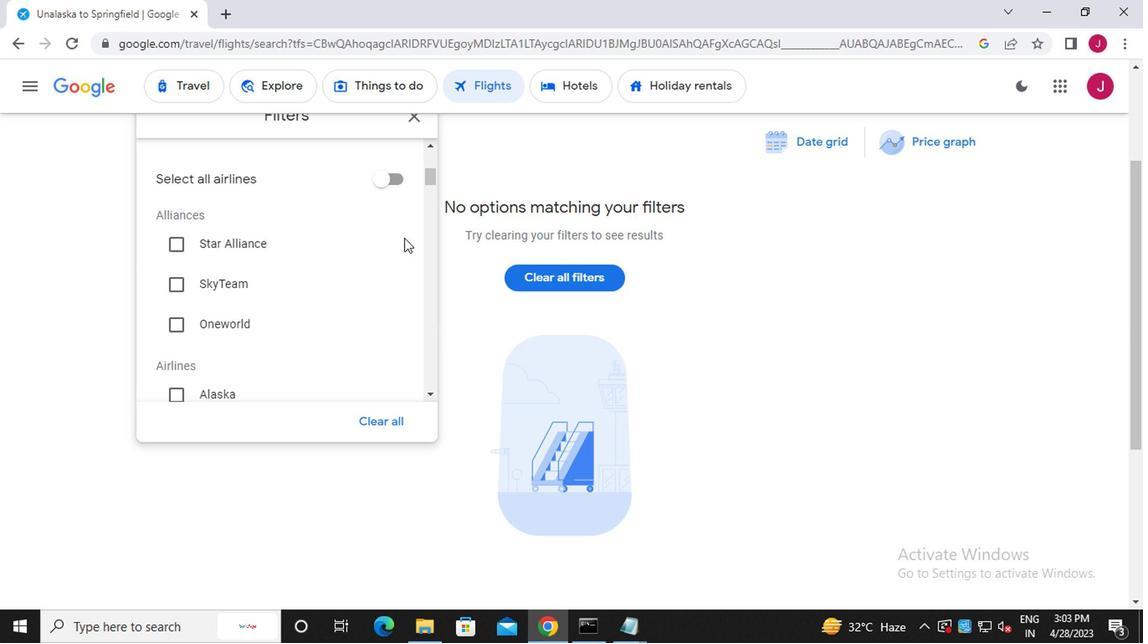 
Action: Mouse scrolled (397, 242) with delta (0, 1)
Screenshot: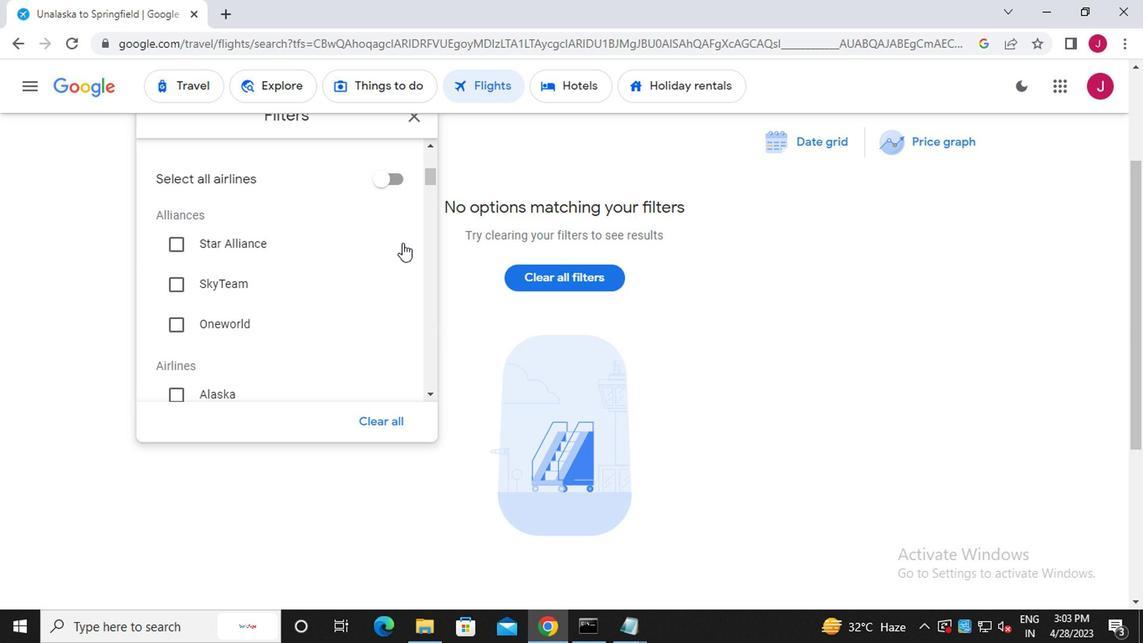 
Action: Mouse scrolled (397, 241) with delta (0, 0)
Screenshot: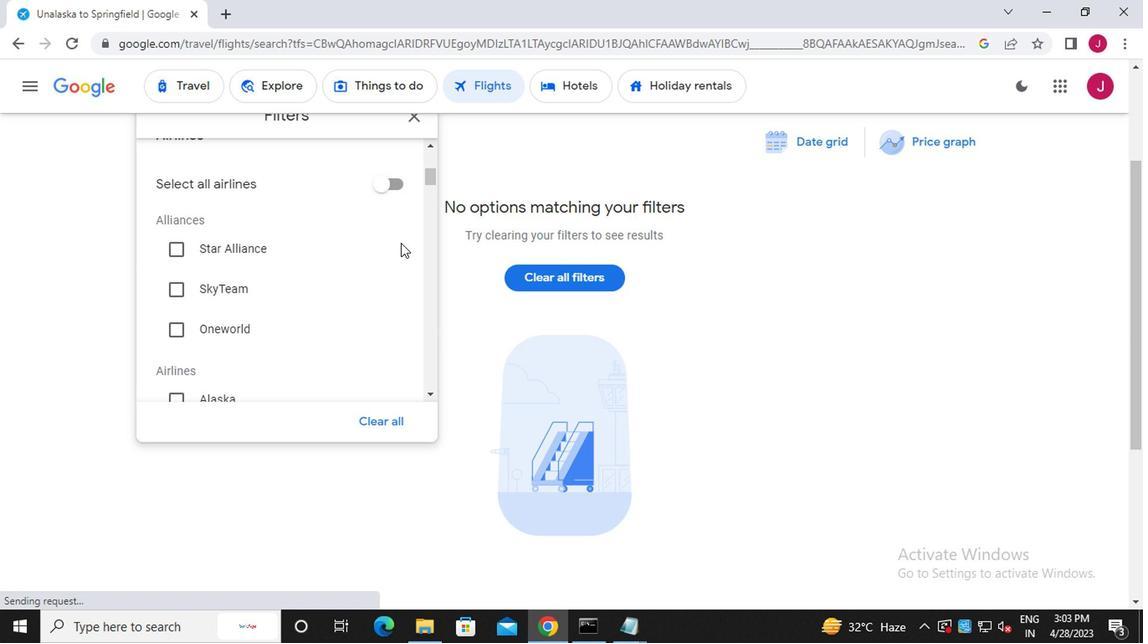 
Action: Mouse moved to (397, 241)
Screenshot: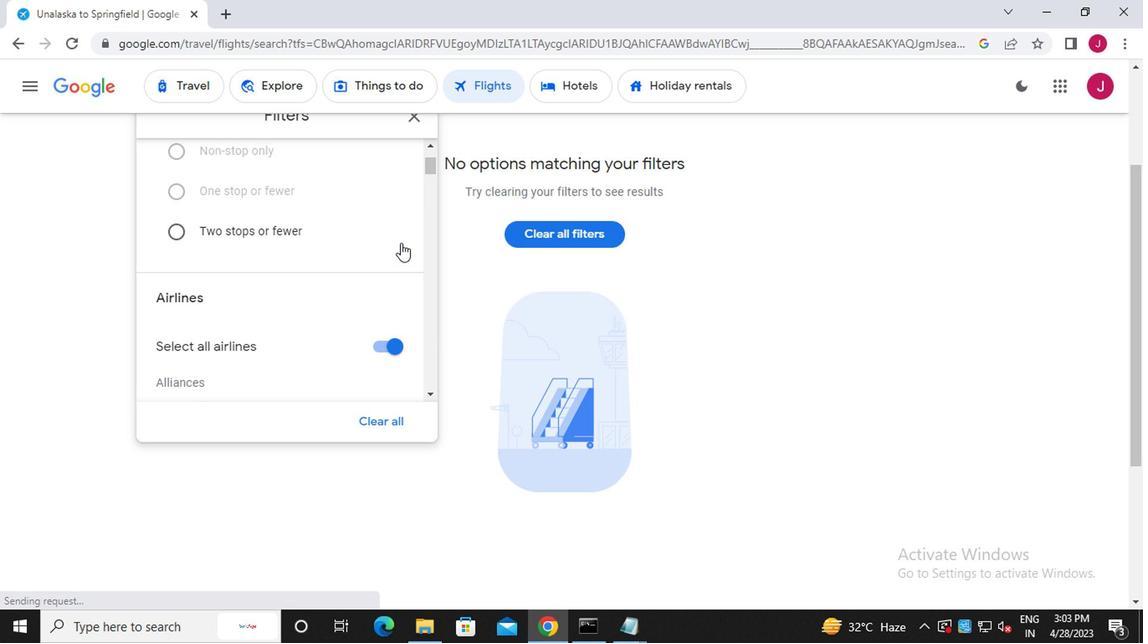 
Action: Mouse scrolled (397, 241) with delta (0, 0)
Screenshot: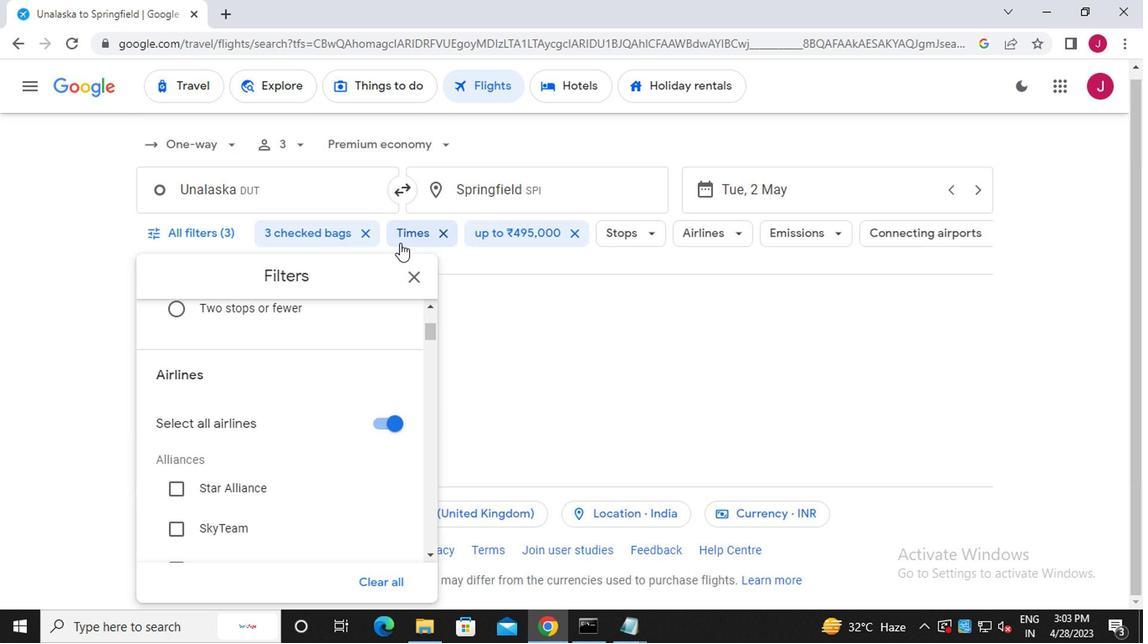 
Action: Mouse scrolled (397, 241) with delta (0, 0)
Screenshot: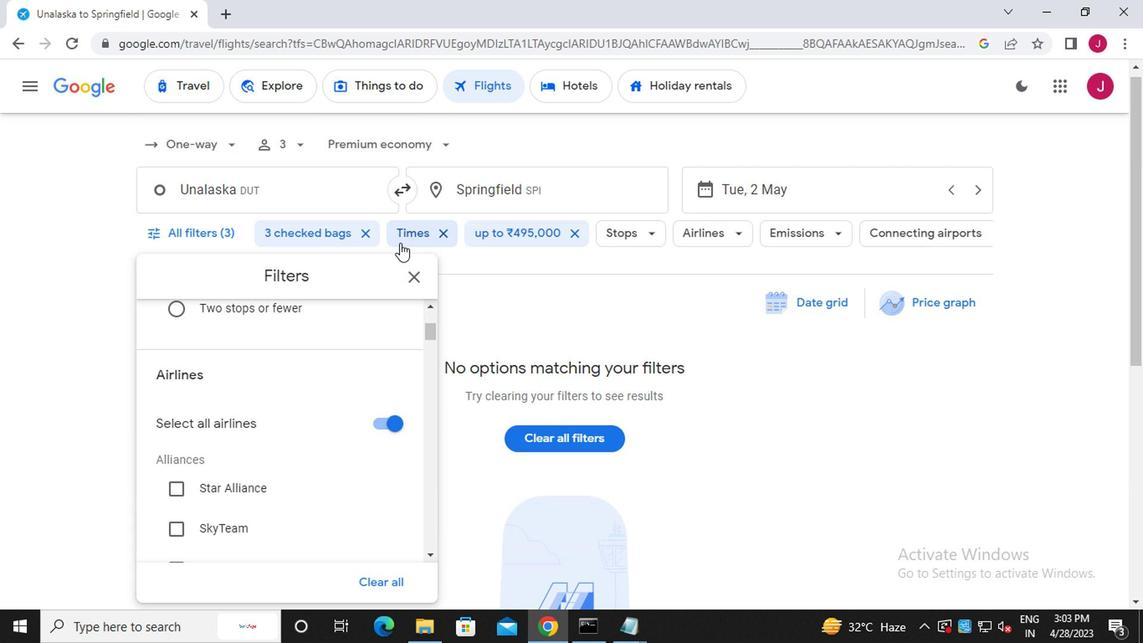 
Action: Mouse moved to (368, 376)
Screenshot: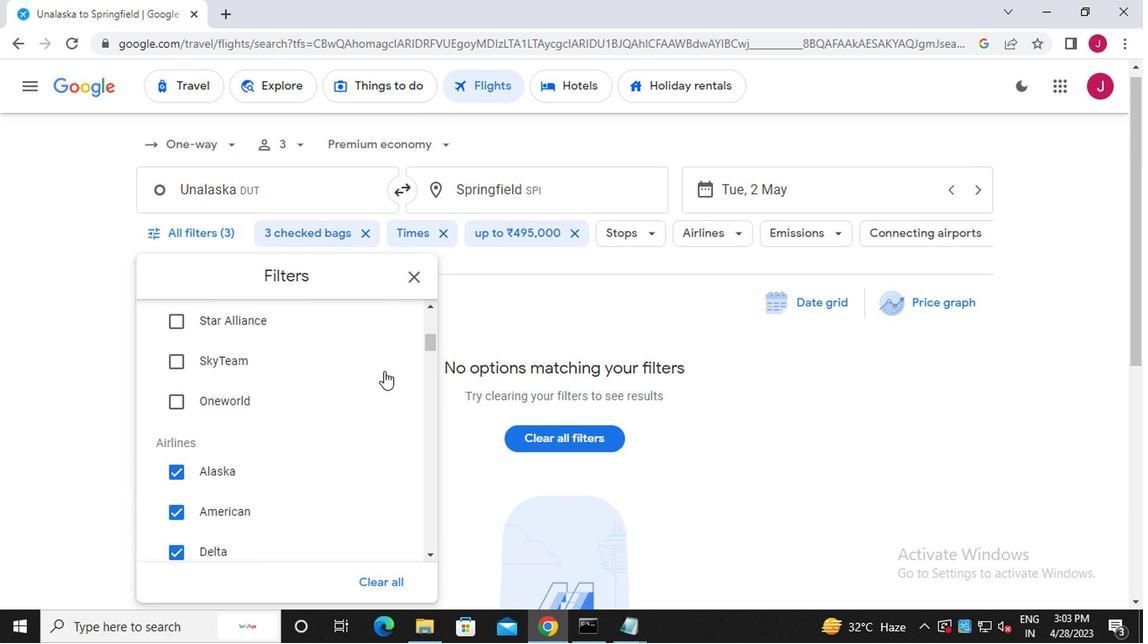 
Action: Mouse scrolled (368, 376) with delta (0, 0)
Screenshot: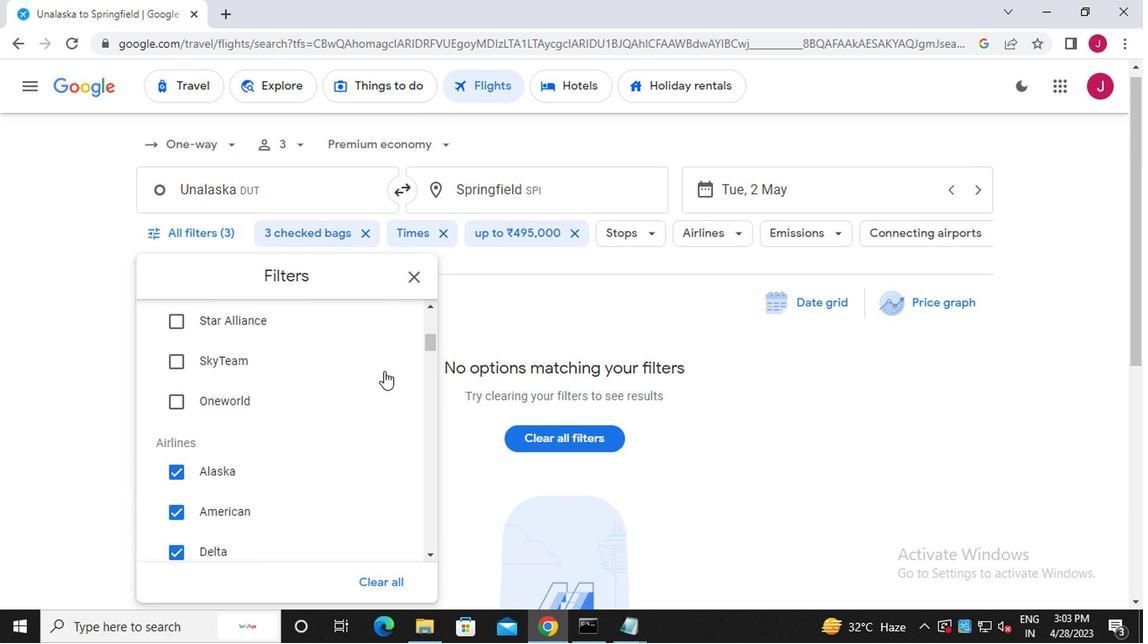 
Action: Mouse moved to (358, 376)
Screenshot: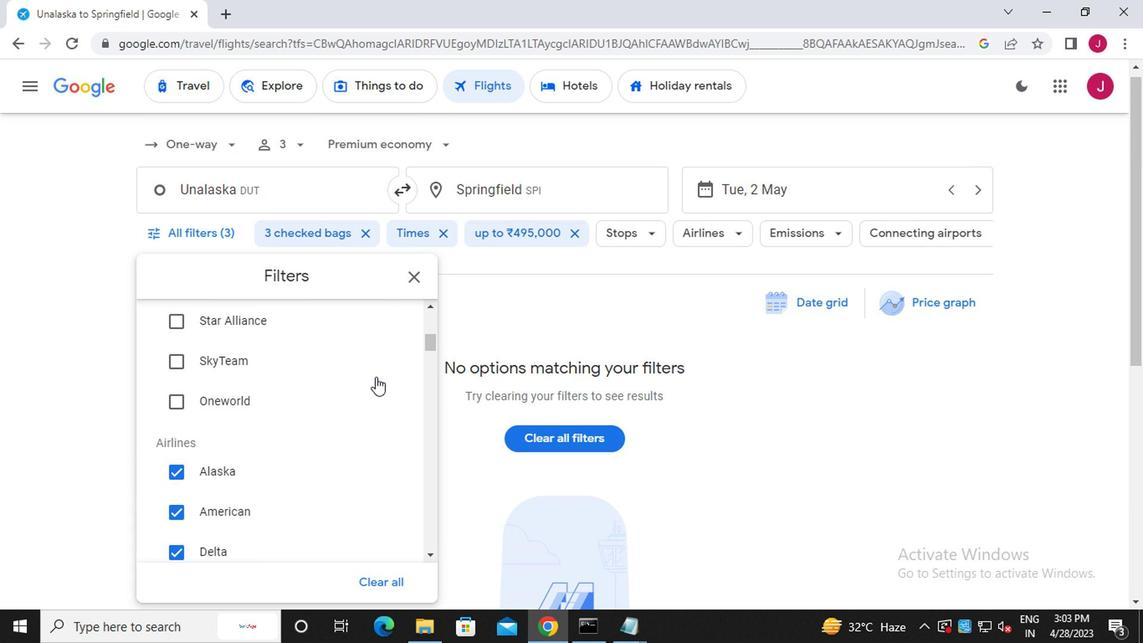 
Action: Mouse scrolled (358, 376) with delta (0, 0)
Screenshot: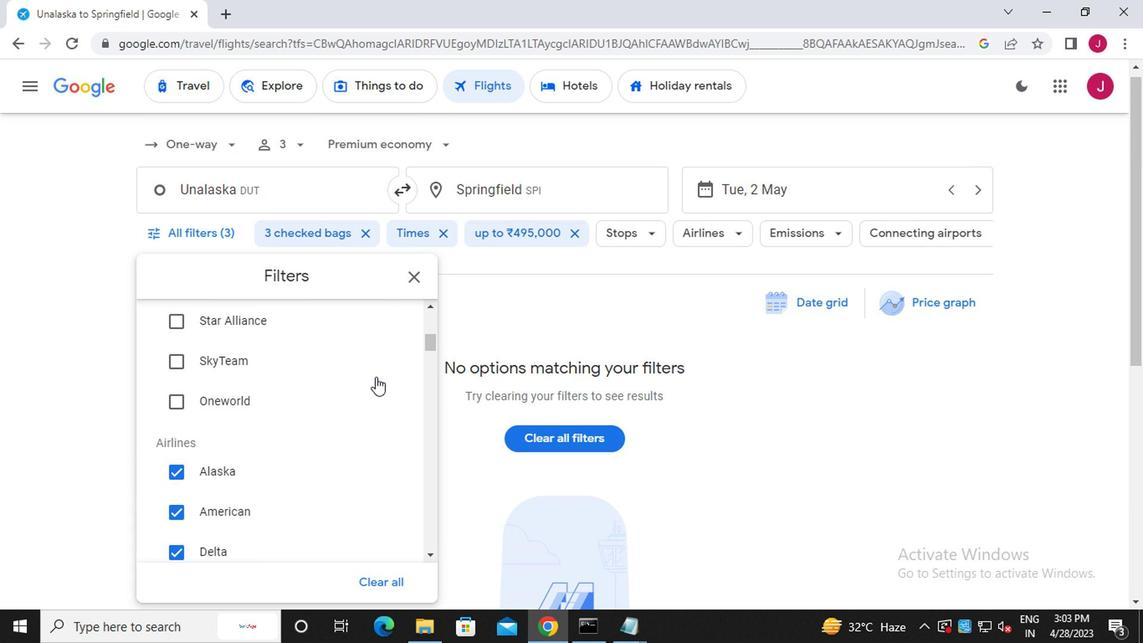 
Action: Mouse moved to (350, 376)
Screenshot: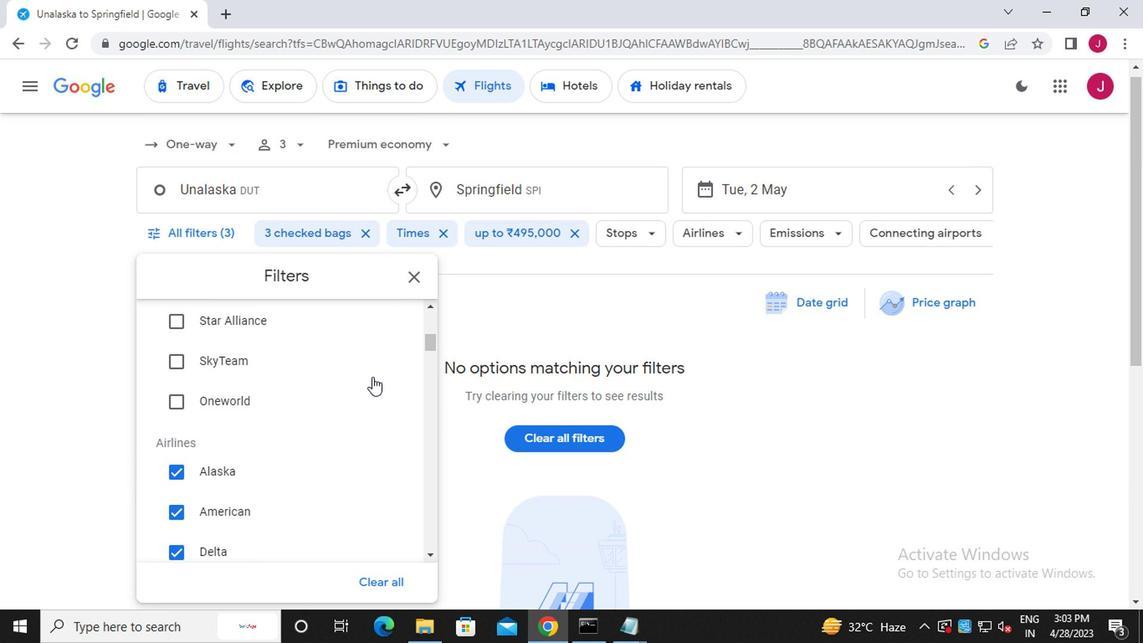 
Action: Mouse scrolled (350, 376) with delta (0, 0)
Screenshot: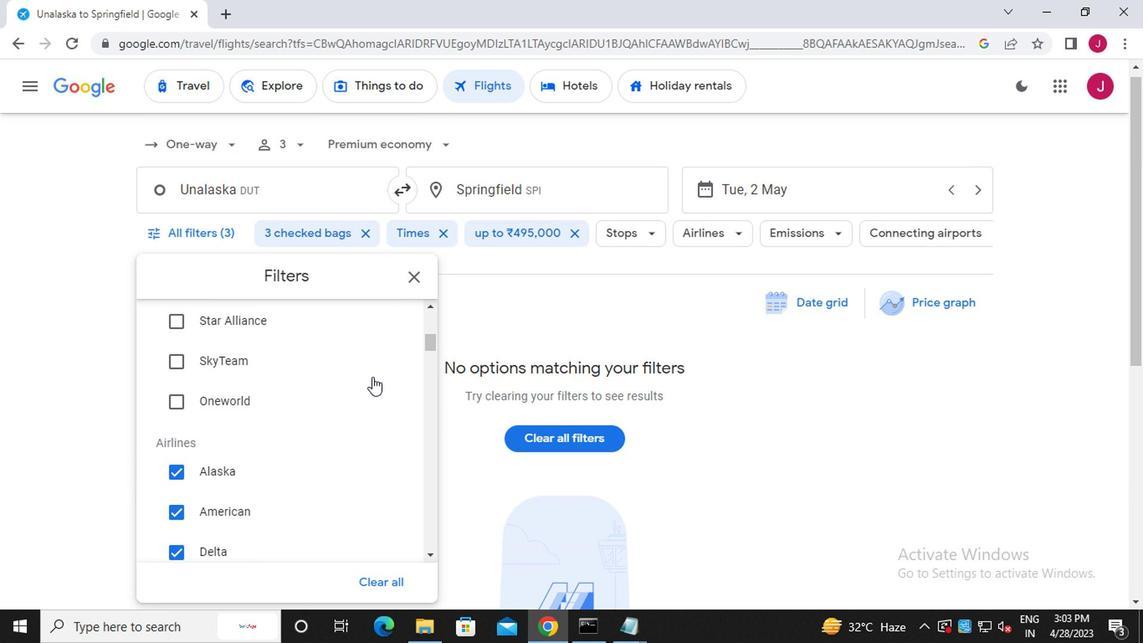 
Action: Mouse moved to (303, 376)
Screenshot: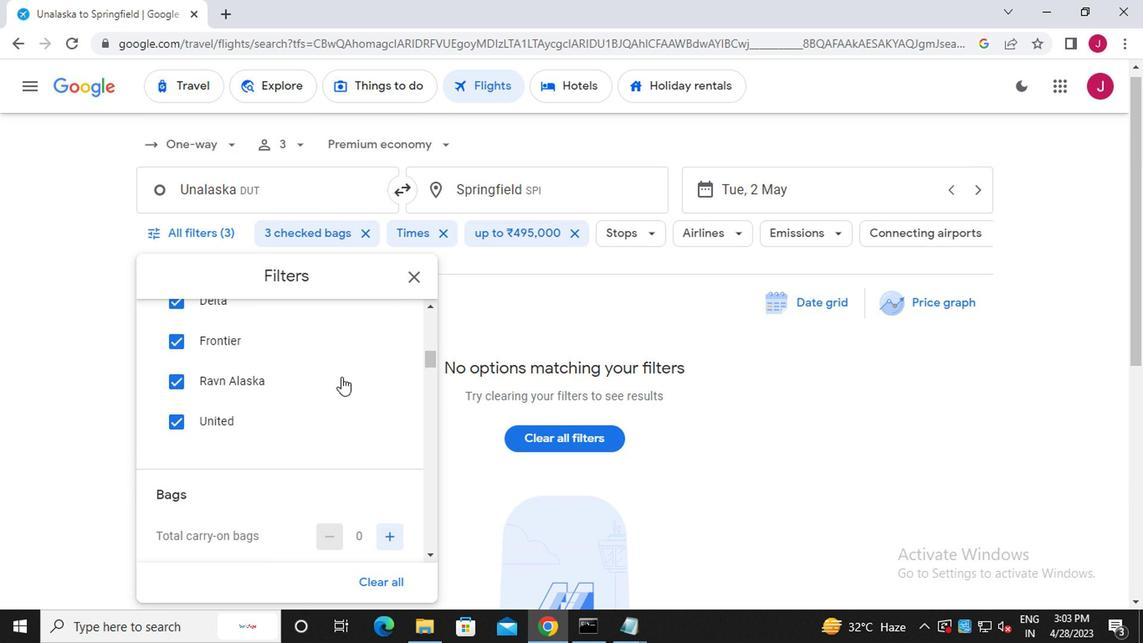 
Action: Mouse scrolled (303, 376) with delta (0, 0)
Screenshot: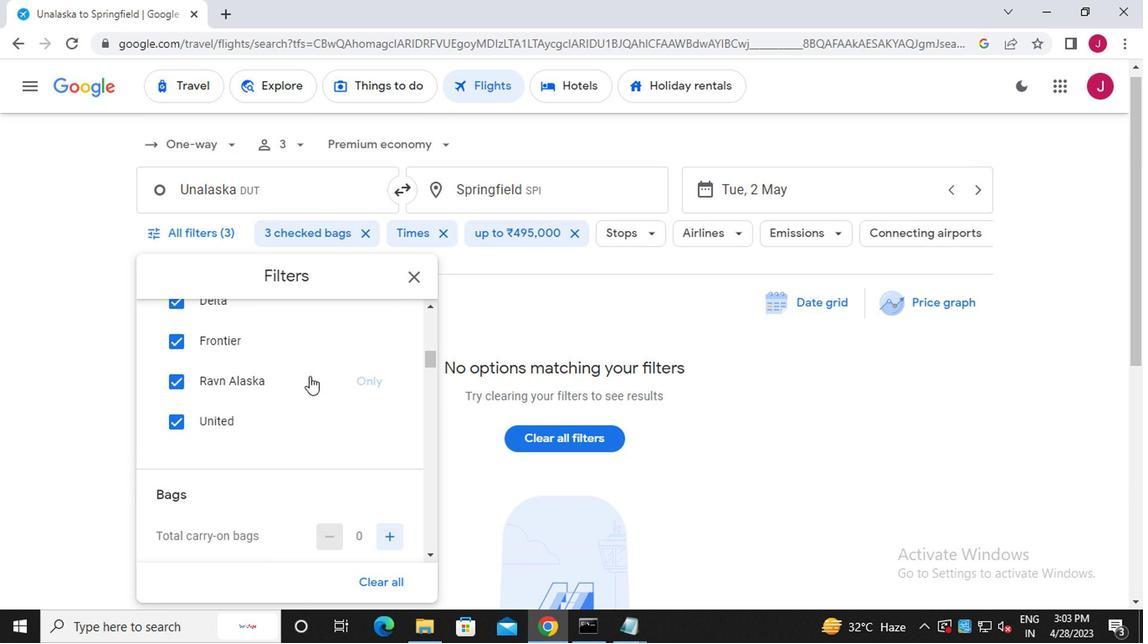 
Action: Mouse scrolled (303, 376) with delta (0, 0)
Screenshot: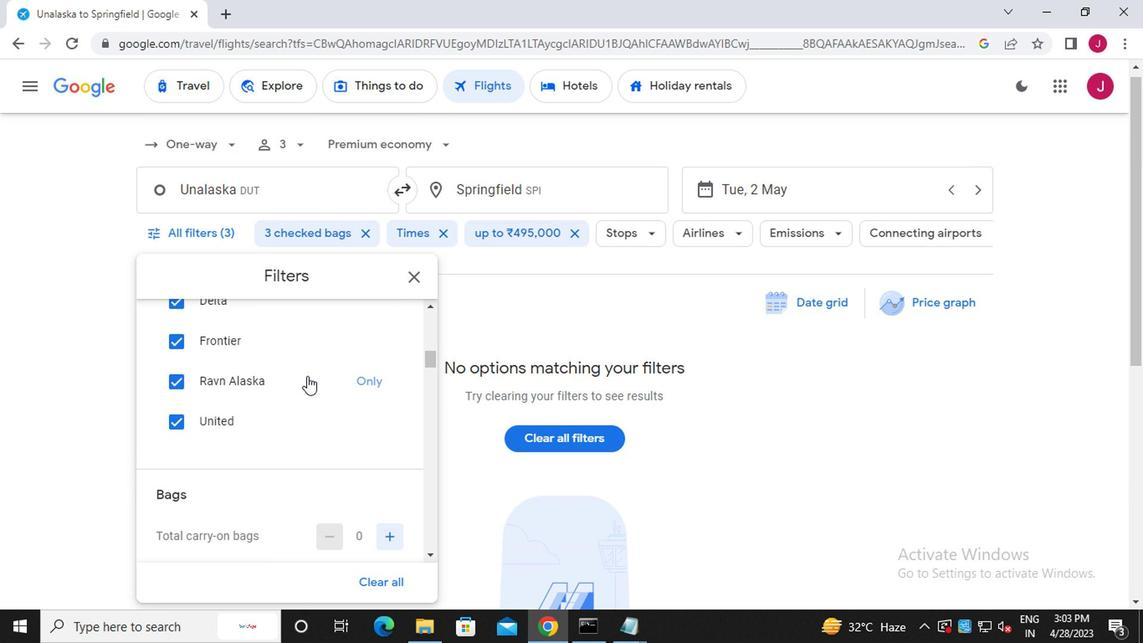 
Action: Mouse moved to (407, 376)
Screenshot: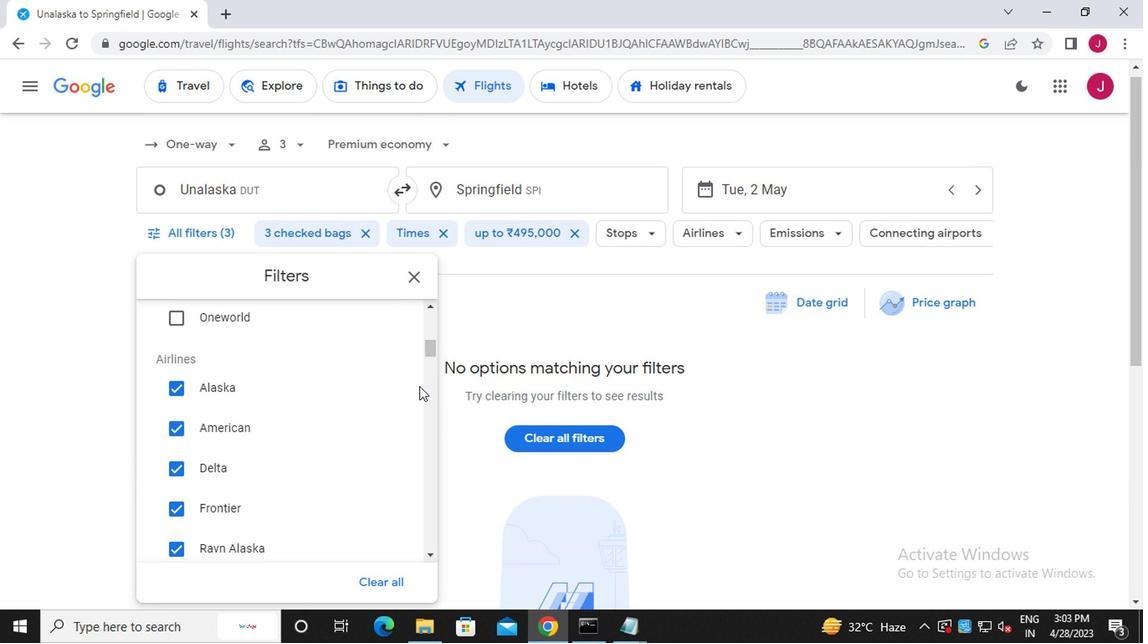 
Action: Mouse scrolled (407, 377) with delta (0, 0)
Screenshot: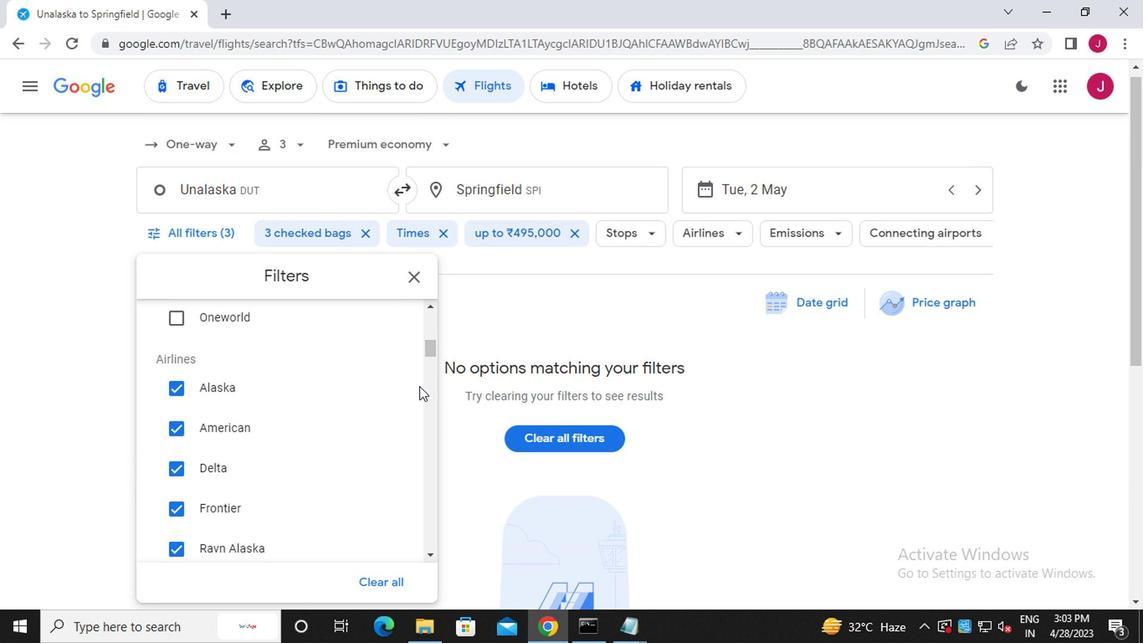 
Action: Mouse moved to (407, 376)
Screenshot: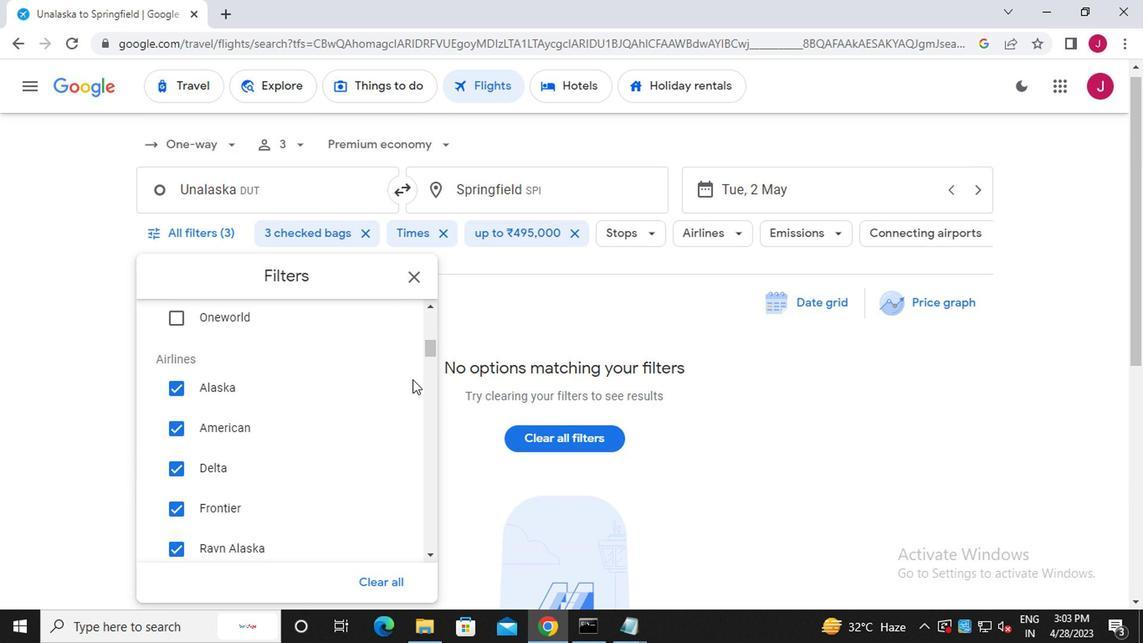 
Action: Mouse scrolled (407, 377) with delta (0, 0)
Screenshot: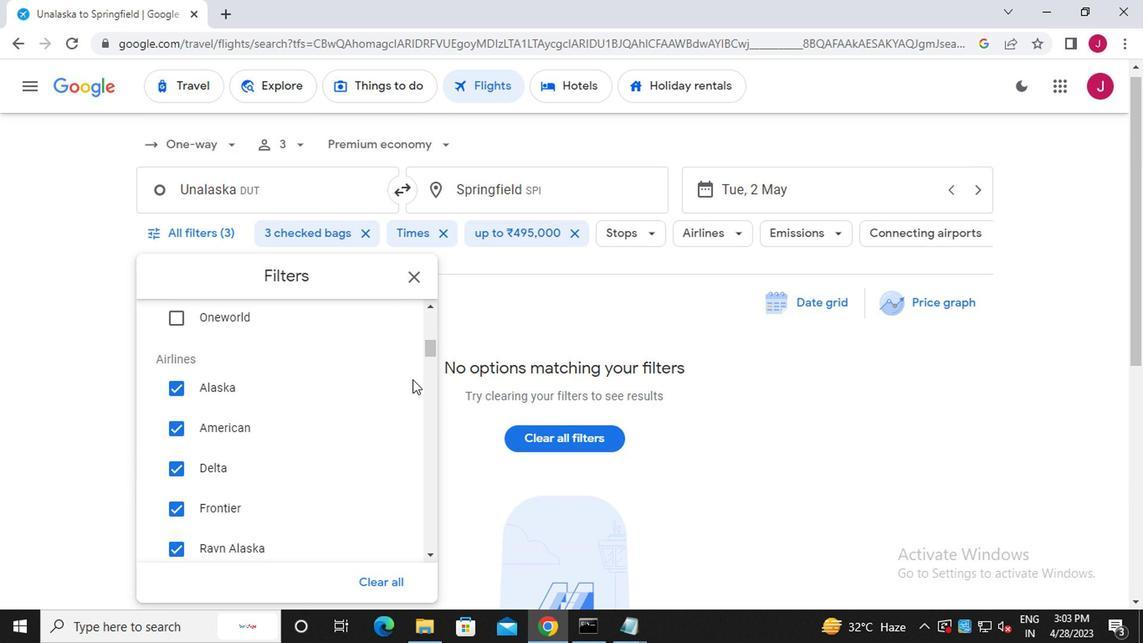 
Action: Mouse moved to (379, 335)
Screenshot: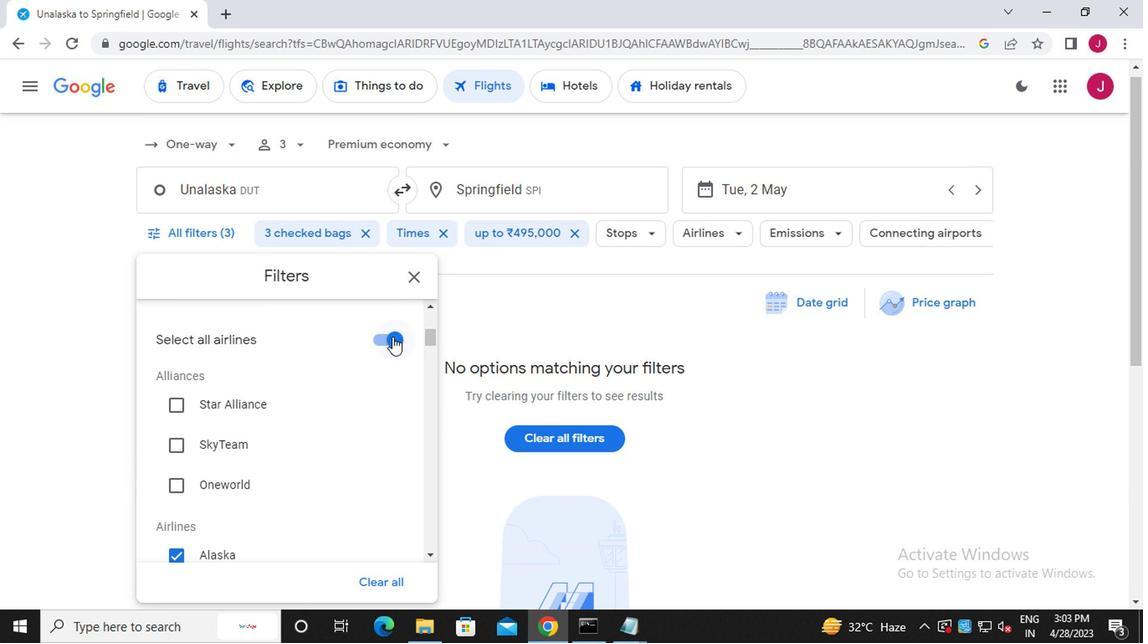
Action: Mouse pressed left at (379, 335)
Screenshot: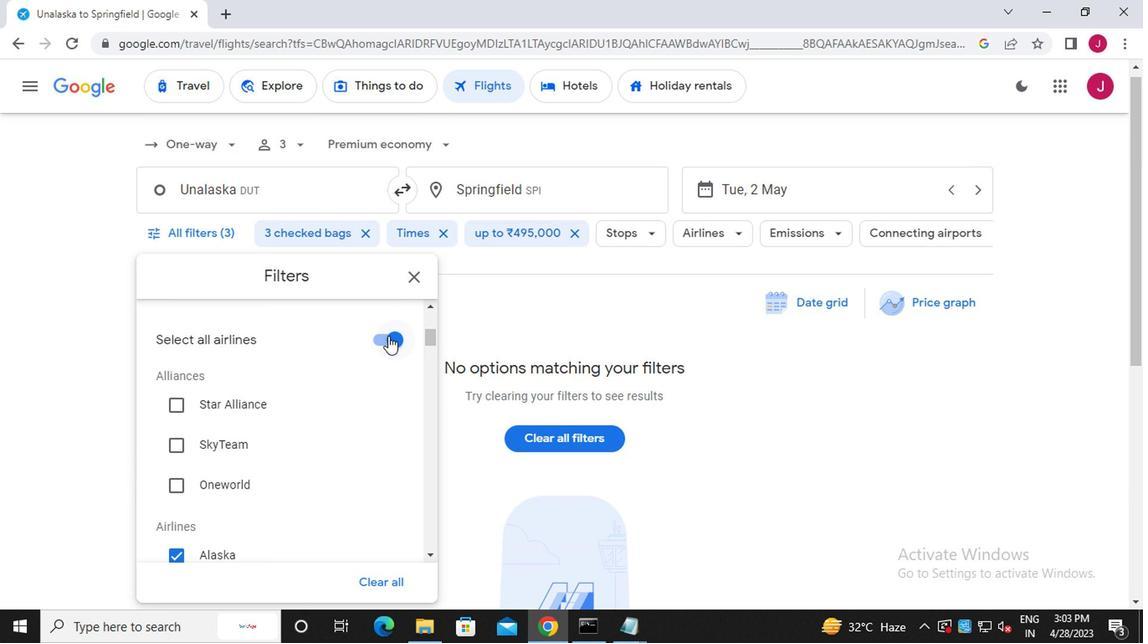 
Action: Mouse moved to (317, 390)
Screenshot: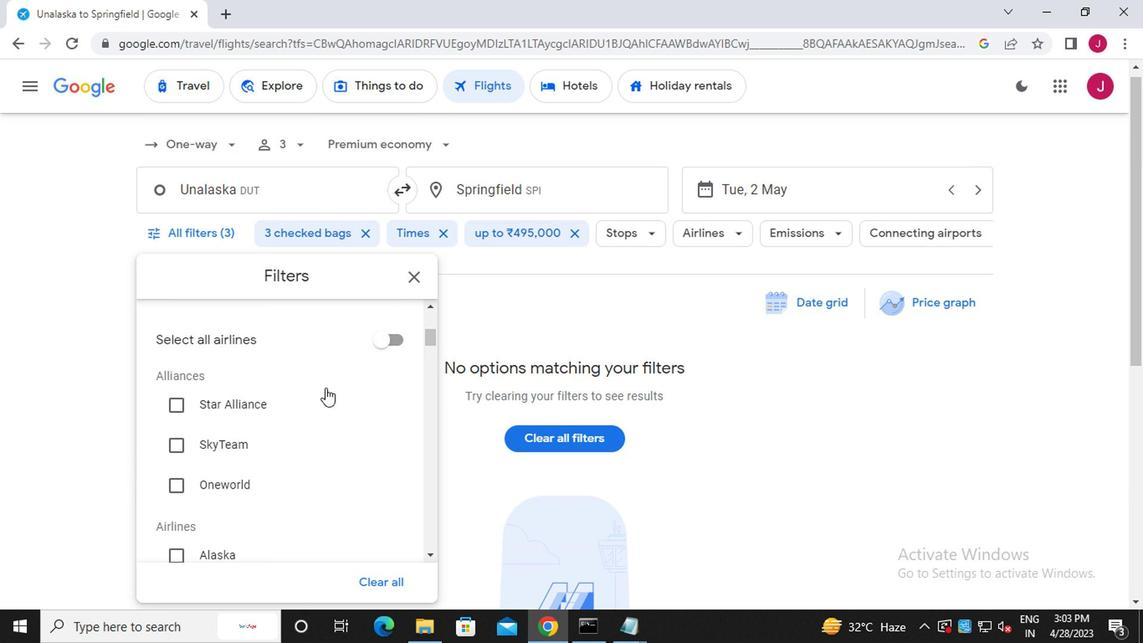 
Action: Mouse scrolled (317, 389) with delta (0, -1)
Screenshot: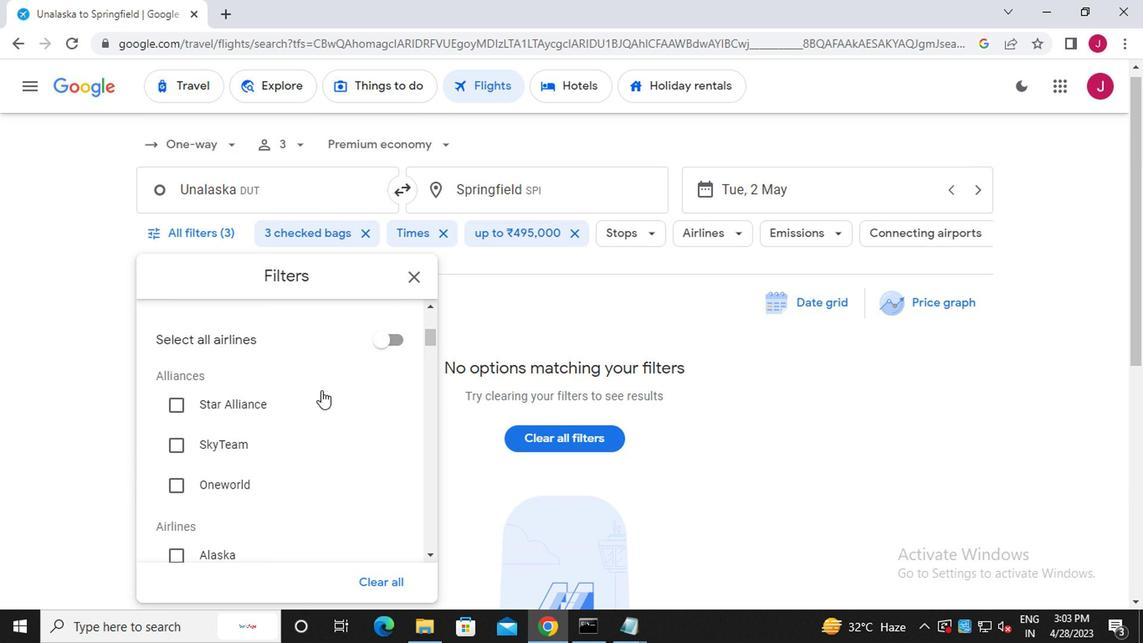 
Action: Mouse moved to (316, 390)
Screenshot: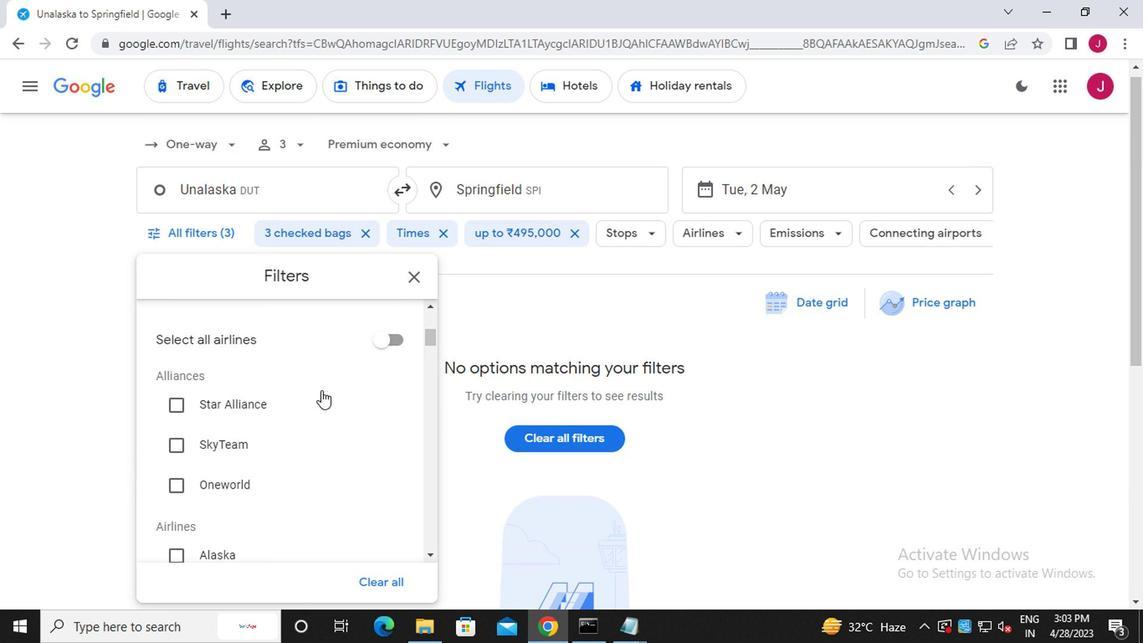 
Action: Mouse scrolled (316, 389) with delta (0, -1)
Screenshot: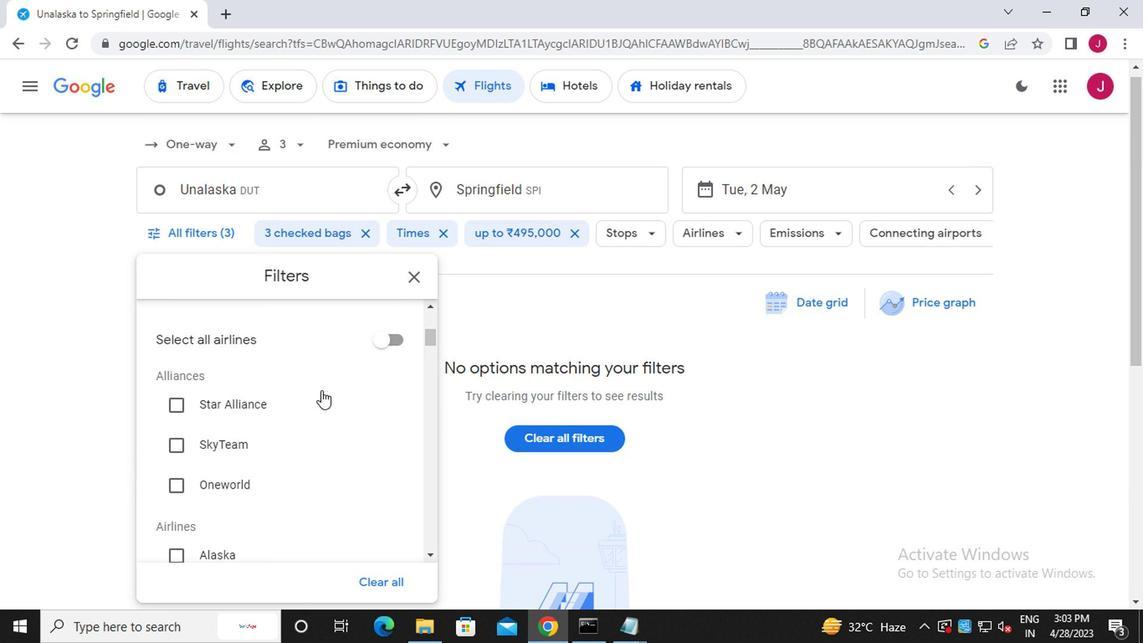 
Action: Mouse moved to (297, 394)
Screenshot: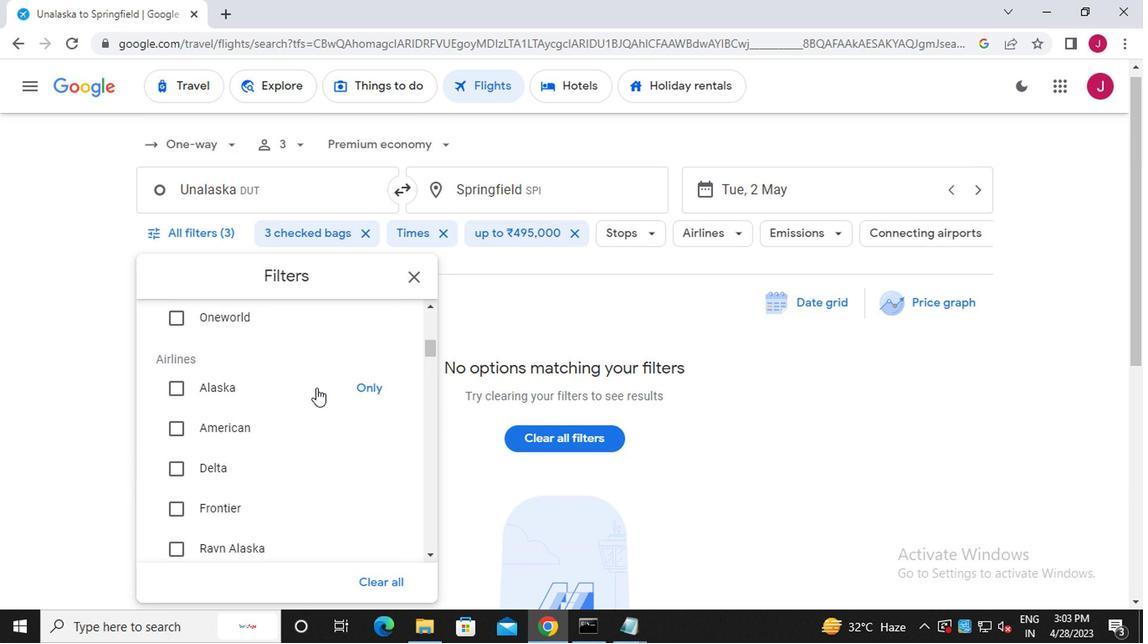 
Action: Mouse scrolled (297, 393) with delta (0, -1)
Screenshot: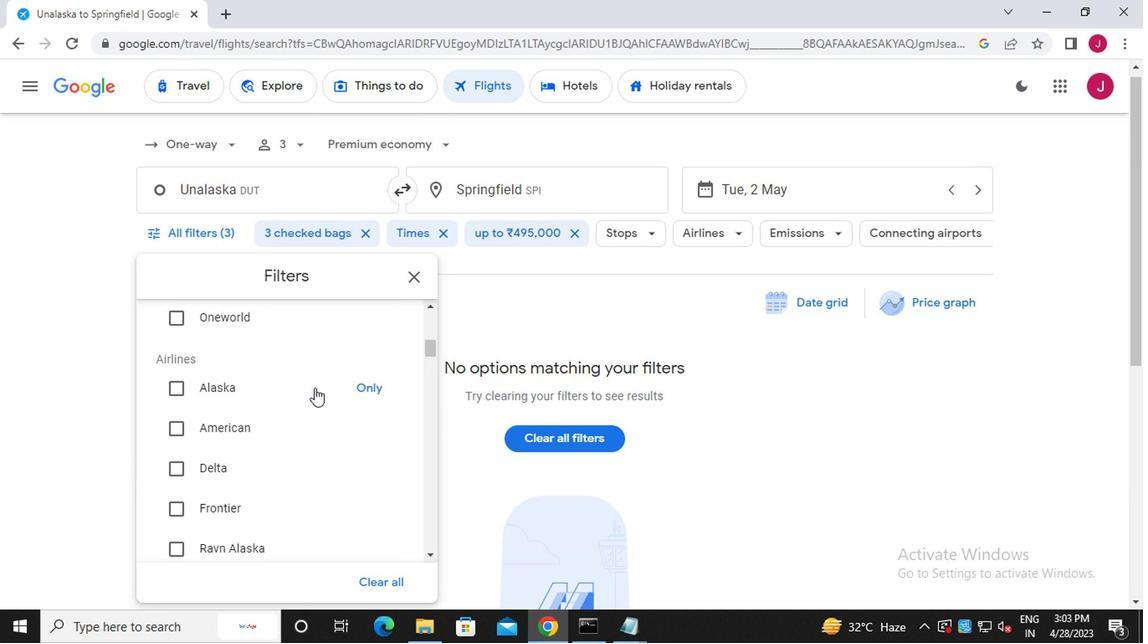 
Action: Mouse moved to (294, 394)
Screenshot: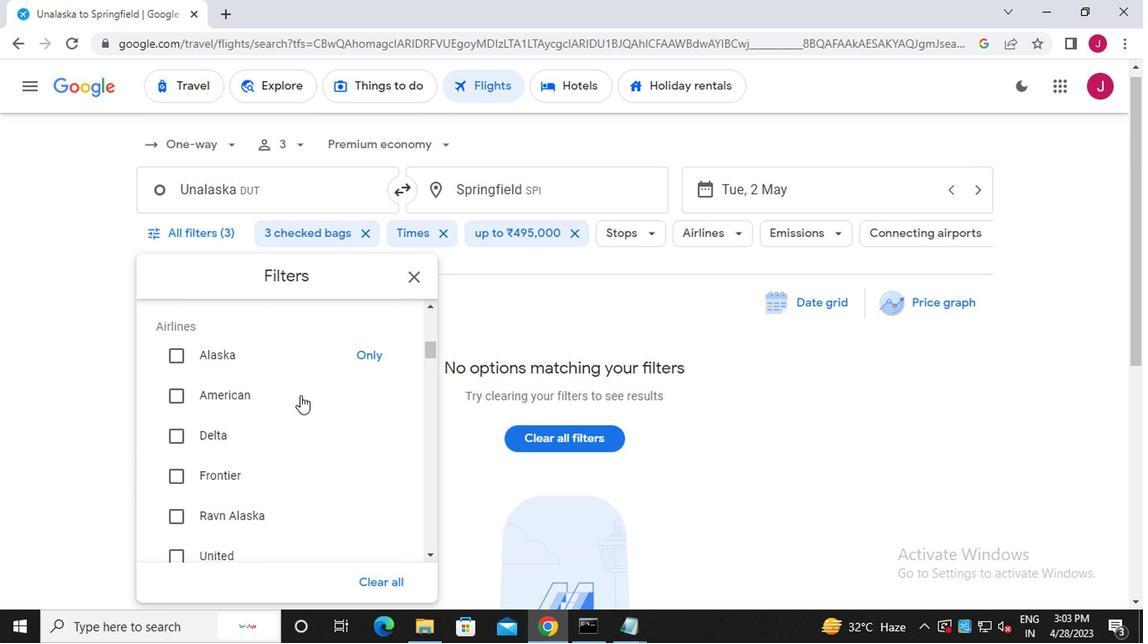 
Action: Mouse scrolled (294, 393) with delta (0, -1)
Screenshot: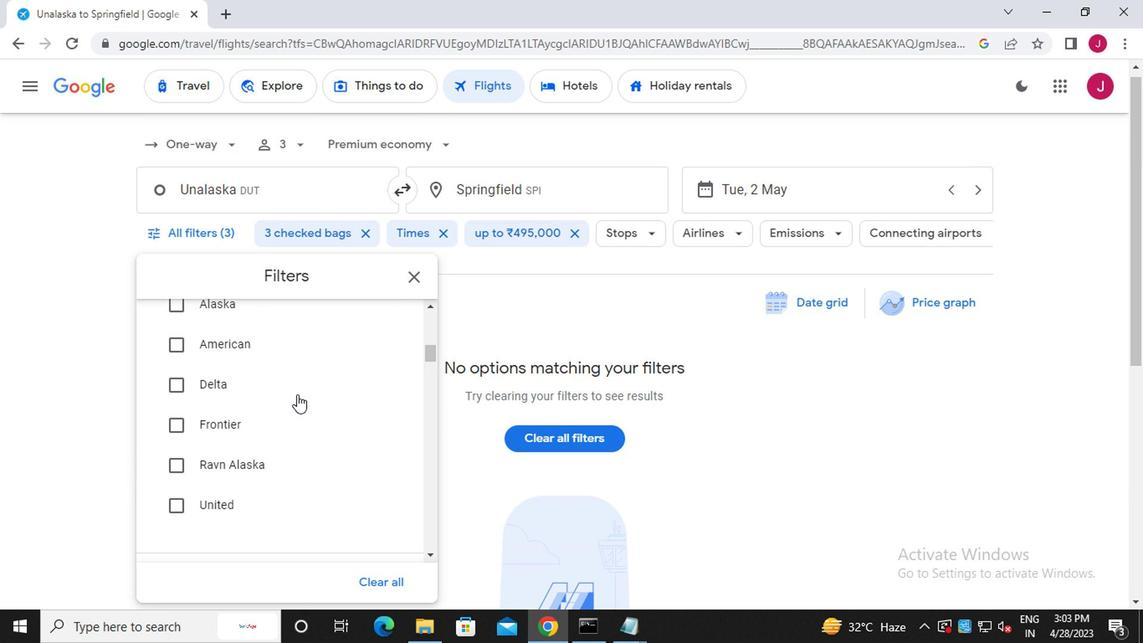 
Action: Mouse moved to (288, 394)
Screenshot: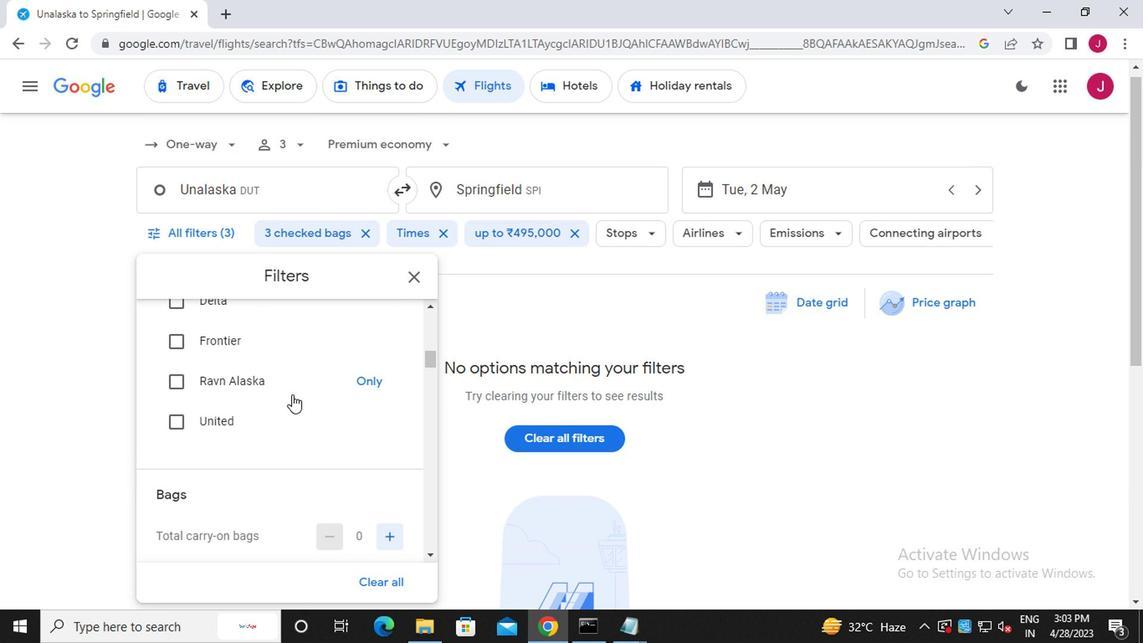 
Action: Mouse scrolled (288, 395) with delta (0, 0)
Screenshot: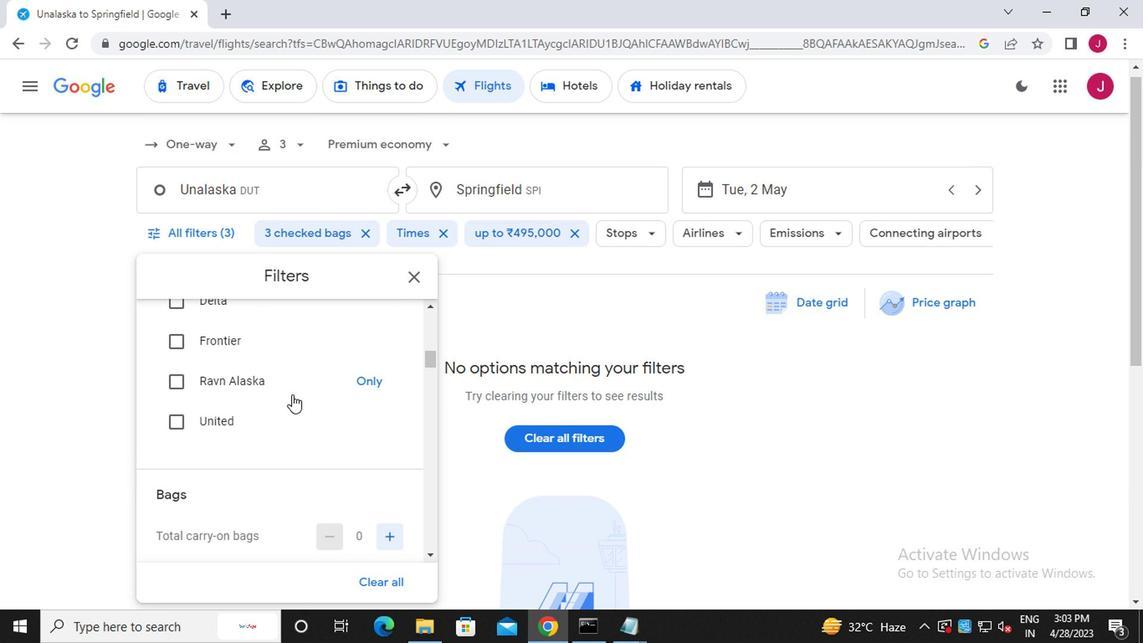 
Action: Mouse moved to (288, 394)
Screenshot: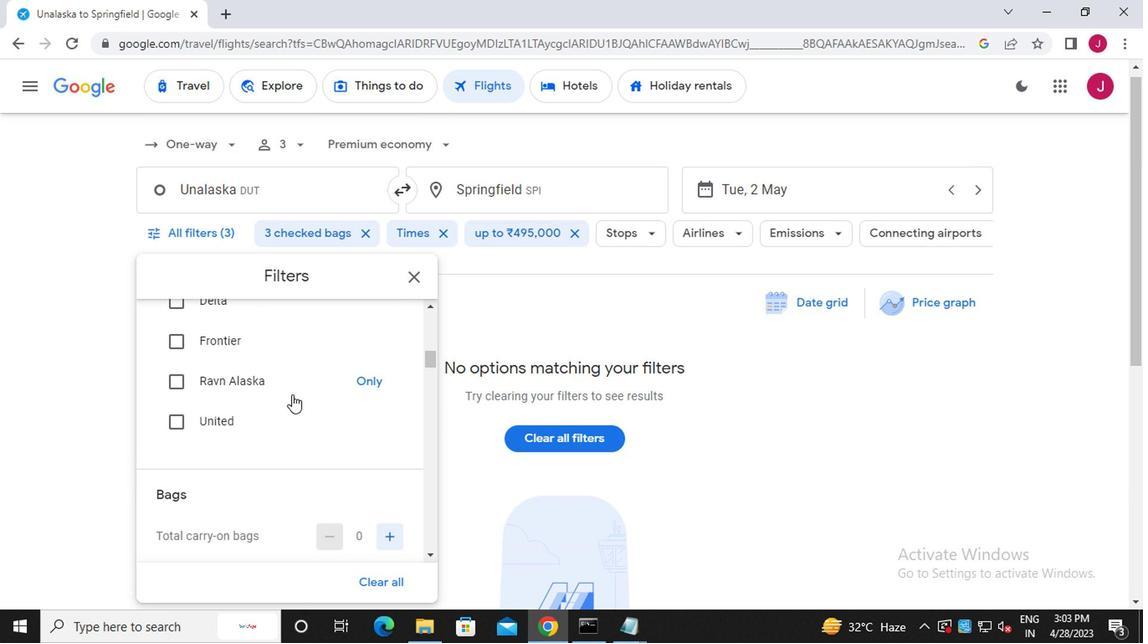 
Action: Mouse scrolled (288, 395) with delta (0, 0)
Screenshot: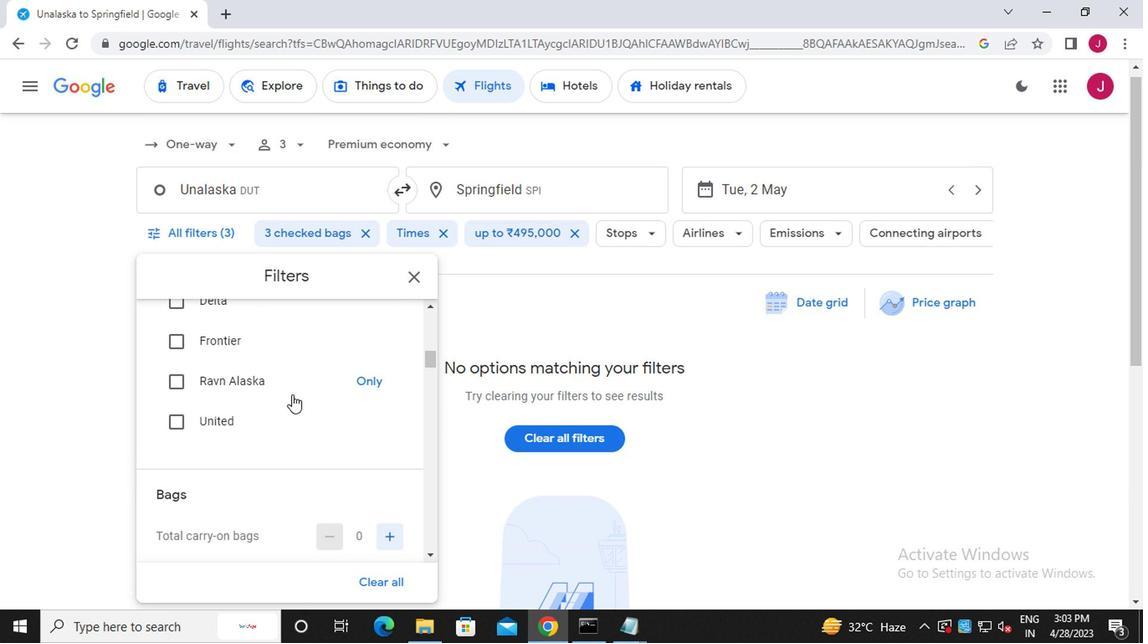 
Action: Mouse moved to (276, 391)
Screenshot: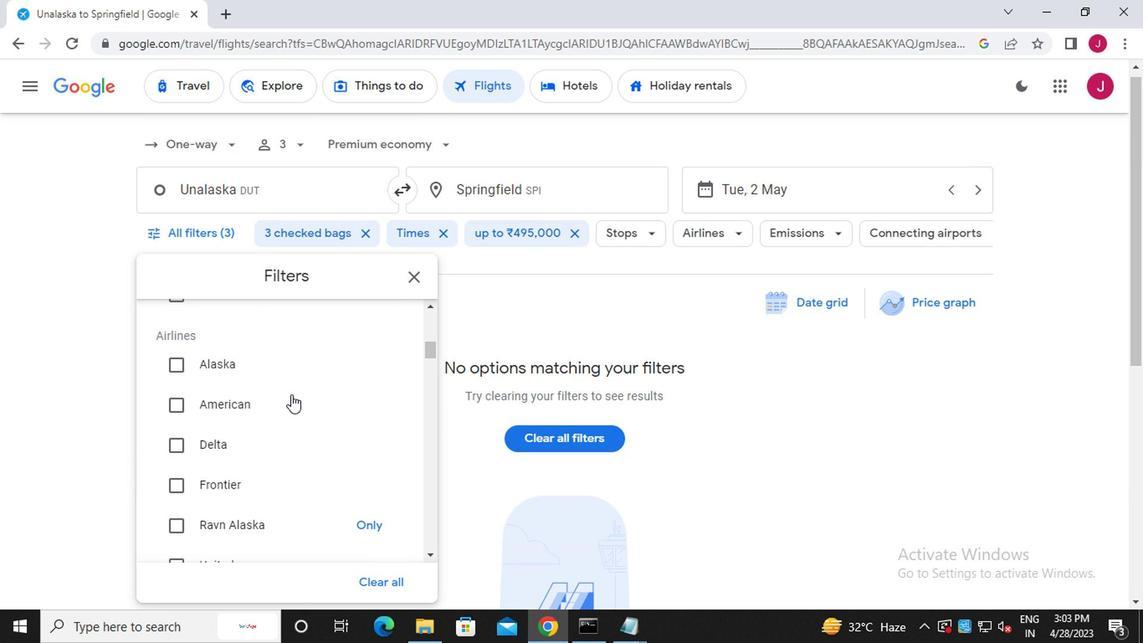 
Action: Mouse scrolled (276, 393) with delta (0, 1)
Screenshot: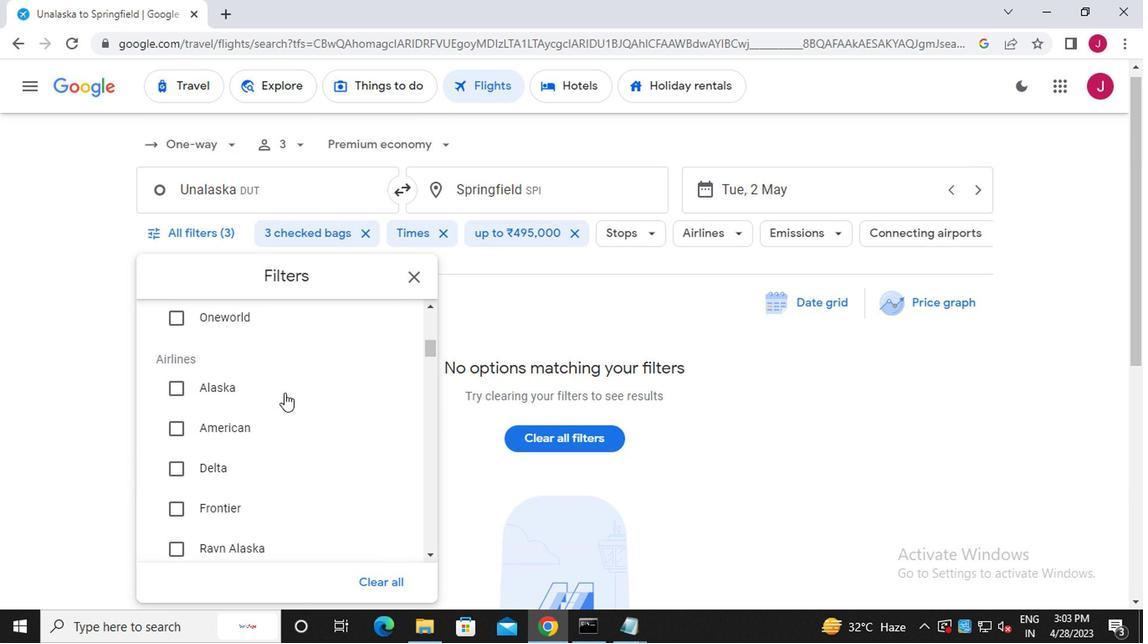 
Action: Mouse scrolled (276, 393) with delta (0, 1)
Screenshot: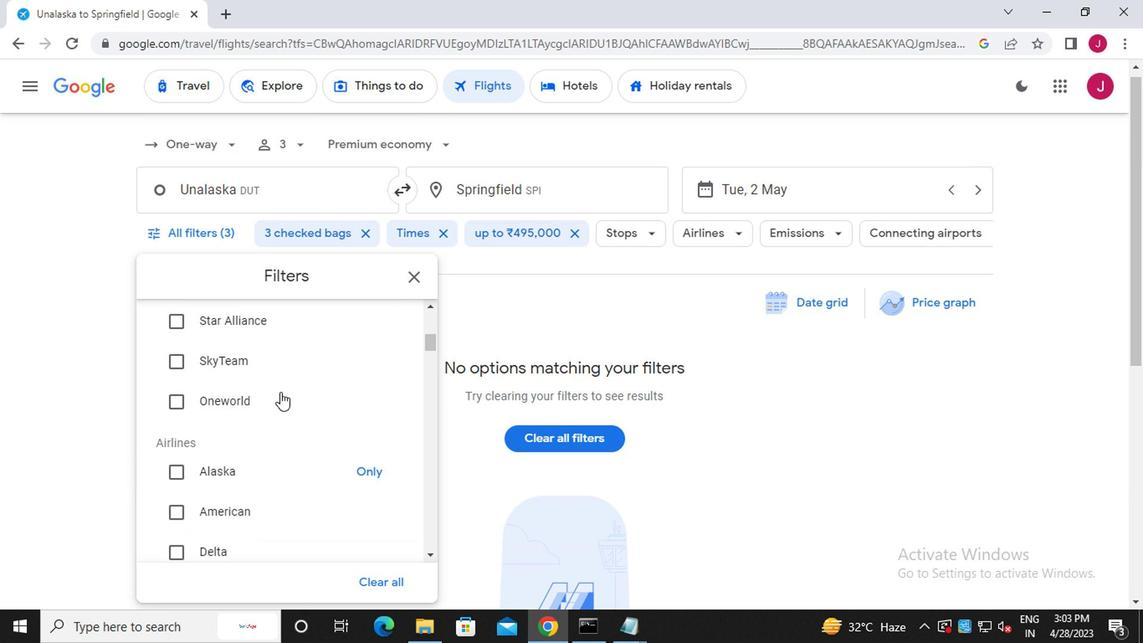 
Action: Mouse moved to (237, 421)
Screenshot: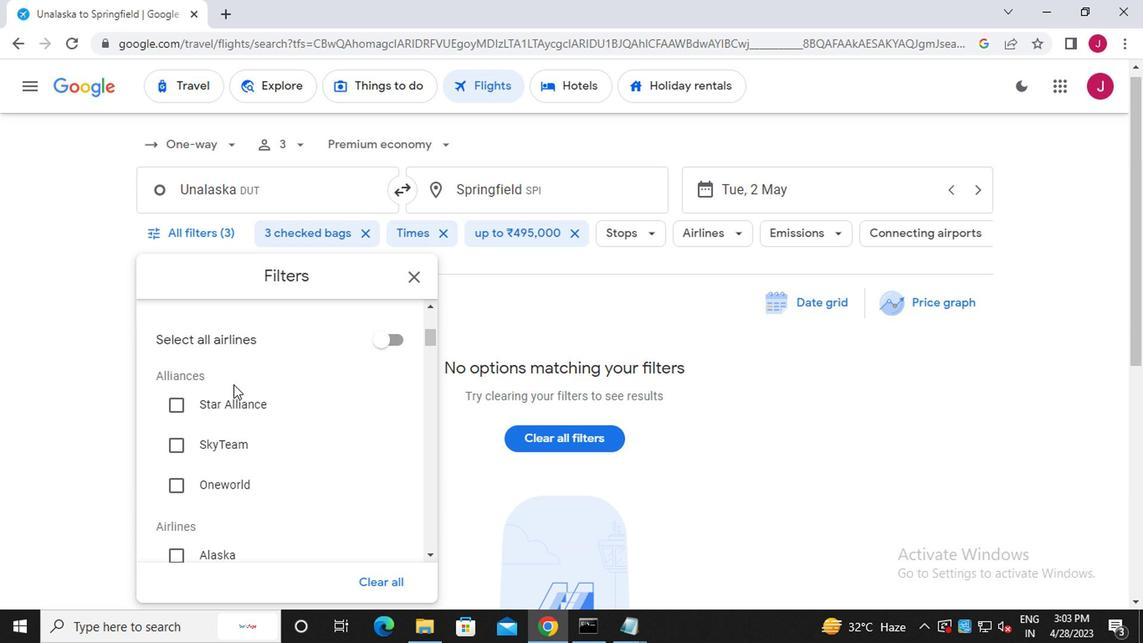 
Action: Mouse scrolled (237, 419) with delta (0, -1)
Screenshot: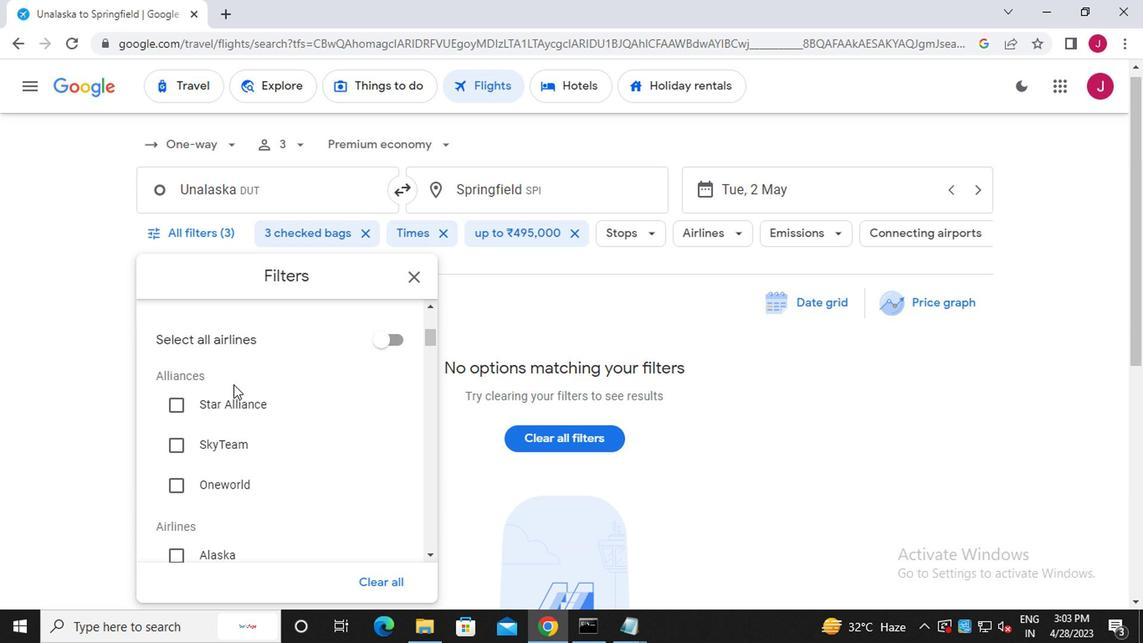 
Action: Mouse moved to (237, 421)
Screenshot: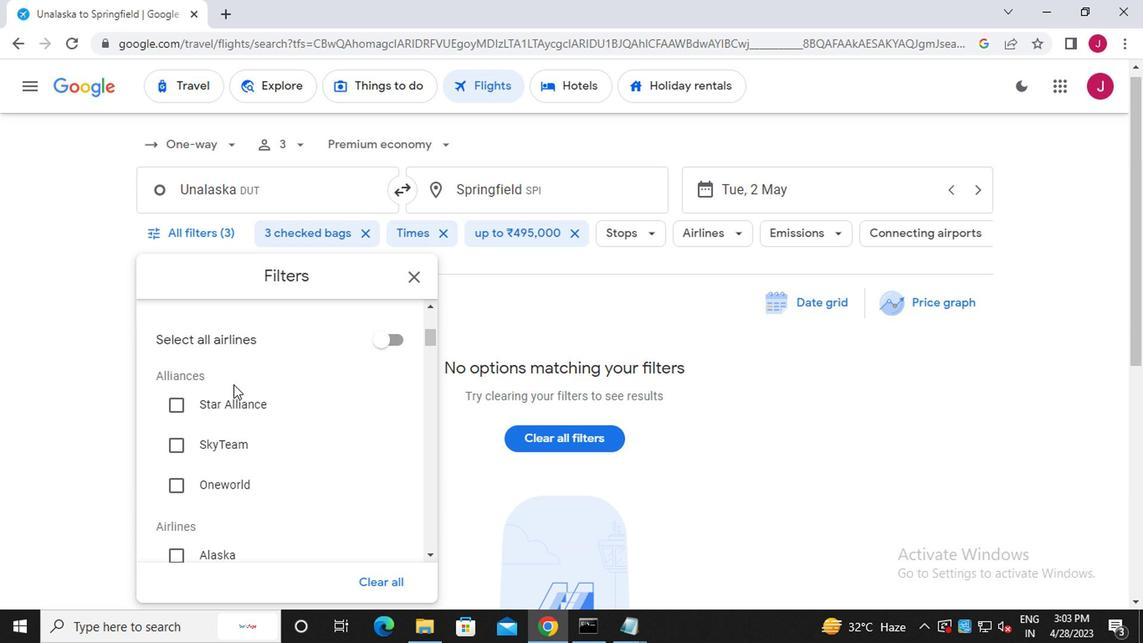 
Action: Mouse scrolled (237, 419) with delta (0, -1)
Screenshot: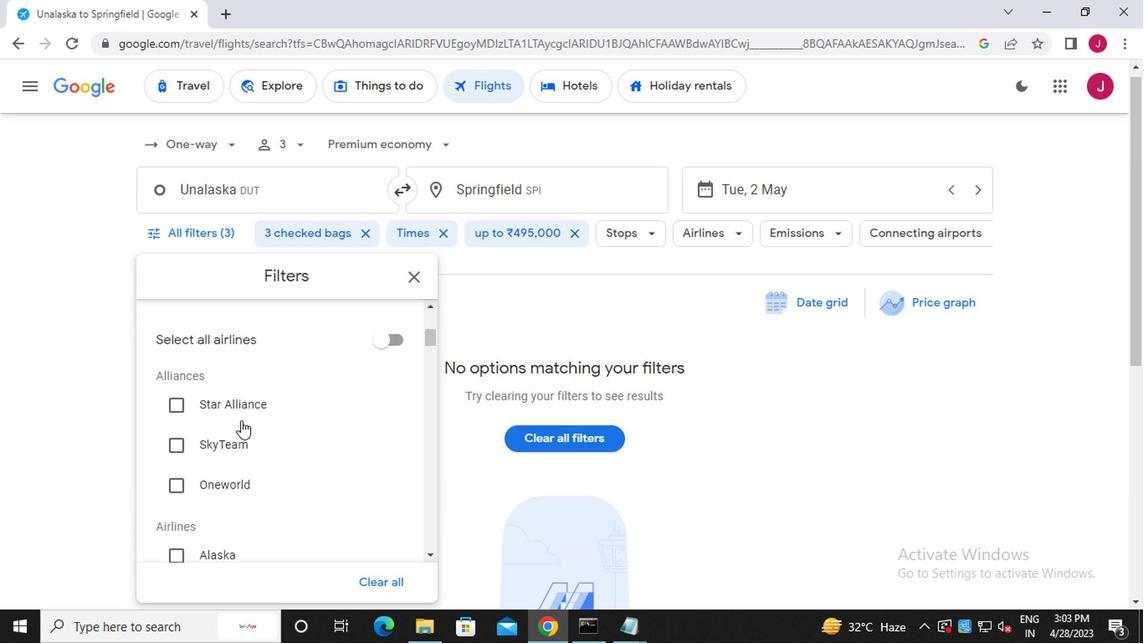 
Action: Mouse moved to (237, 412)
Screenshot: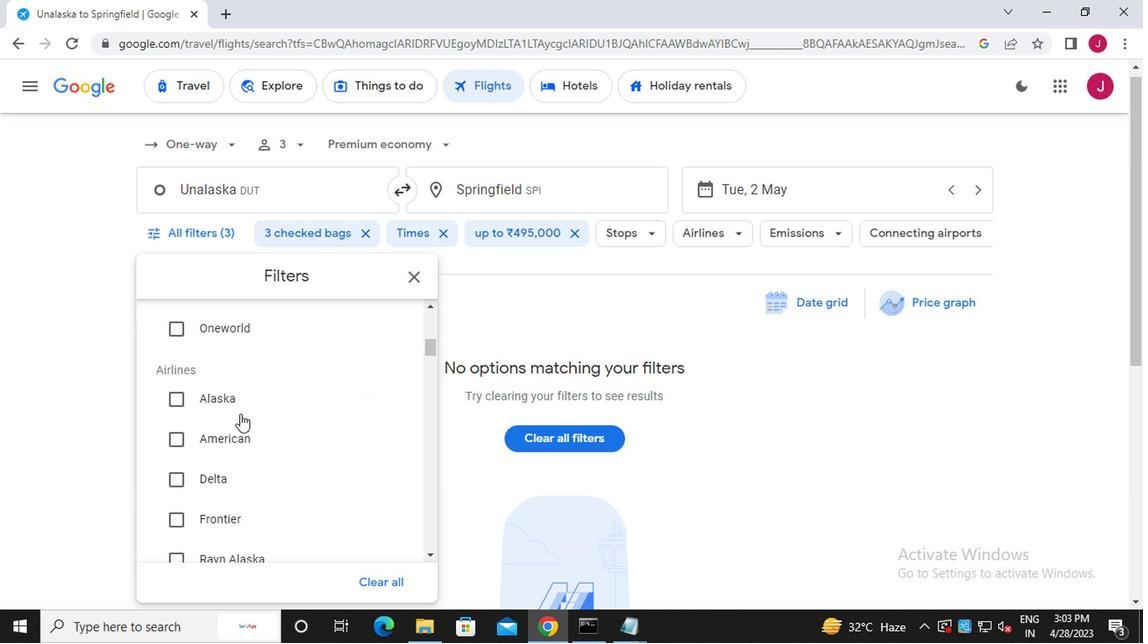 
Action: Mouse scrolled (237, 411) with delta (0, 0)
Screenshot: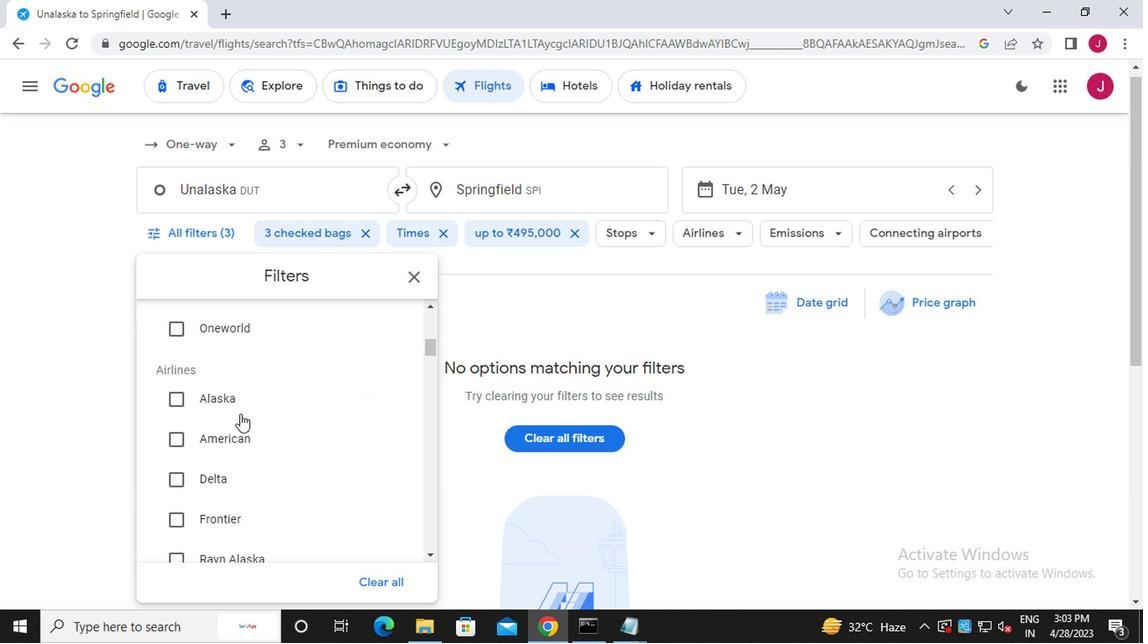 
Action: Mouse scrolled (237, 411) with delta (0, 0)
Screenshot: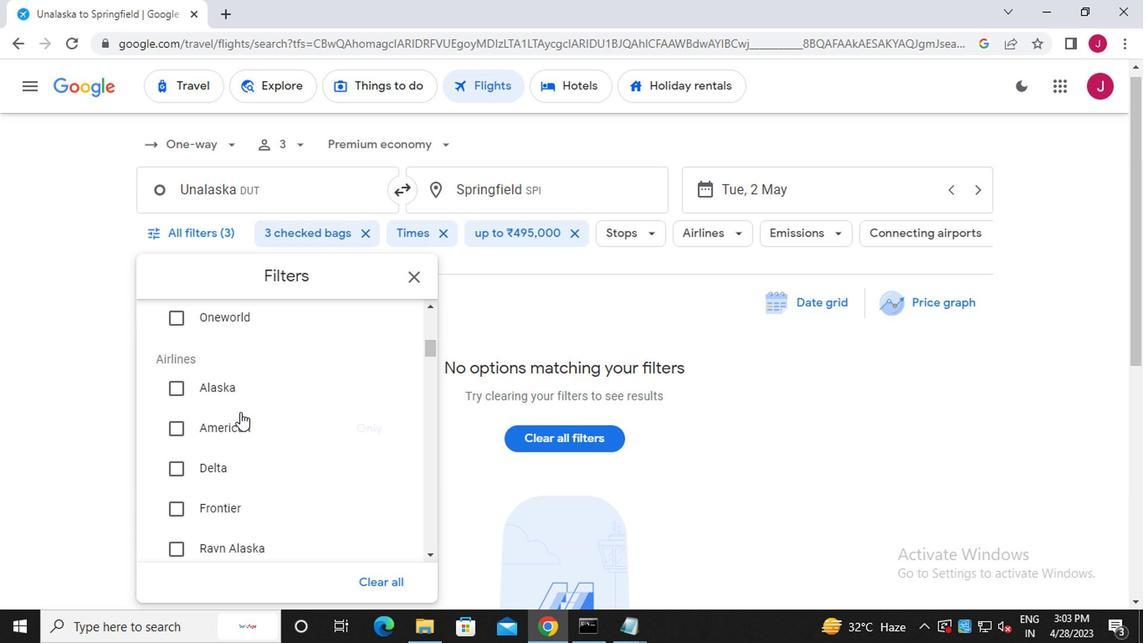 
Action: Mouse moved to (237, 409)
Screenshot: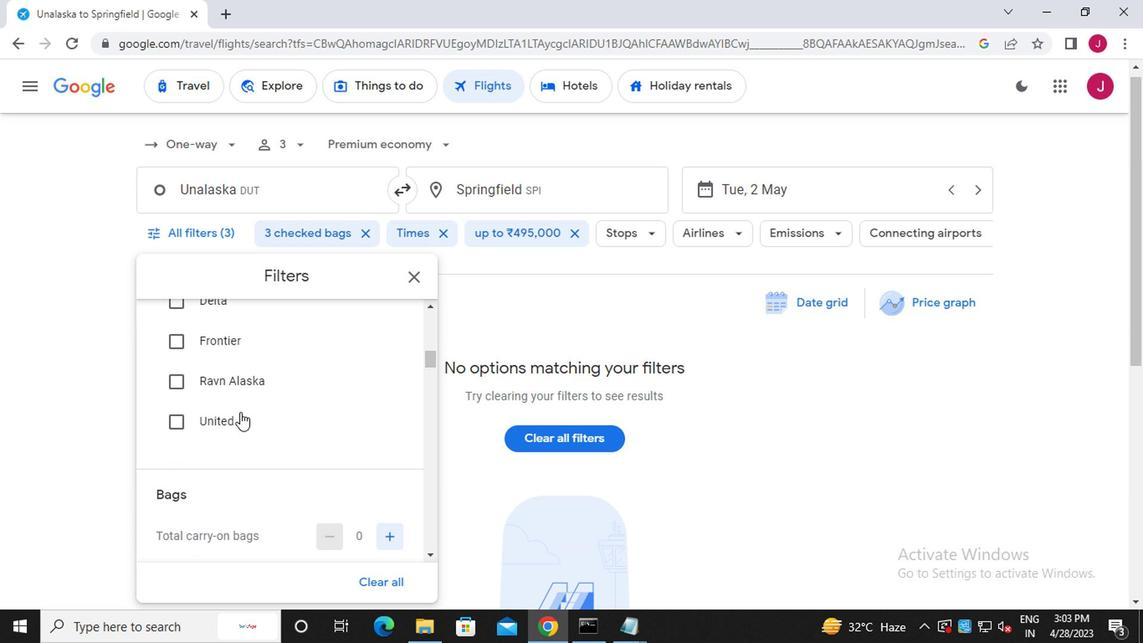 
Action: Mouse scrolled (237, 409) with delta (0, 0)
Screenshot: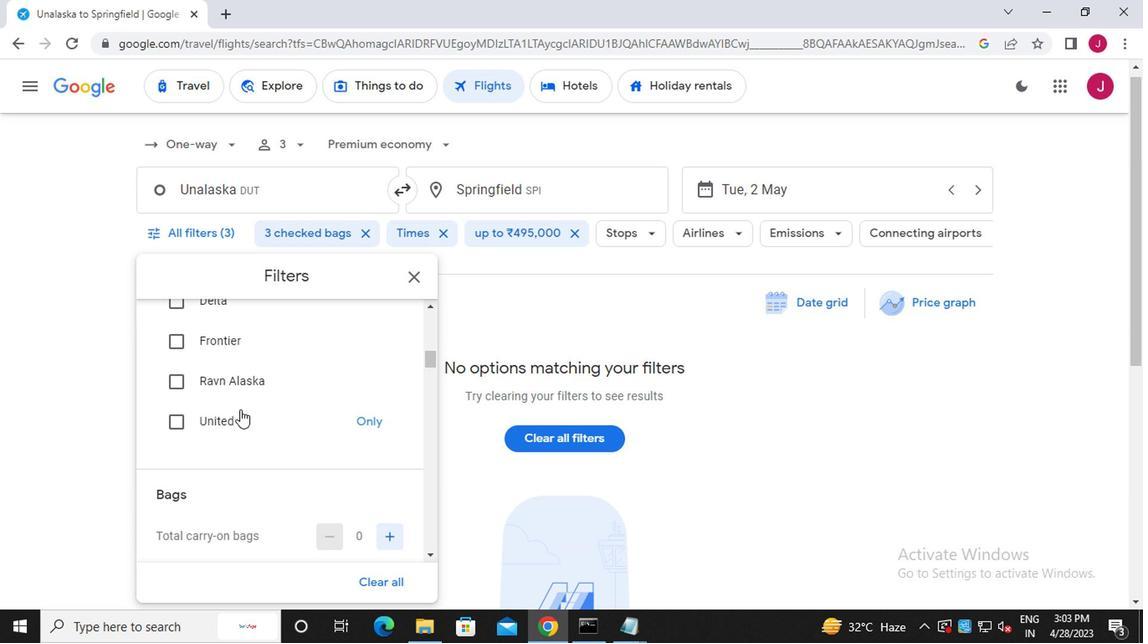 
Action: Mouse scrolled (237, 409) with delta (0, 0)
Screenshot: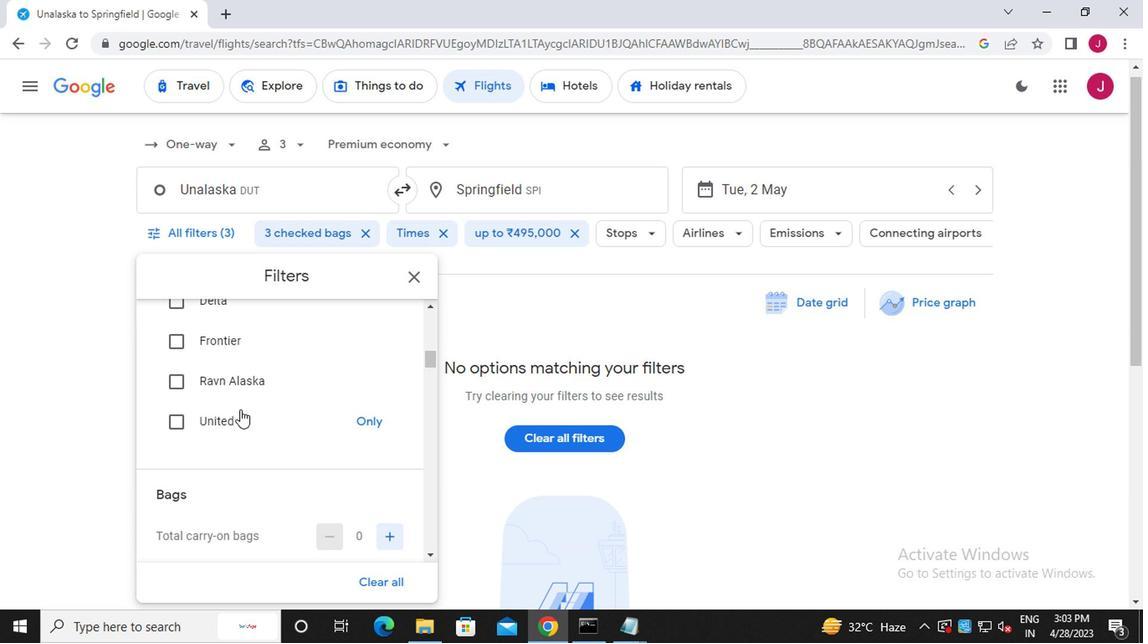 
Action: Mouse moved to (389, 407)
Screenshot: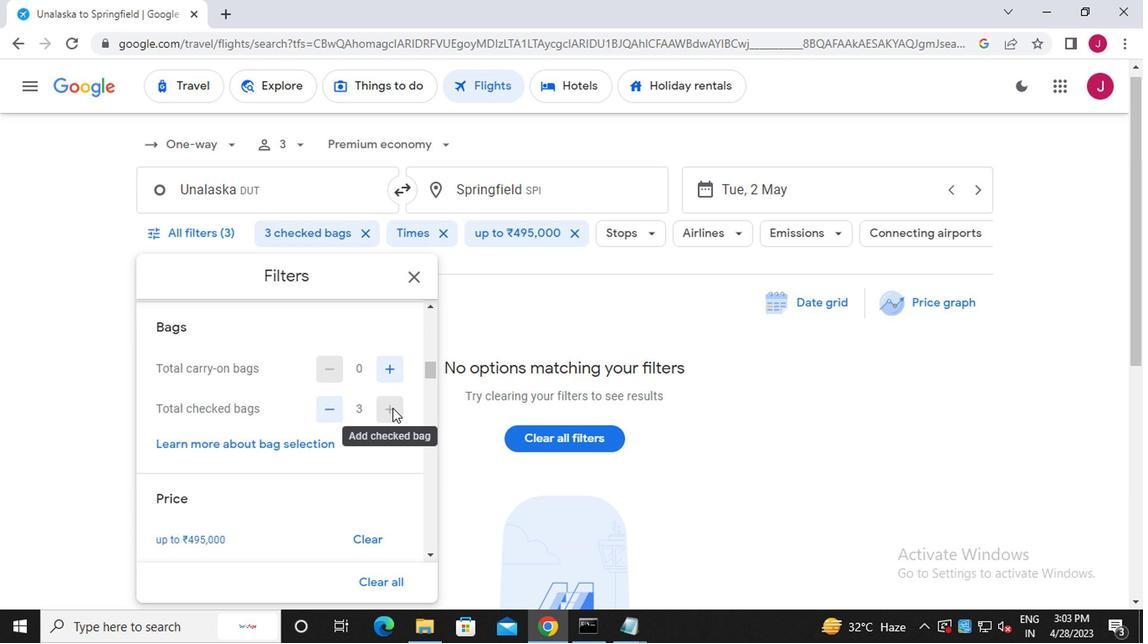 
Action: Mouse pressed left at (389, 407)
Screenshot: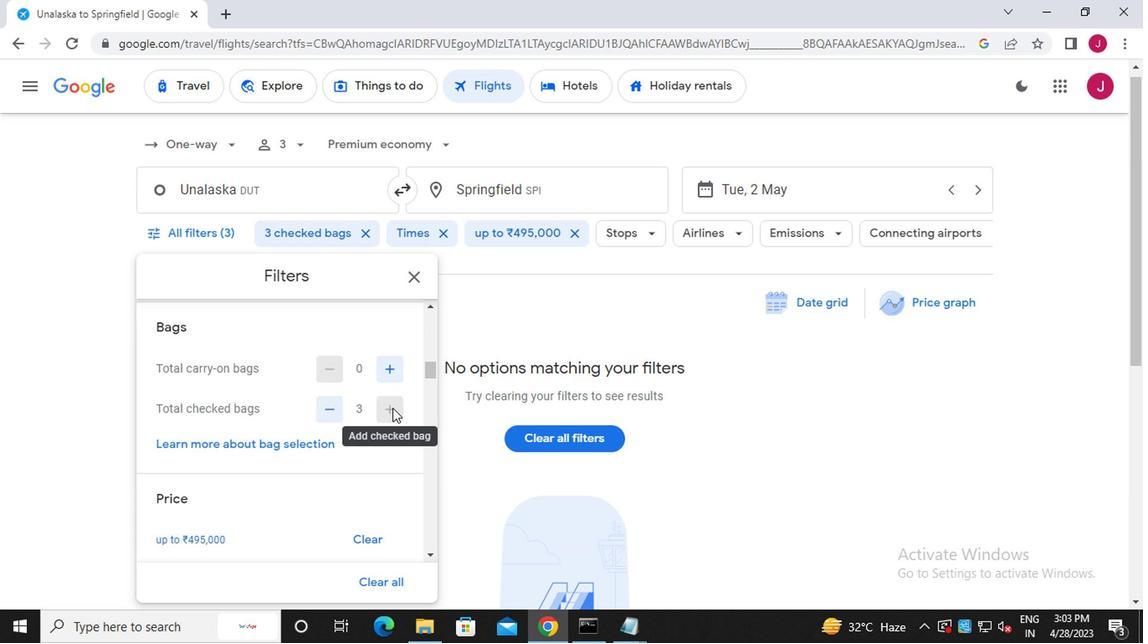
Action: Mouse moved to (332, 370)
Screenshot: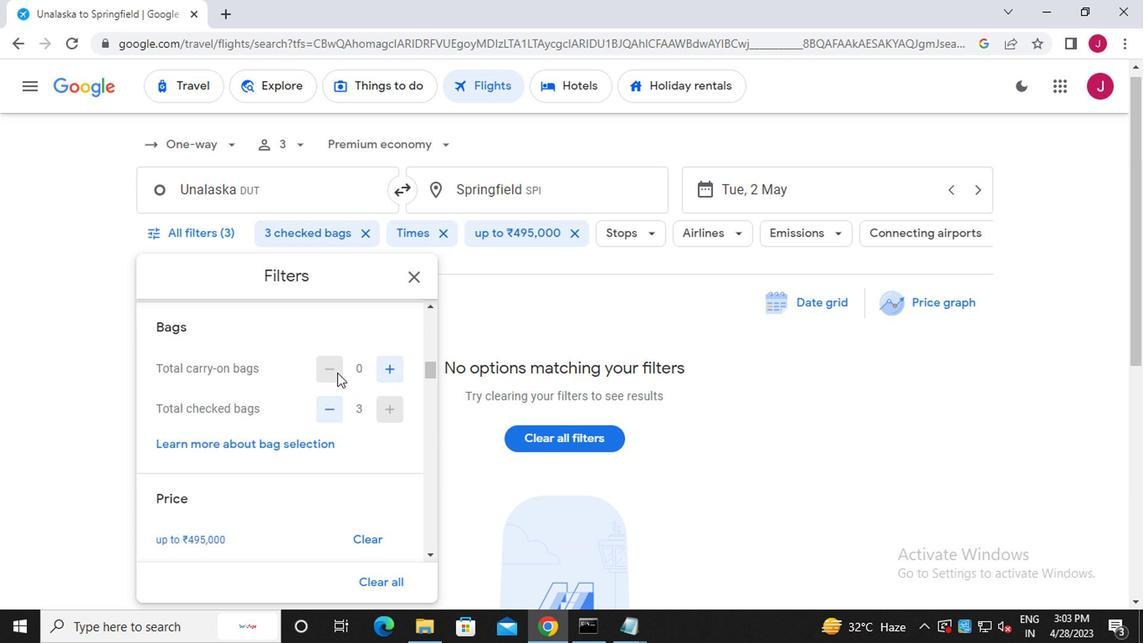 
Action: Mouse pressed left at (332, 370)
Screenshot: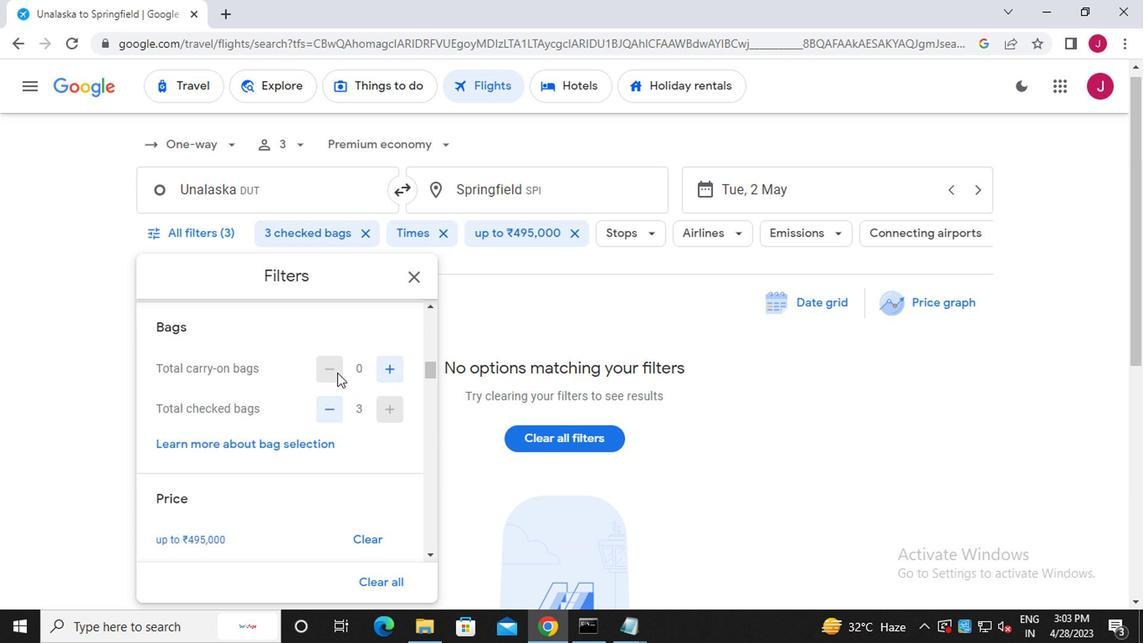 
Action: Mouse moved to (334, 409)
Screenshot: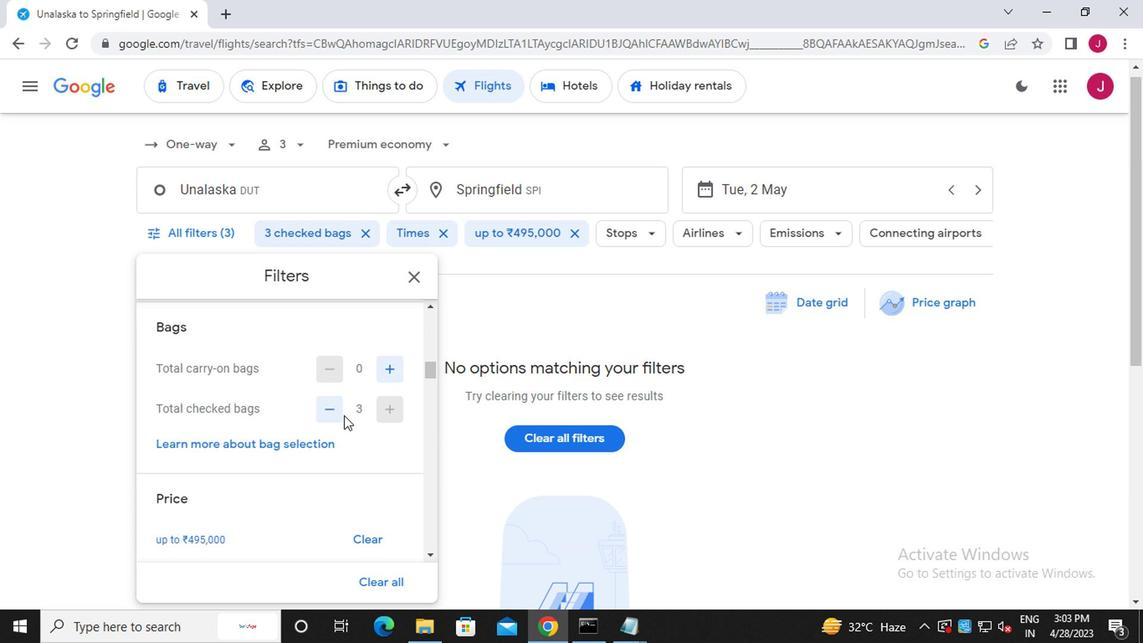 
Action: Mouse pressed left at (334, 409)
Screenshot: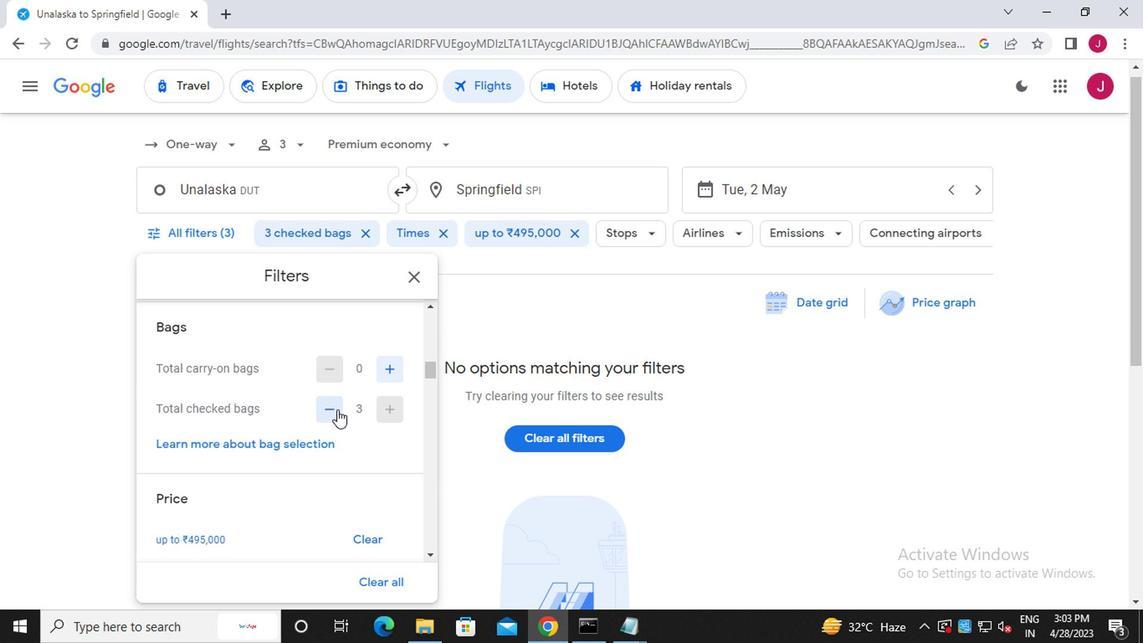 
Action: Mouse moved to (379, 410)
Screenshot: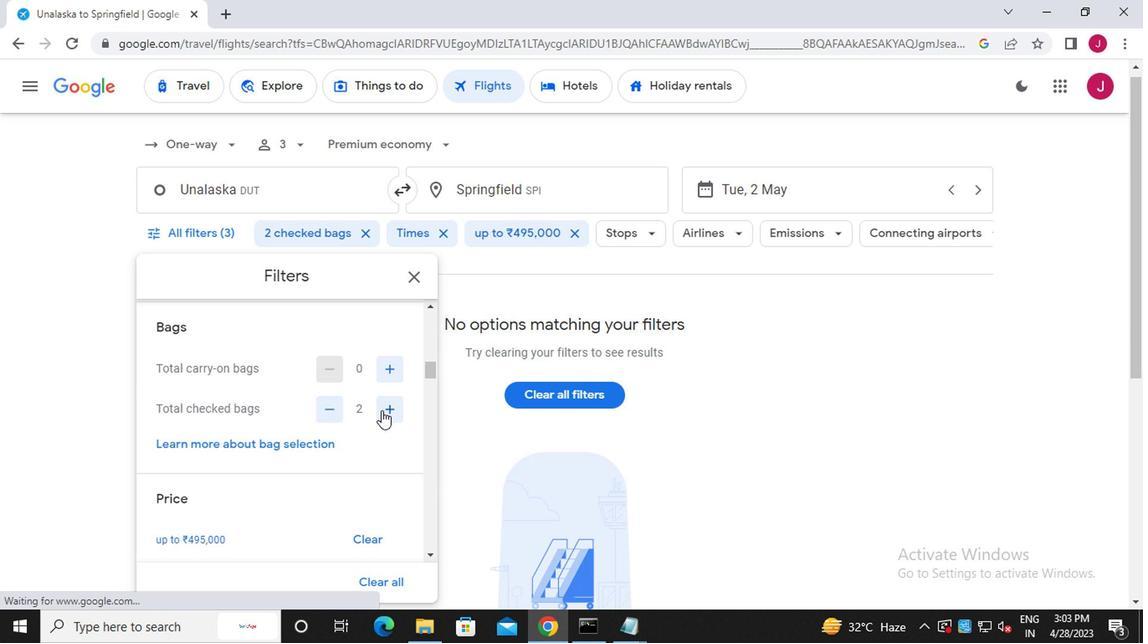 
Action: Mouse pressed left at (379, 410)
Screenshot: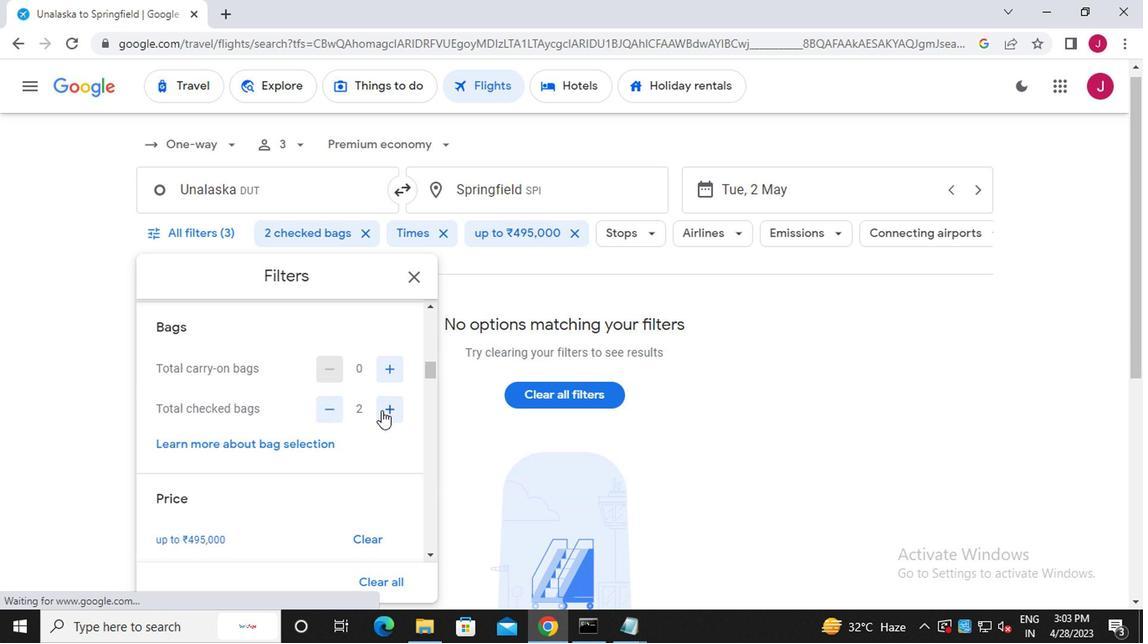 
Action: Mouse pressed left at (379, 410)
Screenshot: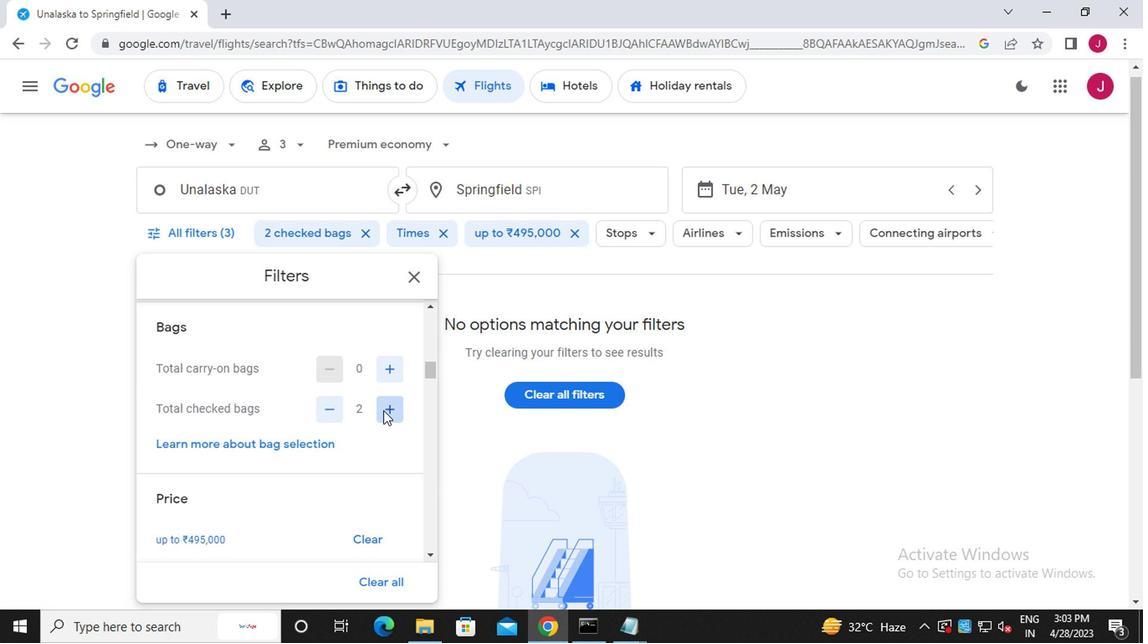
Action: Mouse moved to (375, 409)
Screenshot: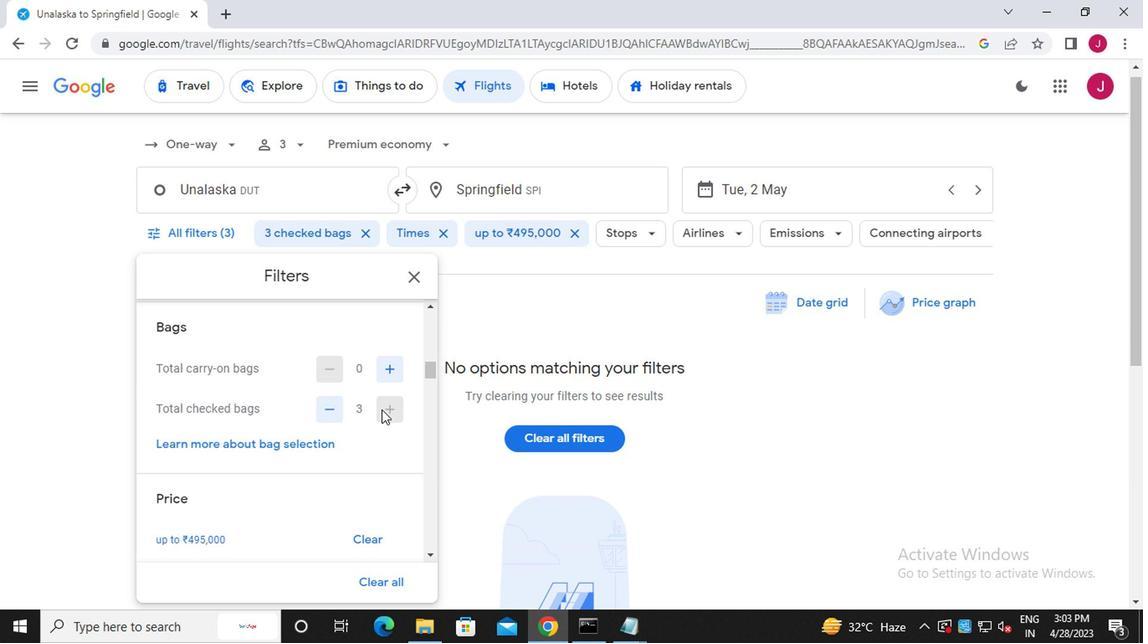 
Action: Mouse scrolled (375, 409) with delta (0, 0)
Screenshot: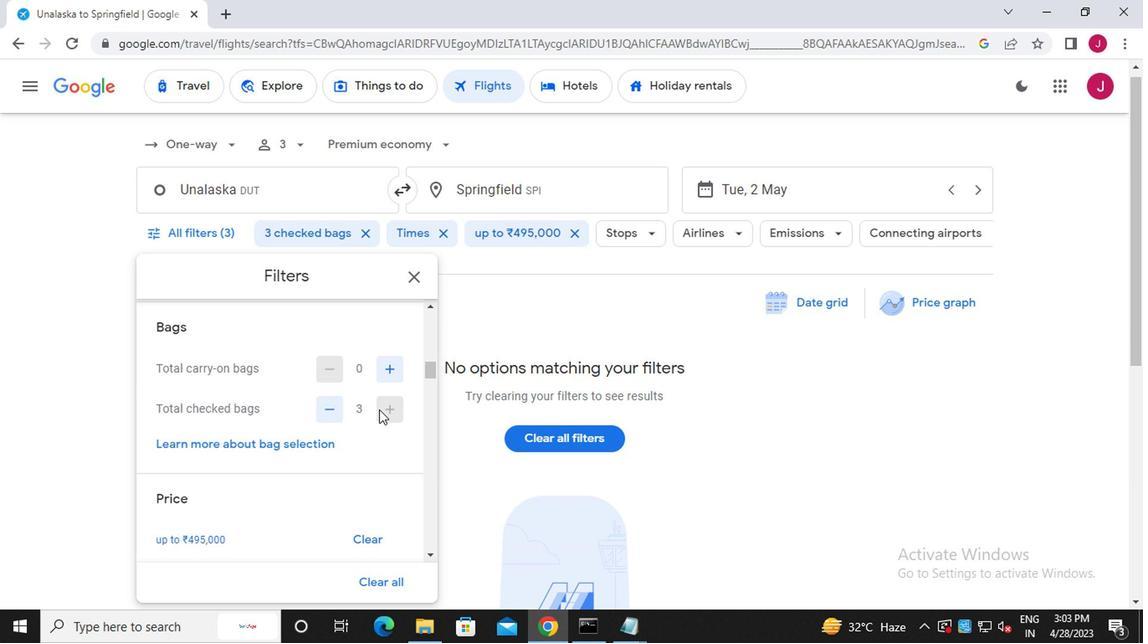 
Action: Mouse scrolled (375, 409) with delta (0, 0)
Screenshot: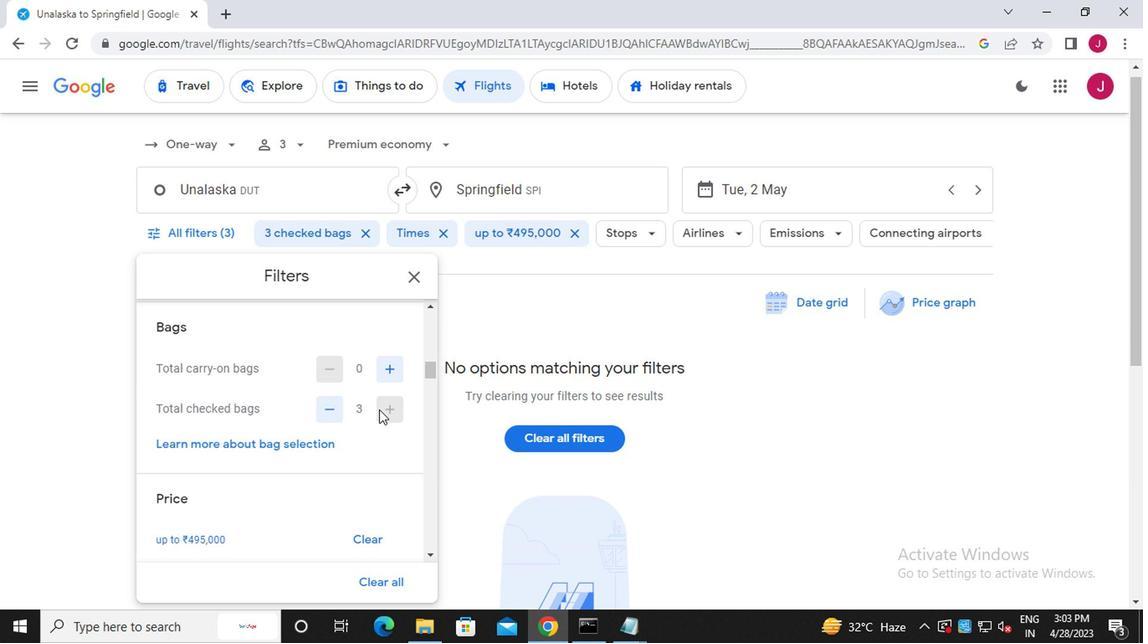 
Action: Mouse moved to (390, 401)
Screenshot: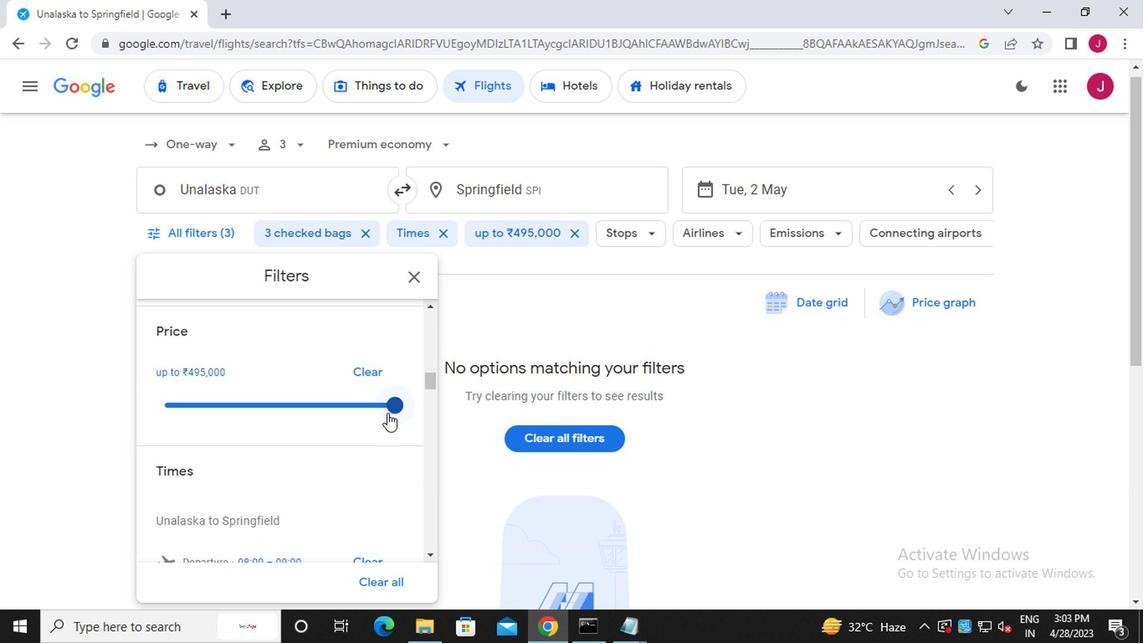 
Action: Mouse pressed left at (390, 401)
Screenshot: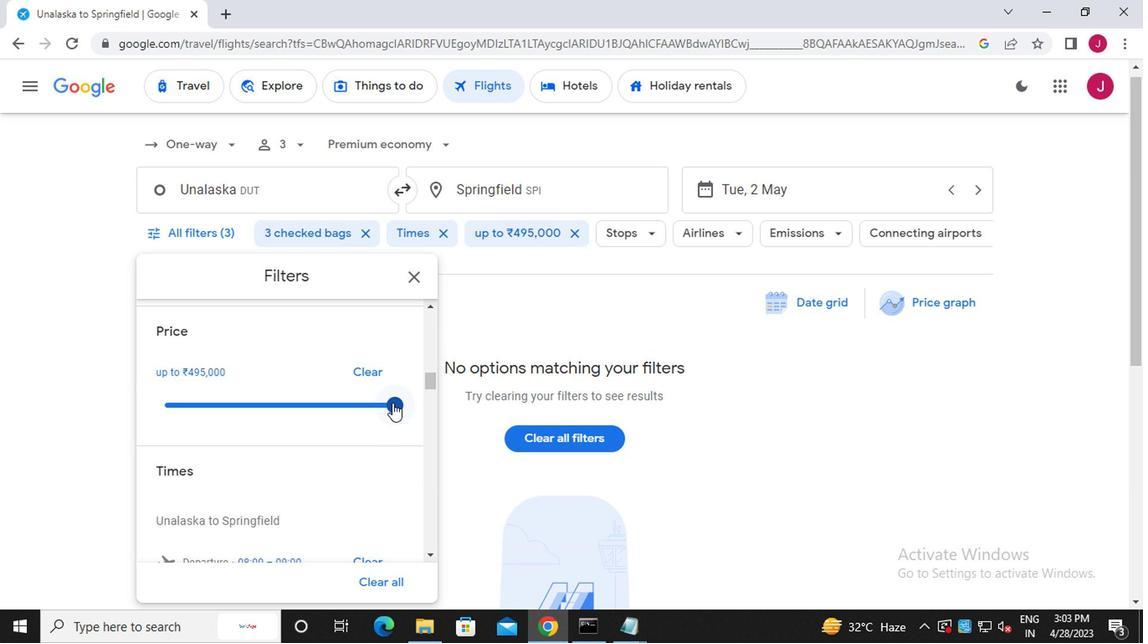 
Action: Mouse moved to (163, 400)
Screenshot: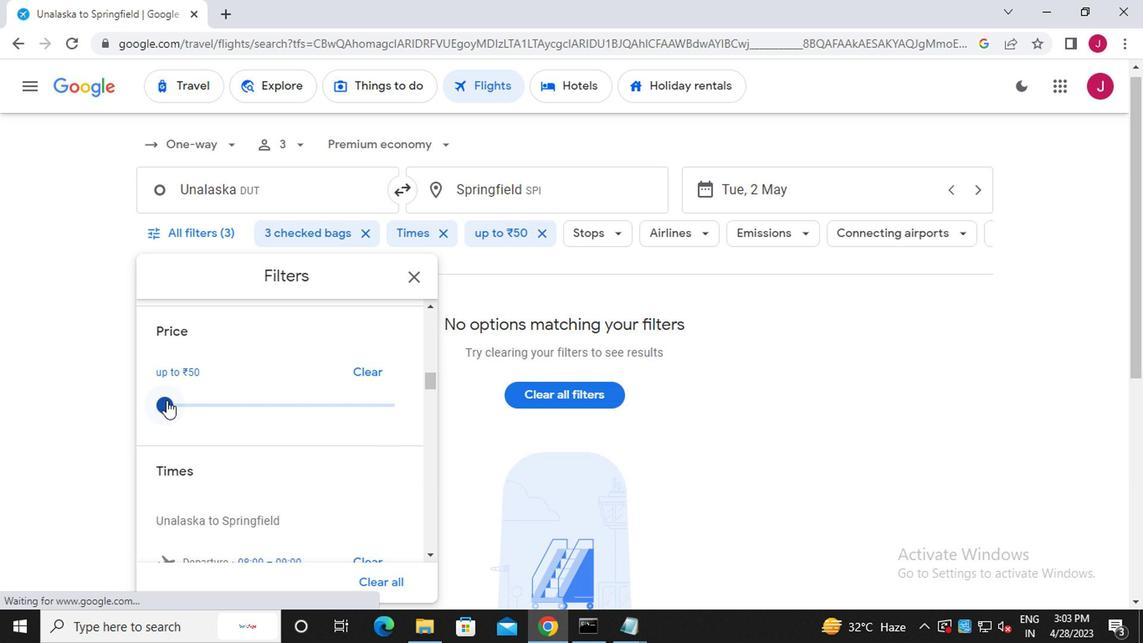 
Action: Mouse pressed left at (163, 400)
Screenshot: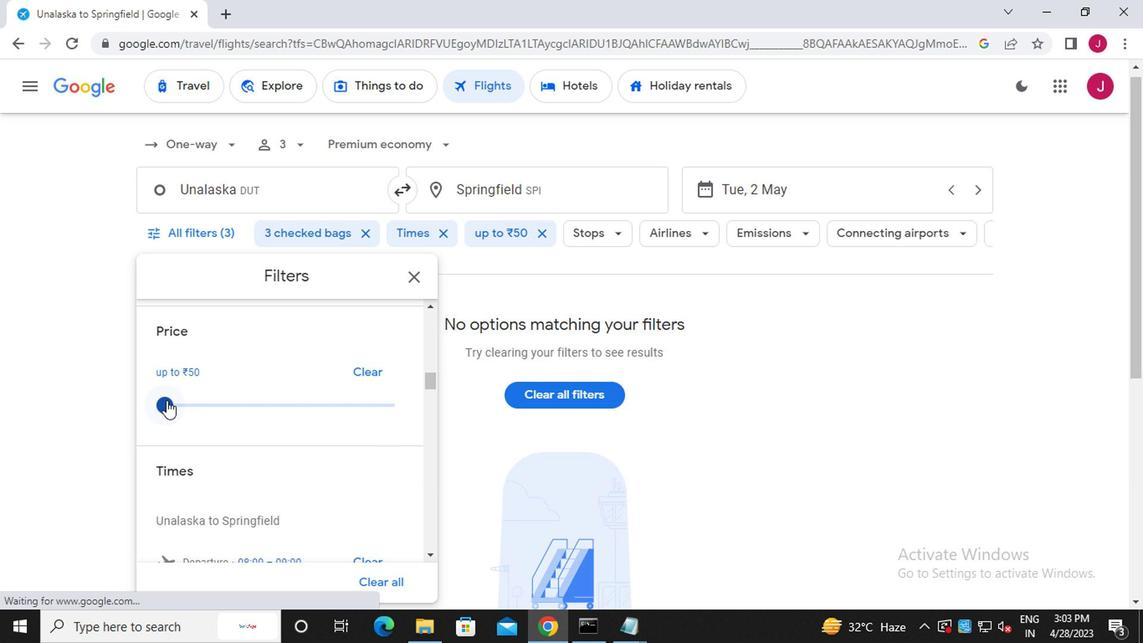 
Action: Mouse moved to (389, 403)
Screenshot: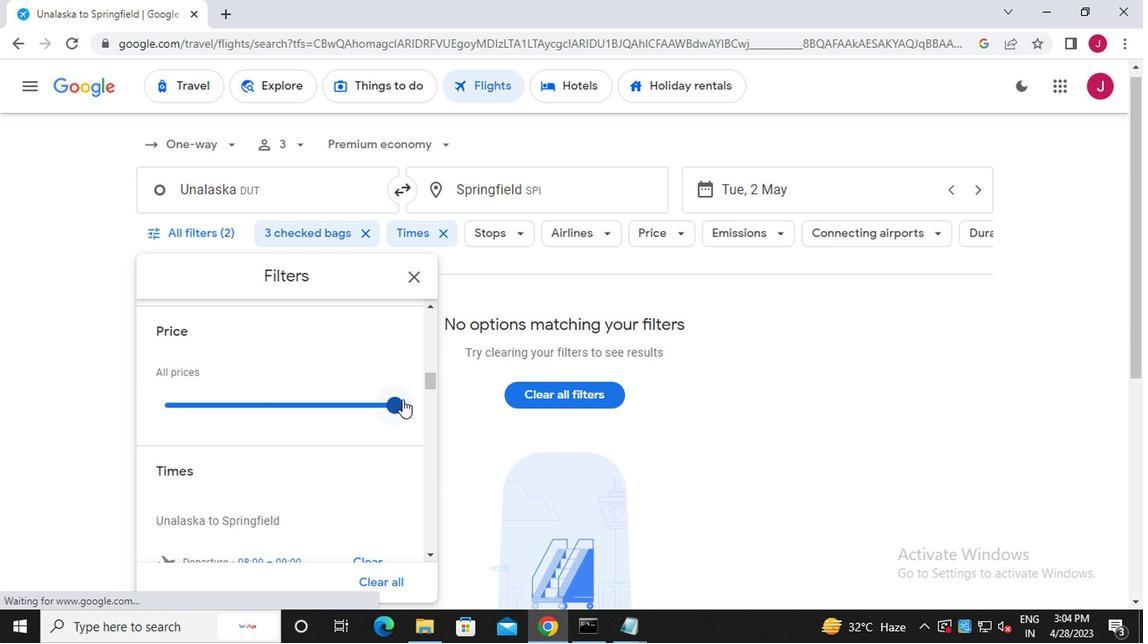 
Action: Mouse pressed left at (389, 403)
Screenshot: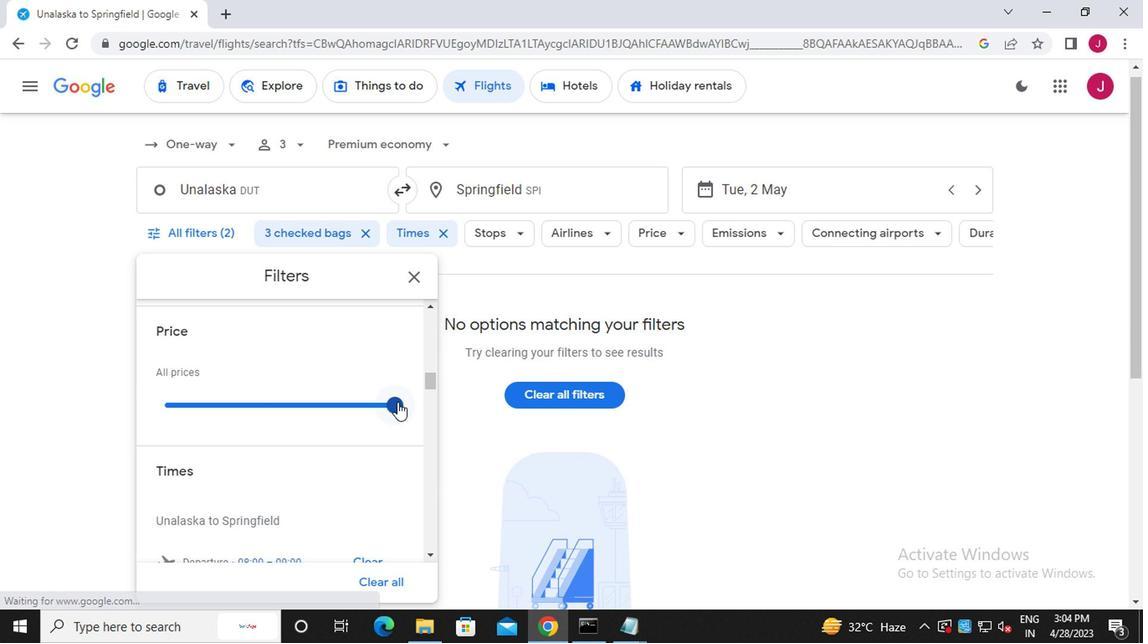 
Action: Mouse moved to (385, 403)
Screenshot: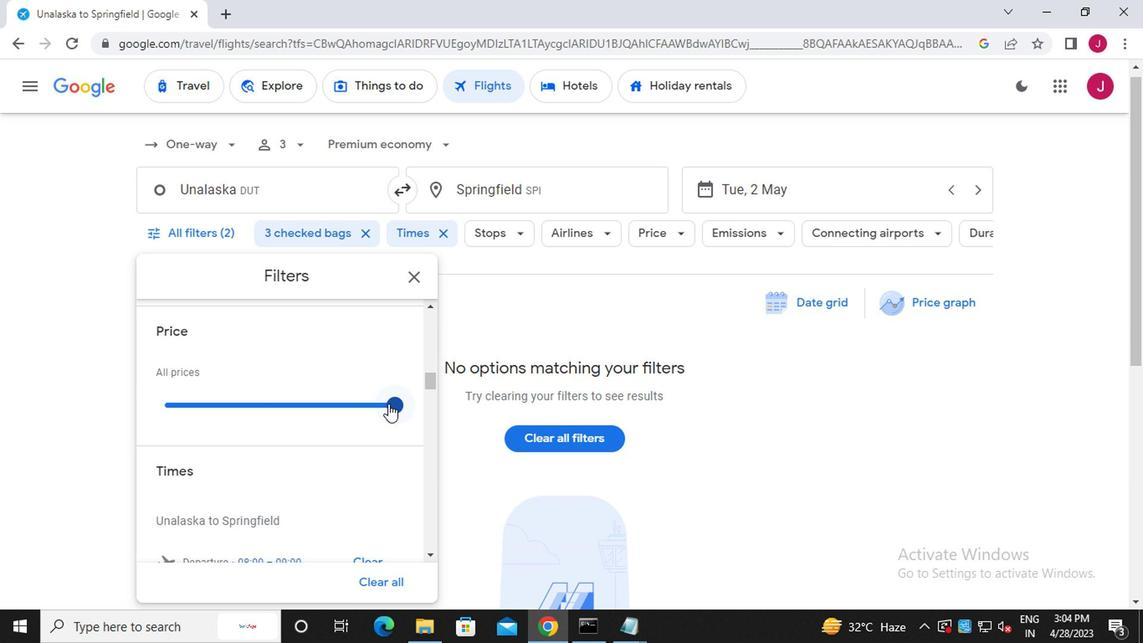 
Action: Mouse scrolled (385, 403) with delta (0, 0)
Screenshot: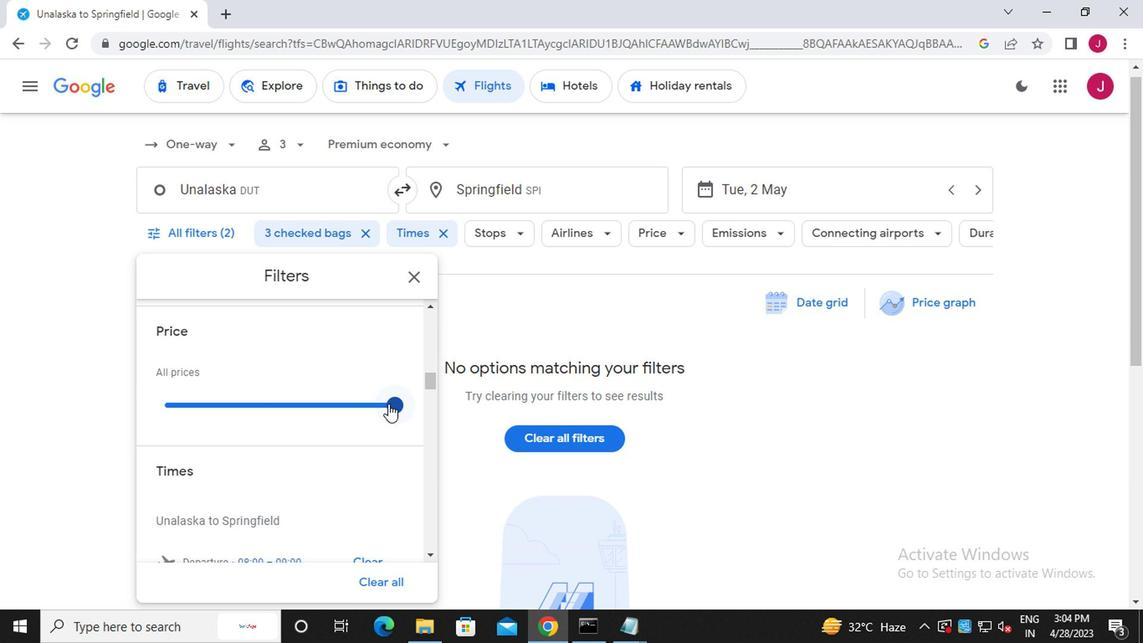 
Action: Mouse scrolled (385, 403) with delta (0, 0)
Screenshot: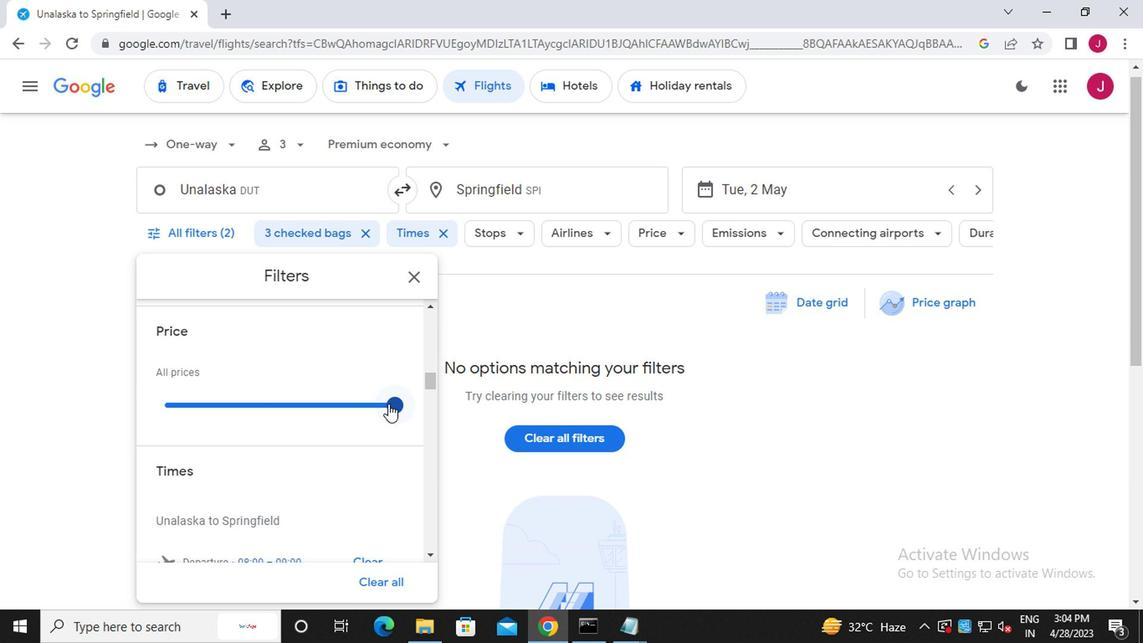 
Action: Mouse moved to (248, 425)
Screenshot: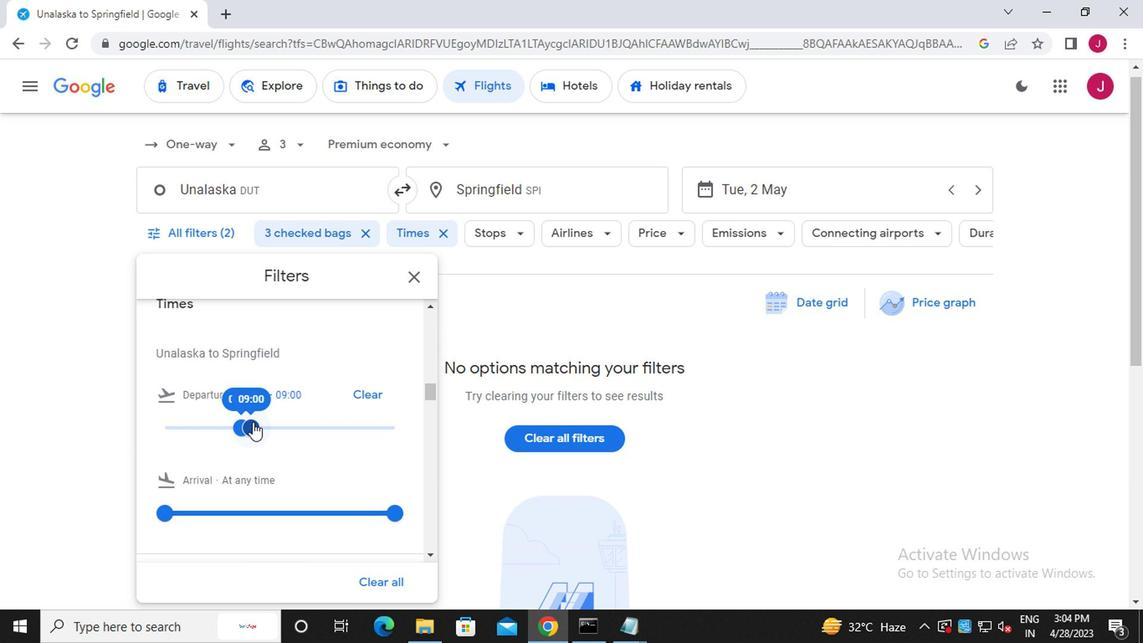 
Action: Mouse pressed left at (248, 425)
Screenshot: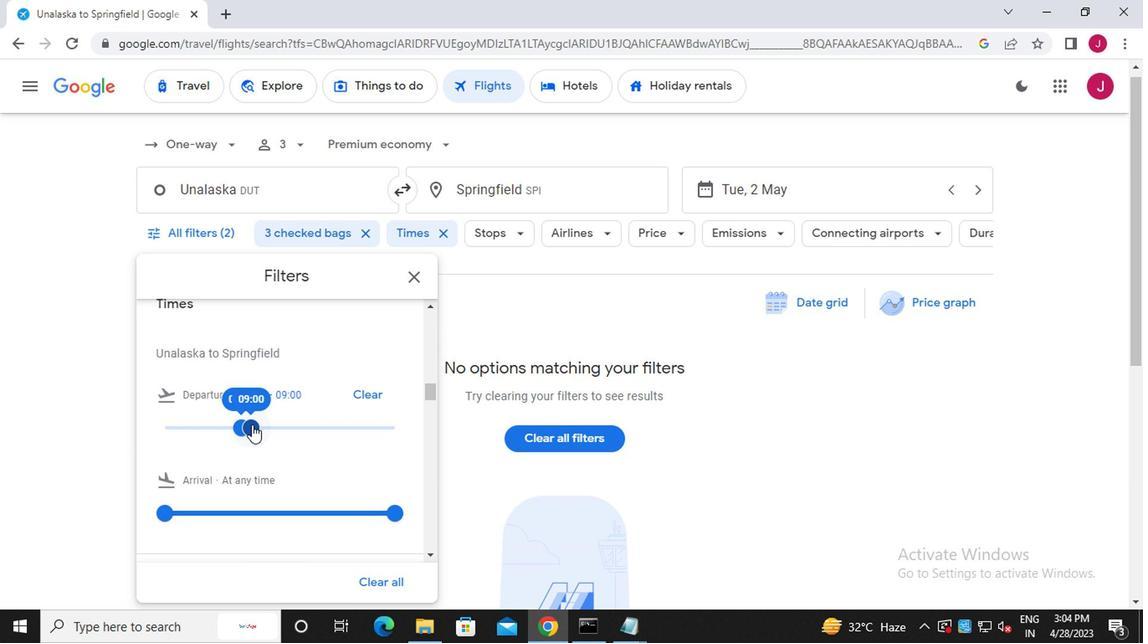 
Action: Mouse moved to (275, 426)
Screenshot: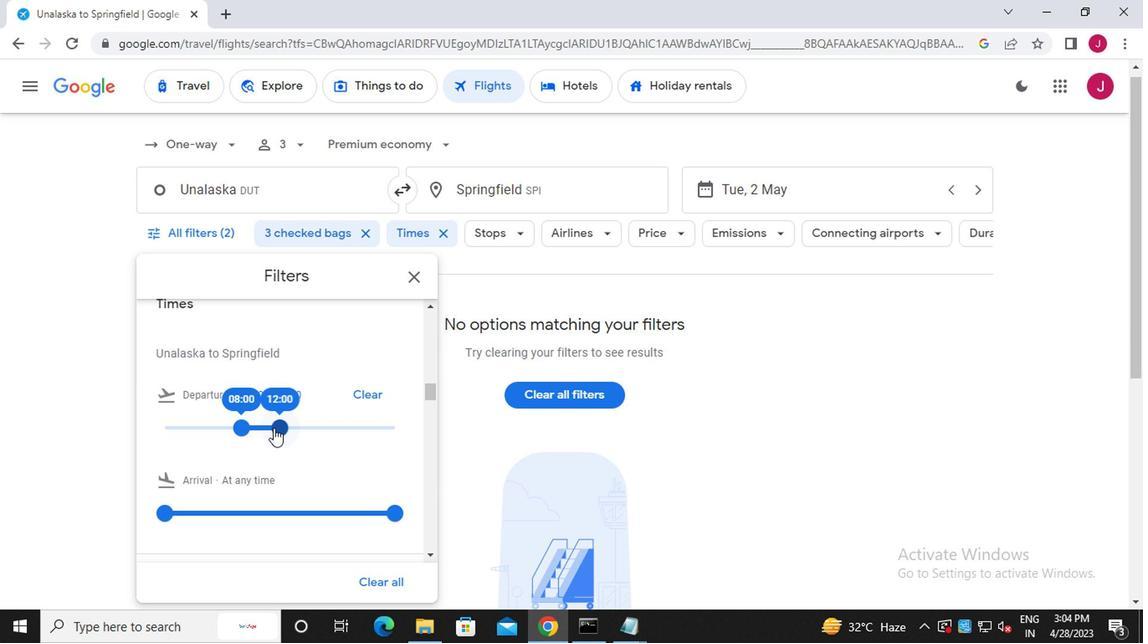 
Action: Mouse pressed left at (275, 426)
Screenshot: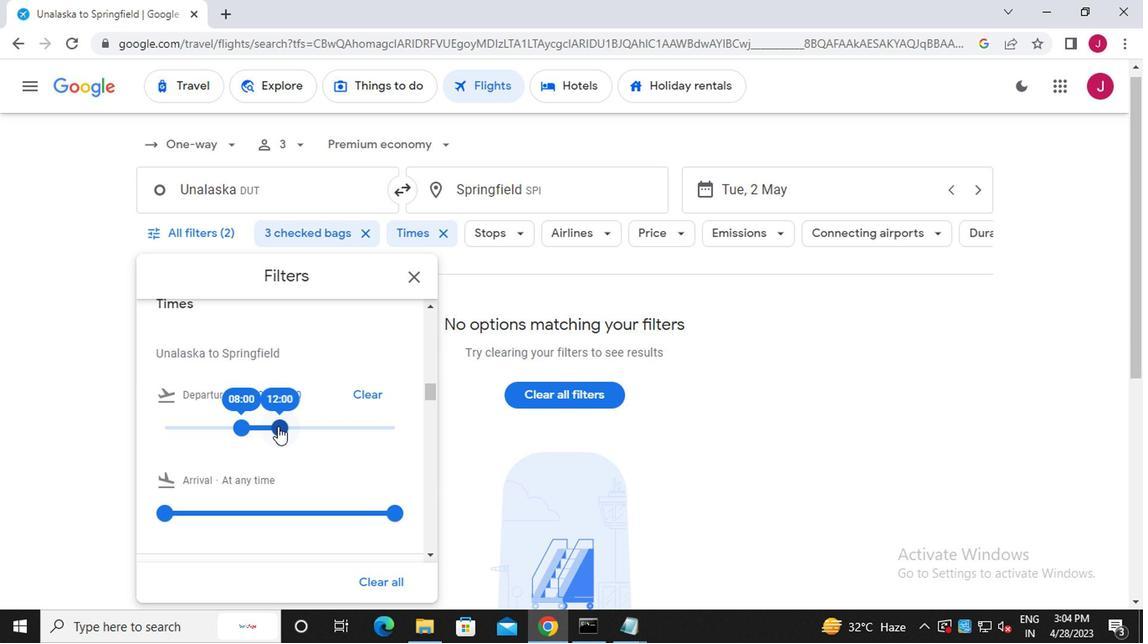 
Action: Mouse moved to (410, 279)
Screenshot: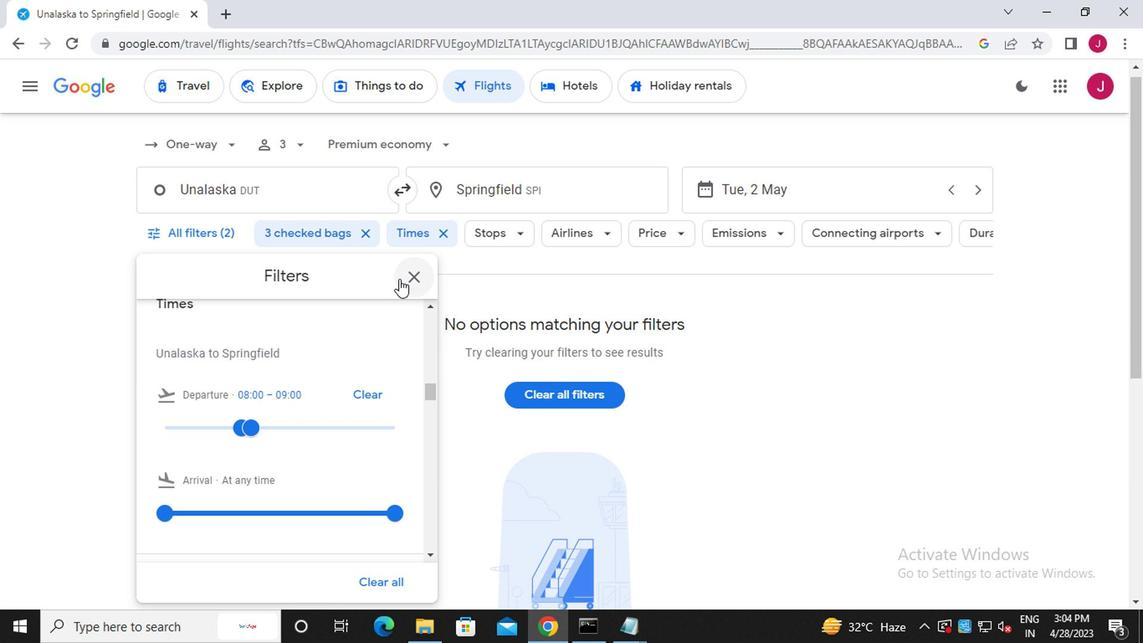 
Action: Mouse pressed left at (410, 279)
Screenshot: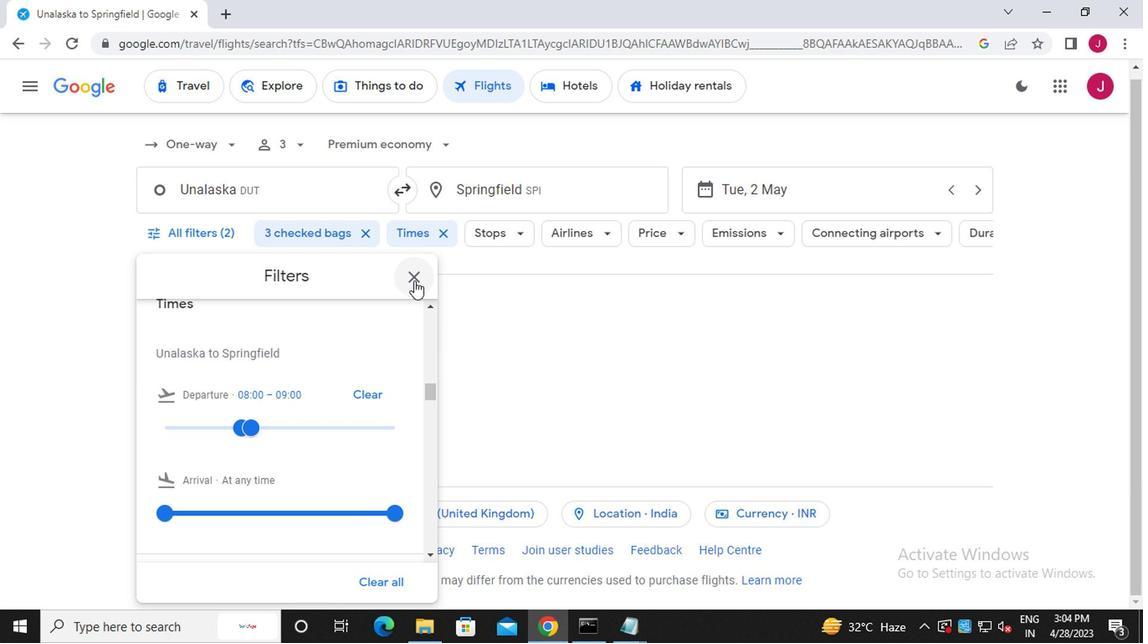 
Action: Mouse moved to (420, 215)
Screenshot: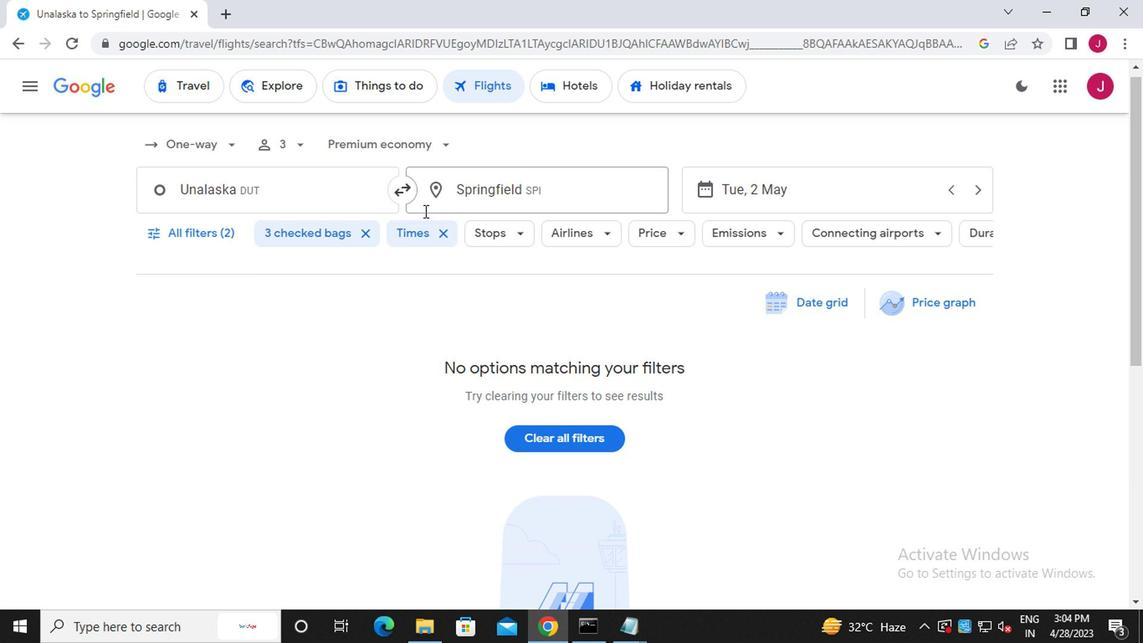 
